 Task: Open a Black Tie Letter Template save the file as 'order' Remove the following opetions from template: '1.	Type the sender company name_x000D_
2.	Type the sender company address_x000D_
3.	Type the recipient address_x000D_
4.	Type the closing_x000D_
5.	Type the sender title_x000D_
6.	Type the sender company name_x000D_
'Pick the date  '11 June, 2023' and type Salutation  Hello. Add body to the letter Congratulations on your recent promotion! This well-deserved achievement is a testament to your skills and commitment to your work. I am confident that you will excel in your new role and bring continued success to the team. Wishing you all the best in this exciting chapter of your career.. Insert watermark  'confidential 38'
Action: Mouse moved to (38, 30)
Screenshot: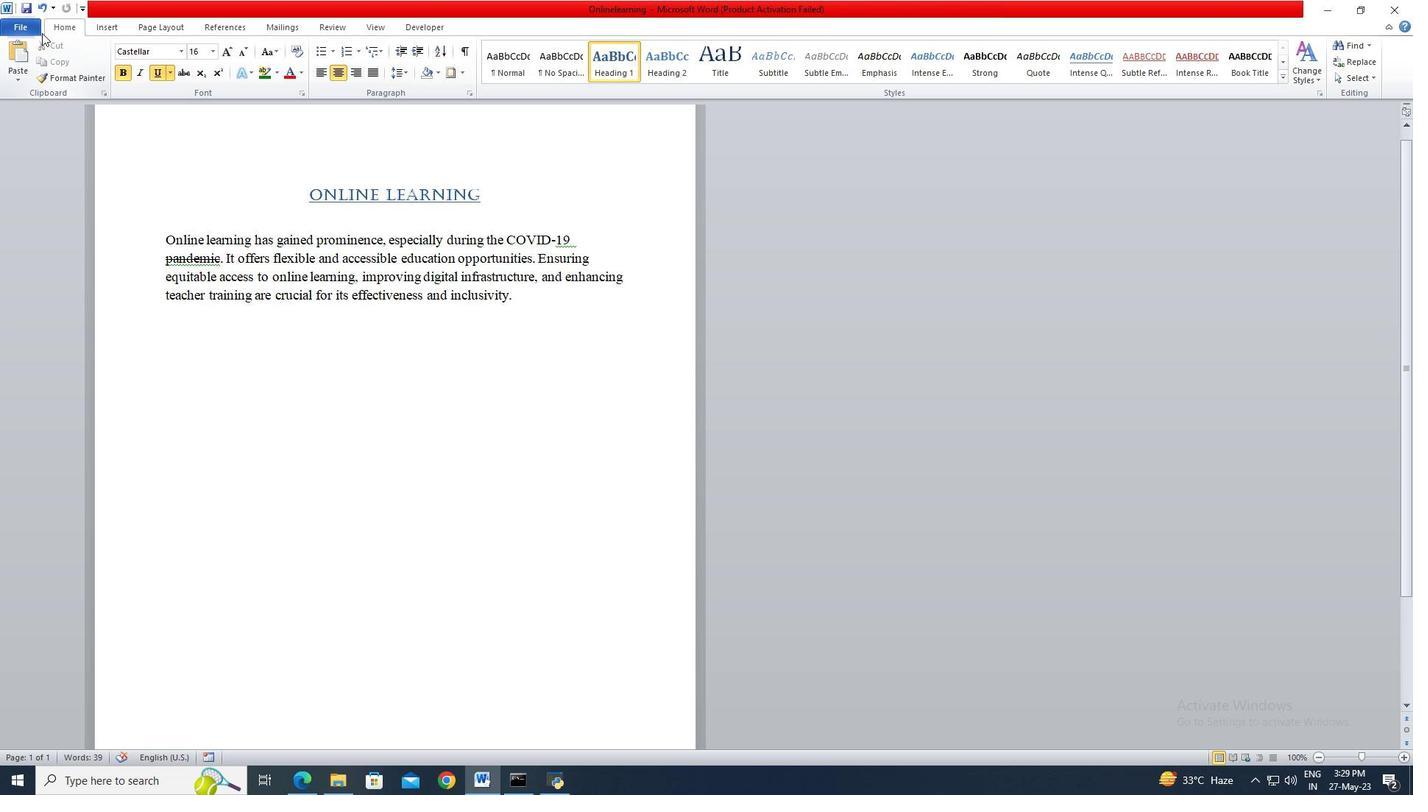 
Action: Mouse pressed left at (38, 30)
Screenshot: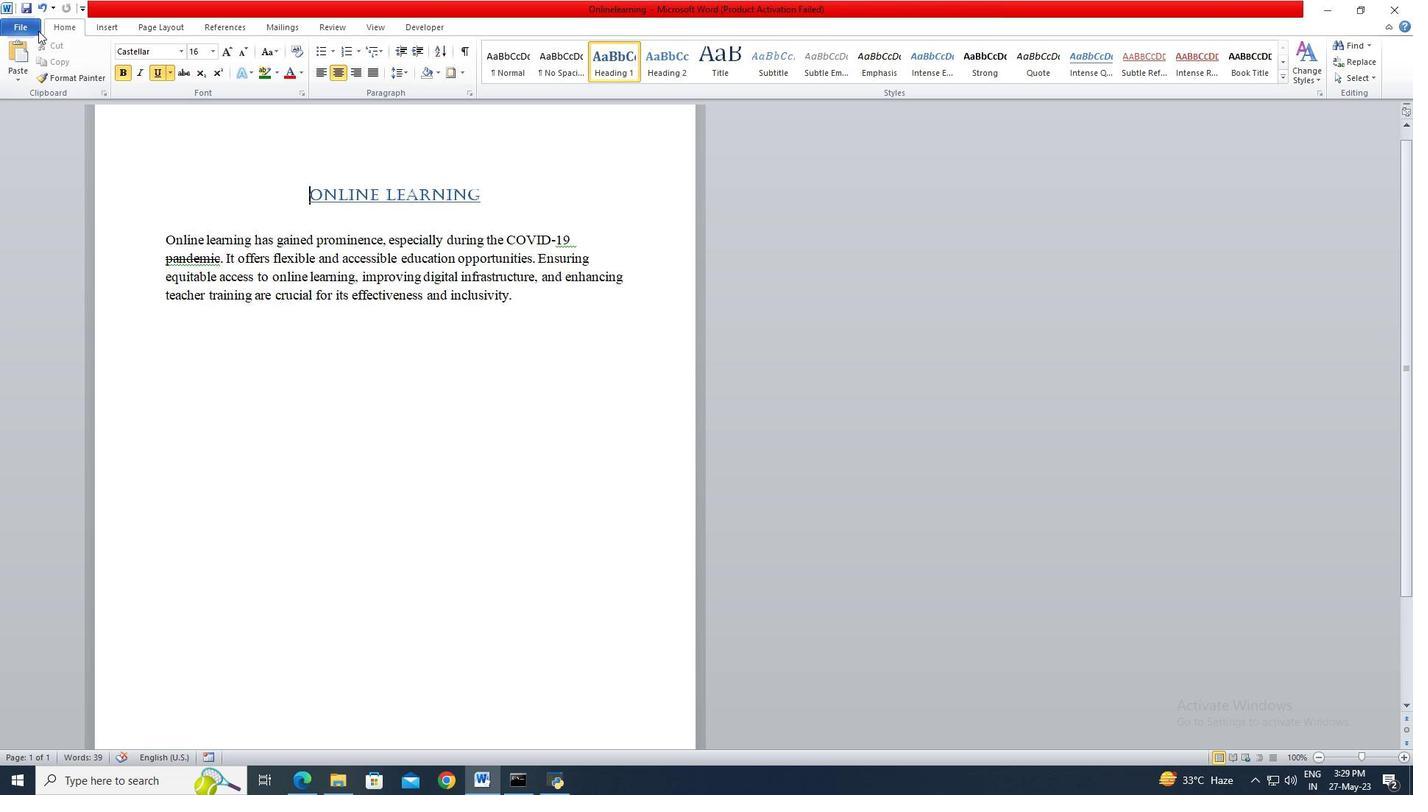 
Action: Mouse moved to (22, 185)
Screenshot: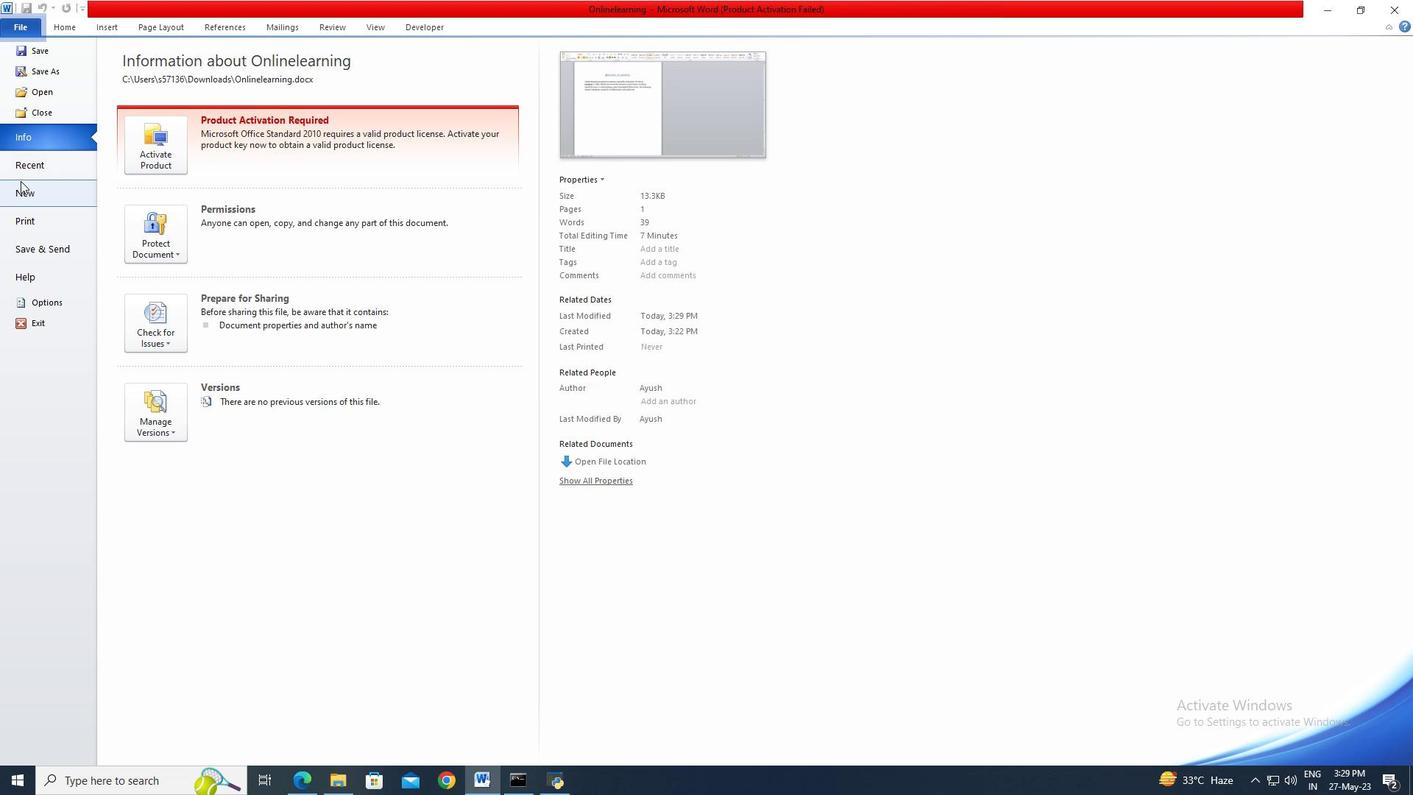 
Action: Mouse pressed left at (22, 185)
Screenshot: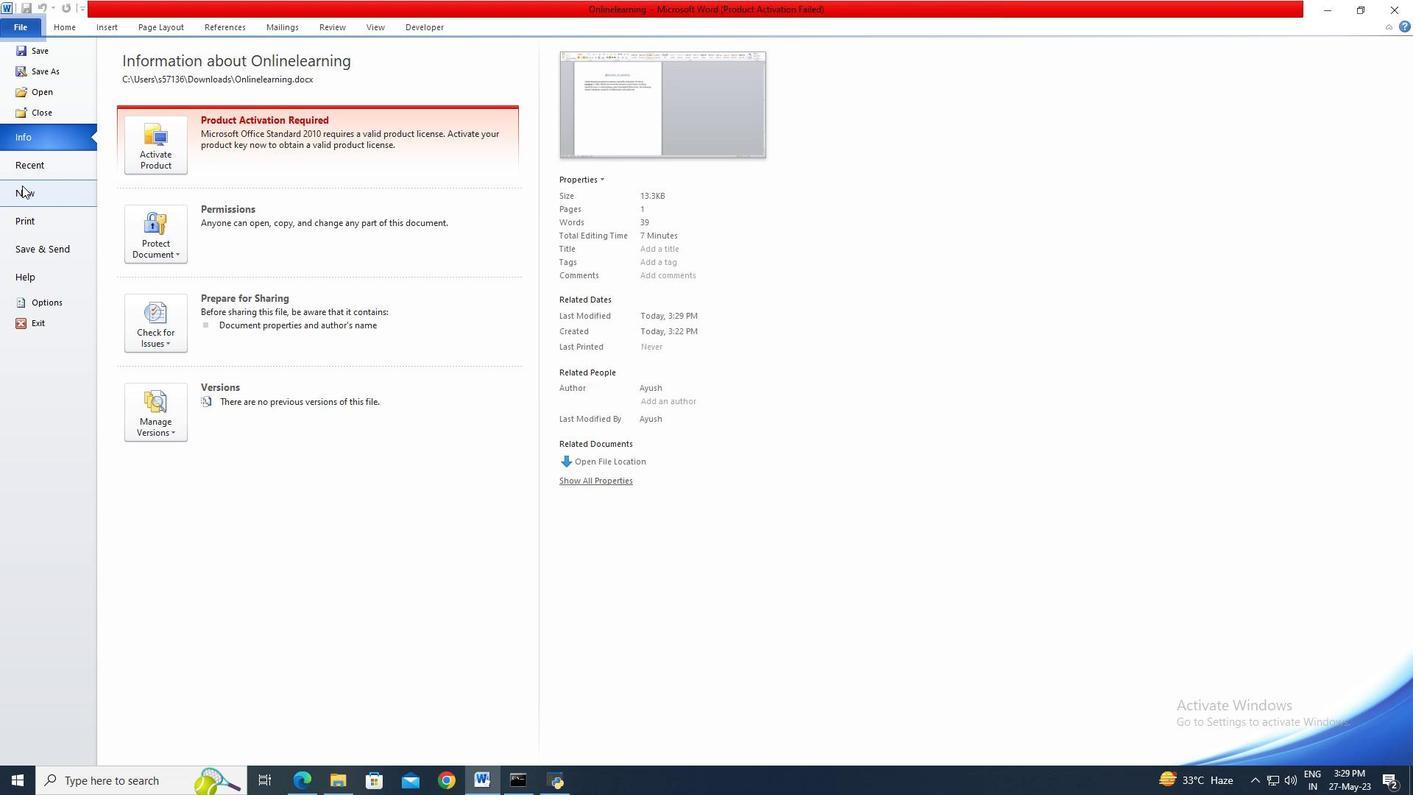 
Action: Mouse moved to (322, 156)
Screenshot: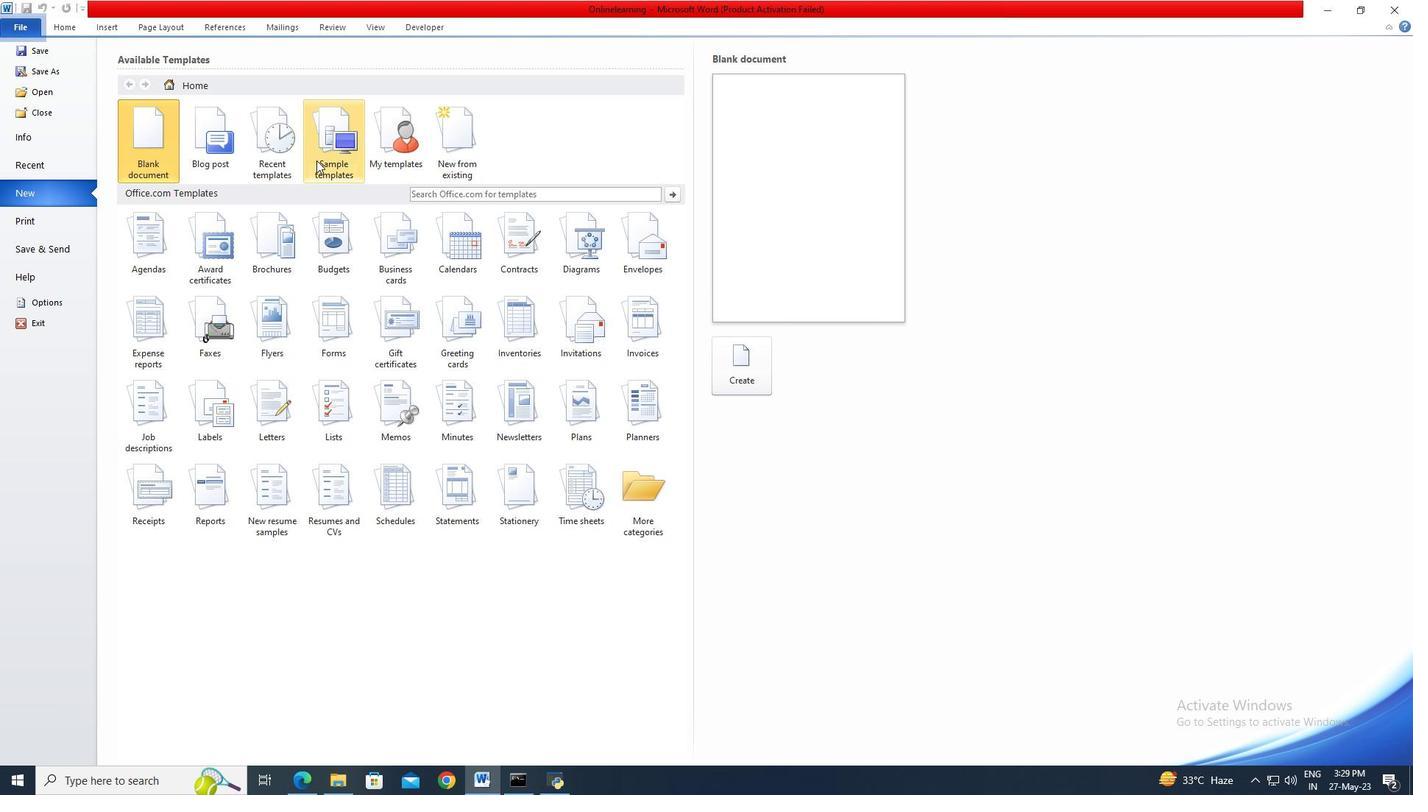 
Action: Mouse pressed left at (322, 156)
Screenshot: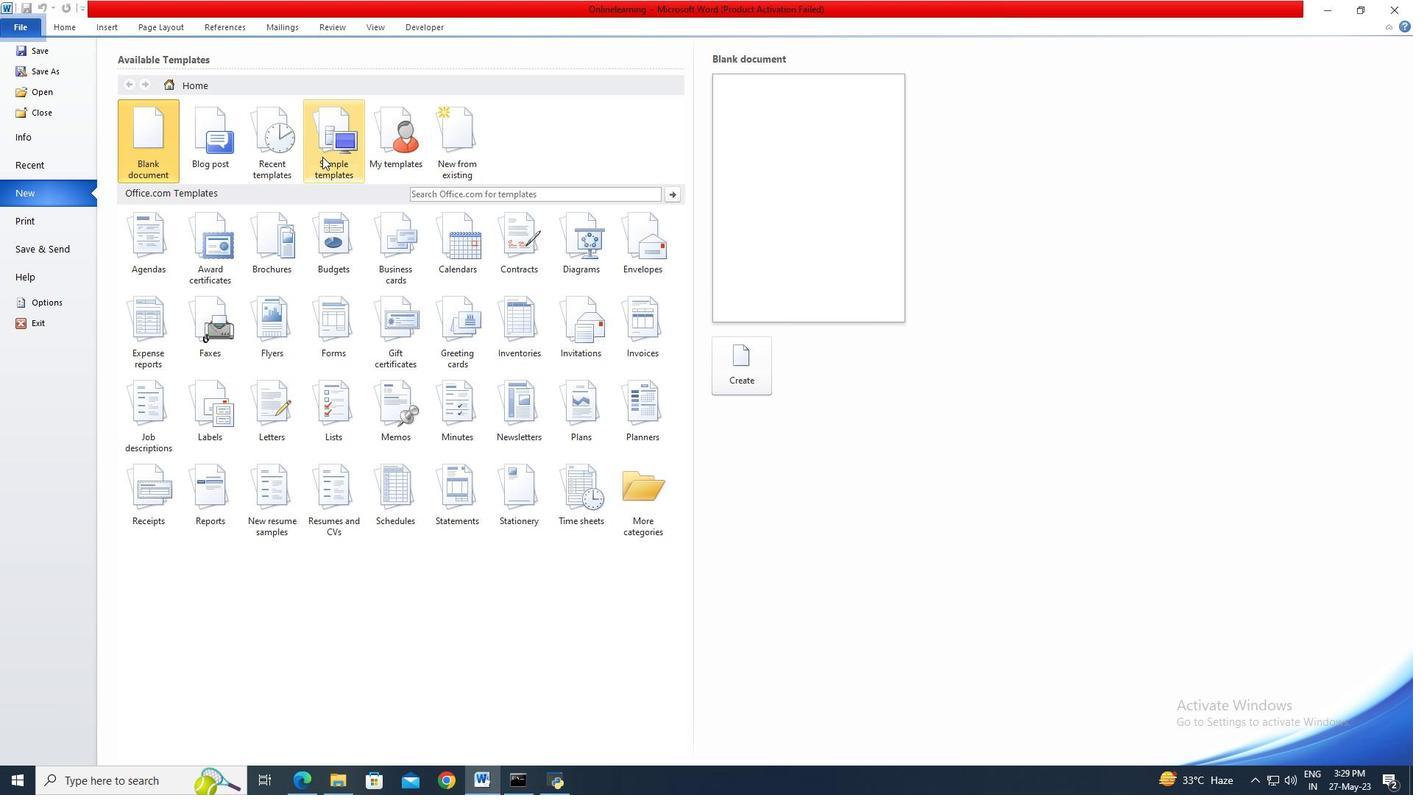 
Action: Mouse moved to (459, 283)
Screenshot: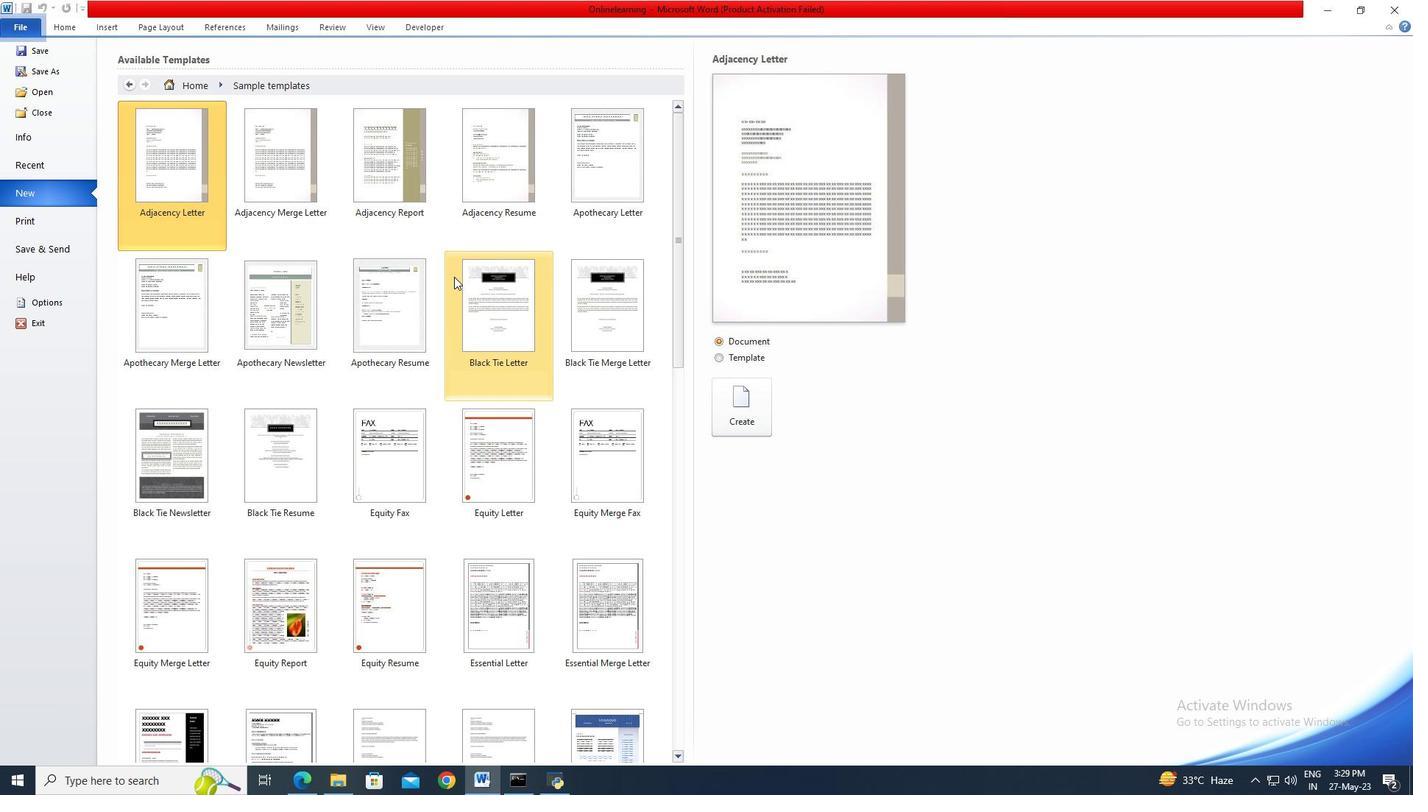 
Action: Mouse pressed left at (459, 283)
Screenshot: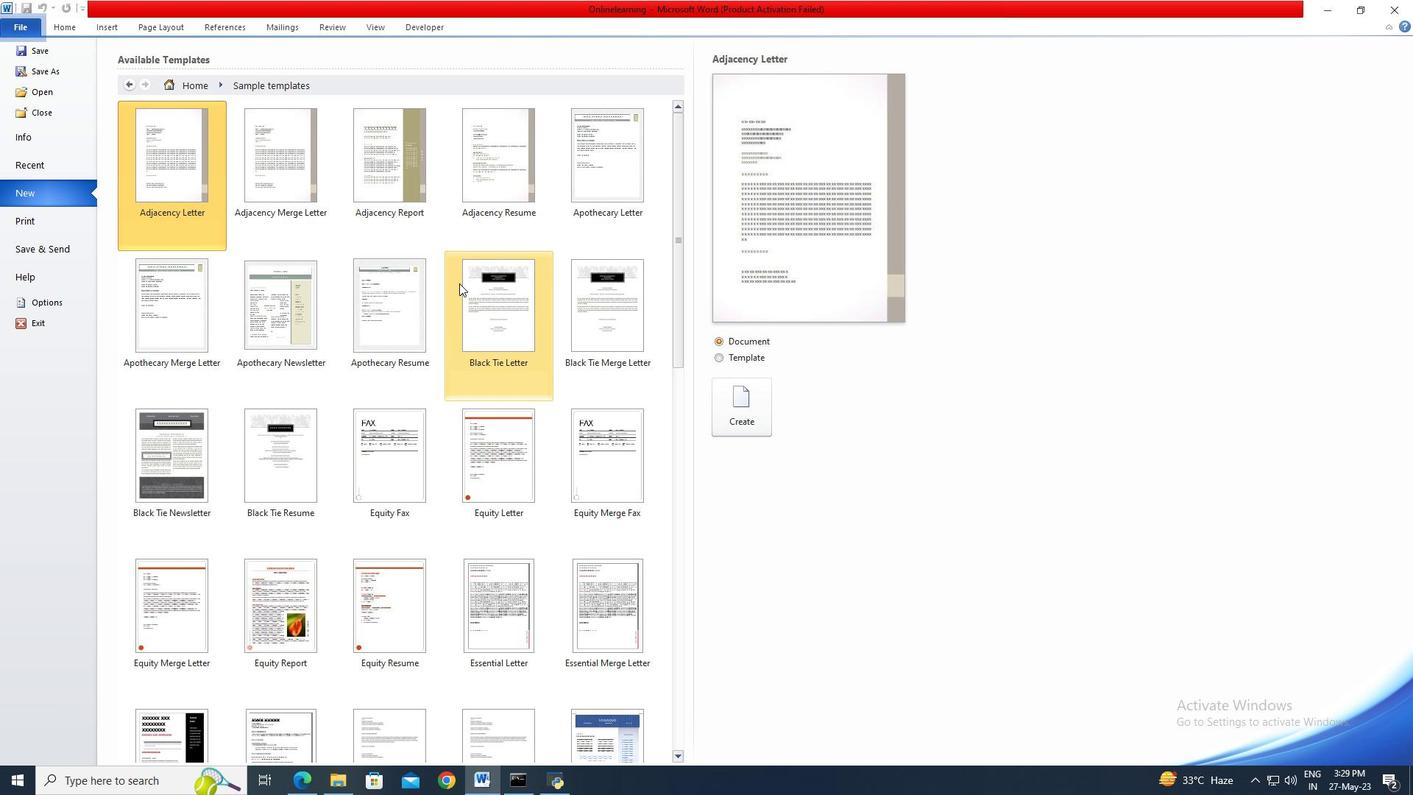 
Action: Mouse moved to (718, 354)
Screenshot: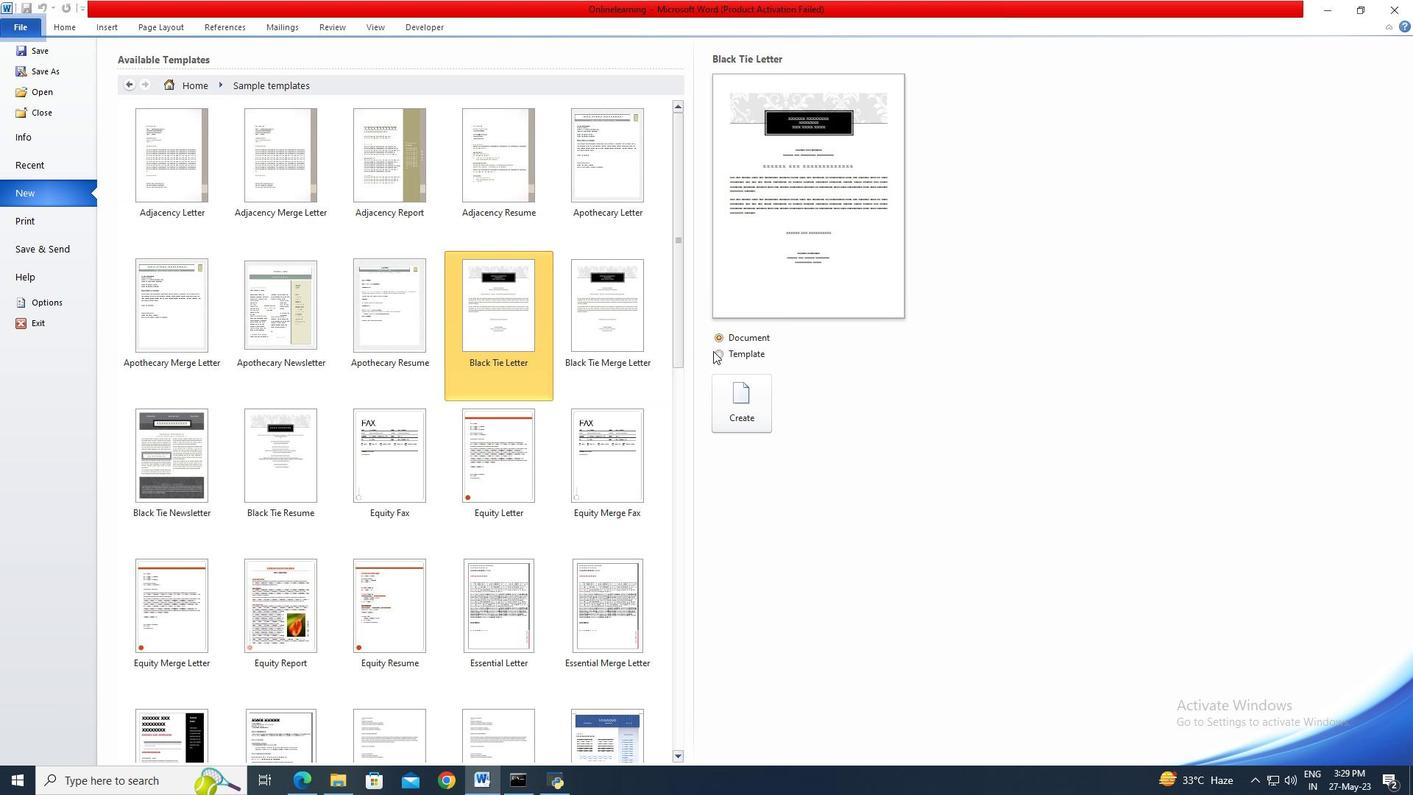 
Action: Mouse pressed left at (718, 354)
Screenshot: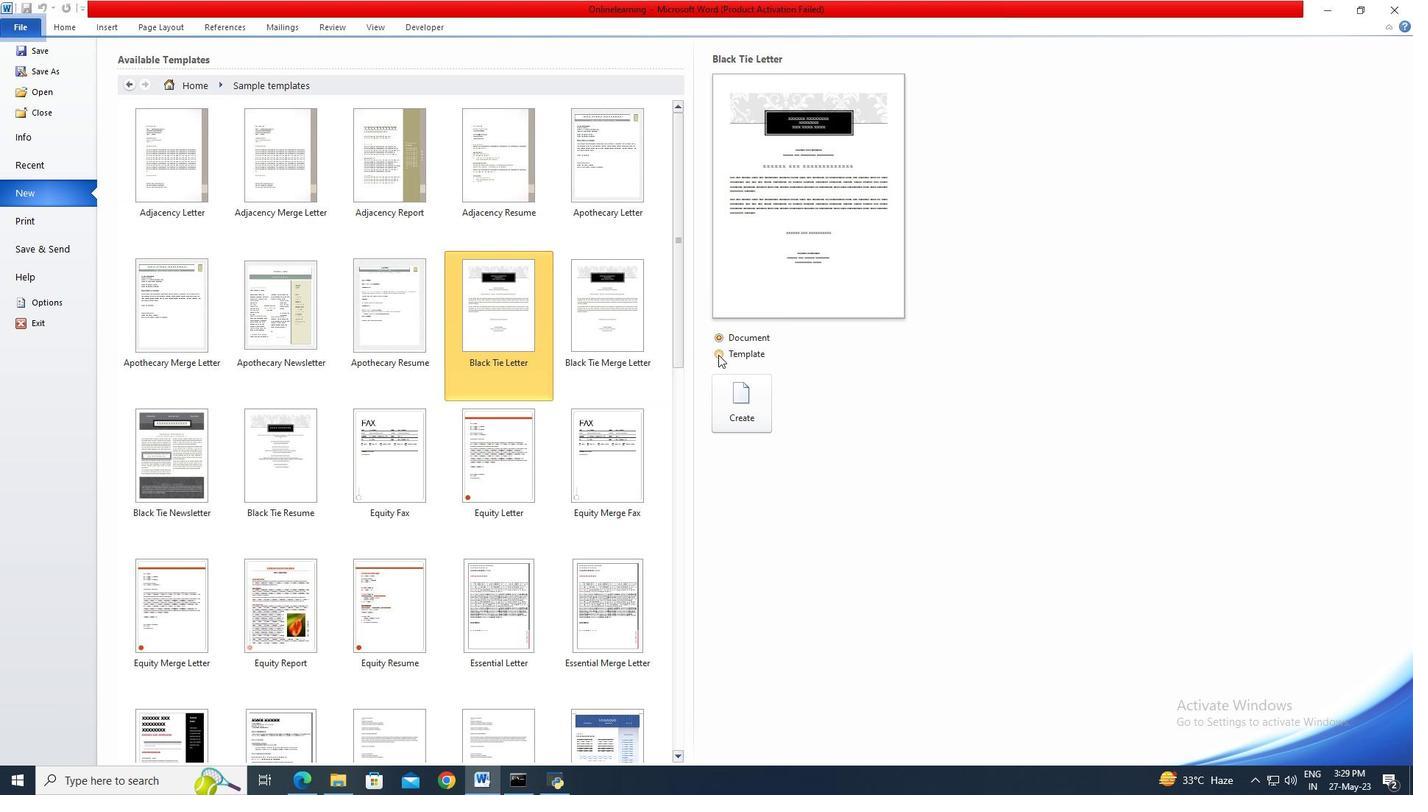 
Action: Mouse moved to (724, 399)
Screenshot: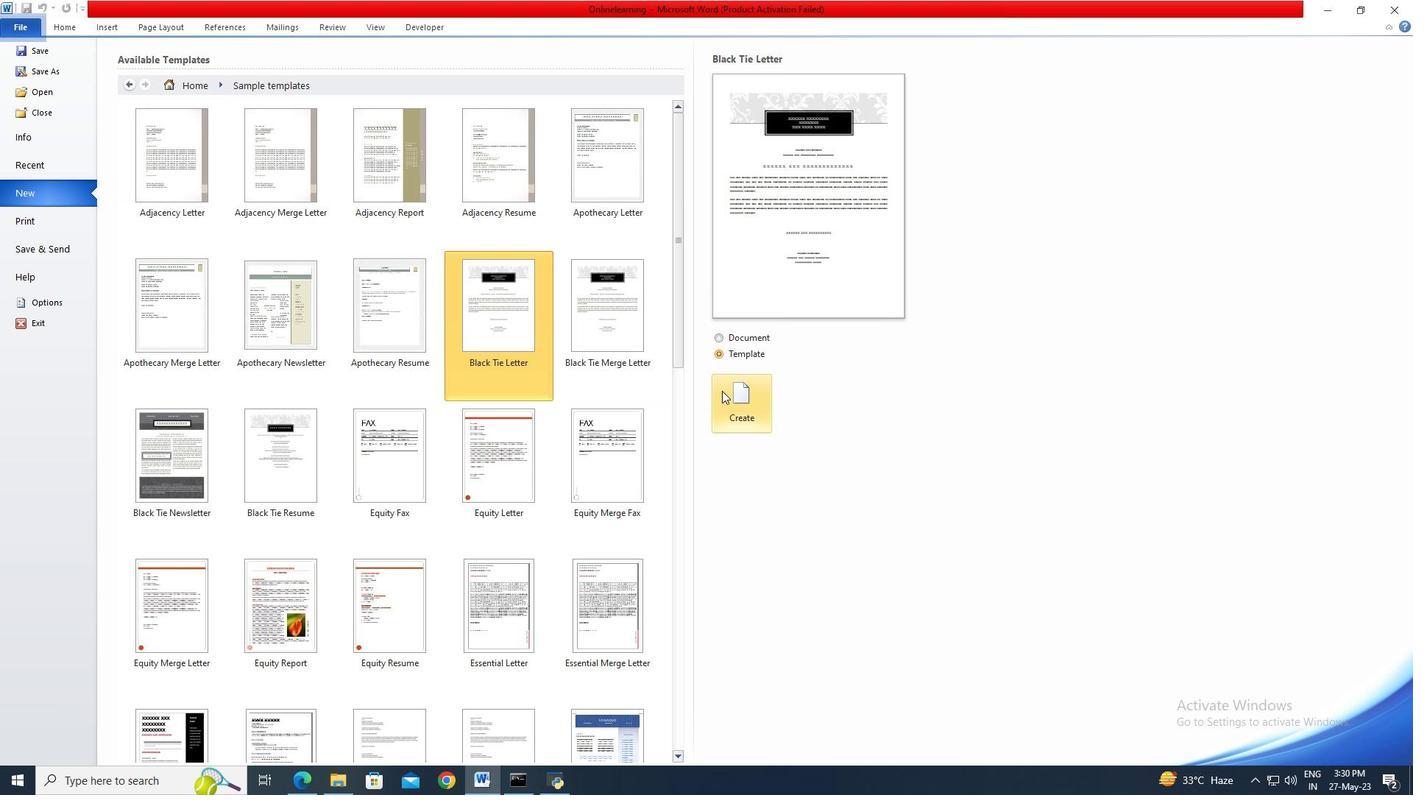 
Action: Mouse pressed left at (724, 399)
Screenshot: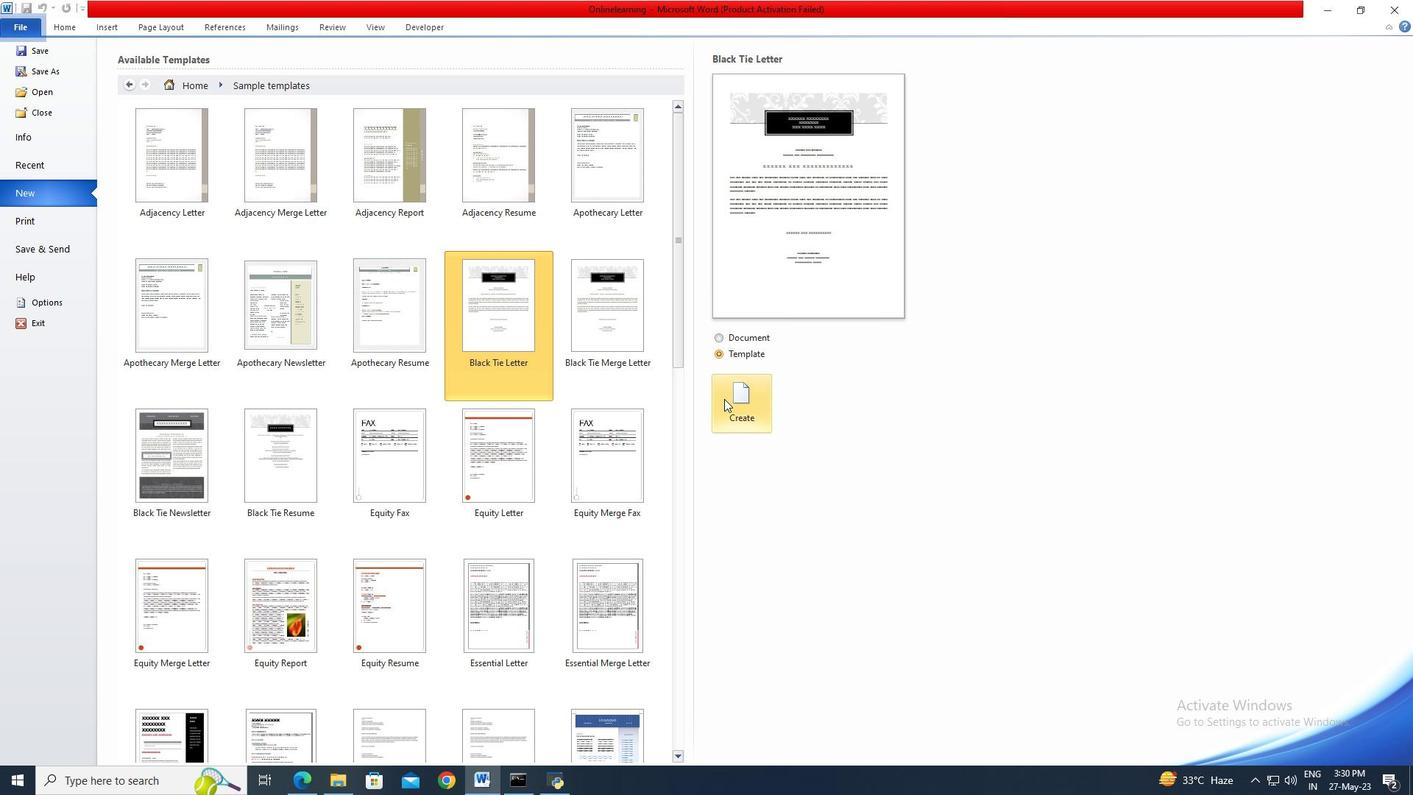 
Action: Mouse moved to (24, 25)
Screenshot: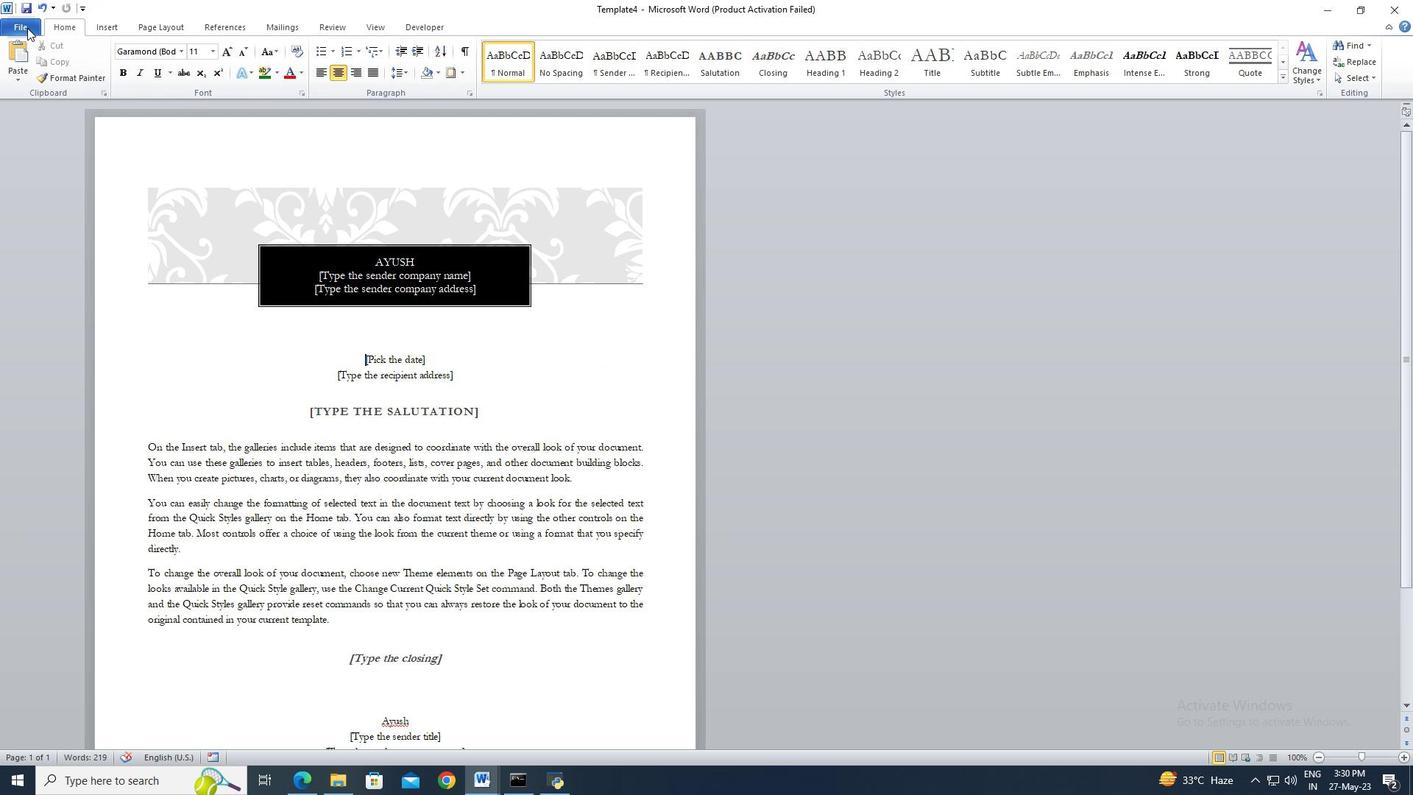 
Action: Mouse pressed left at (24, 25)
Screenshot: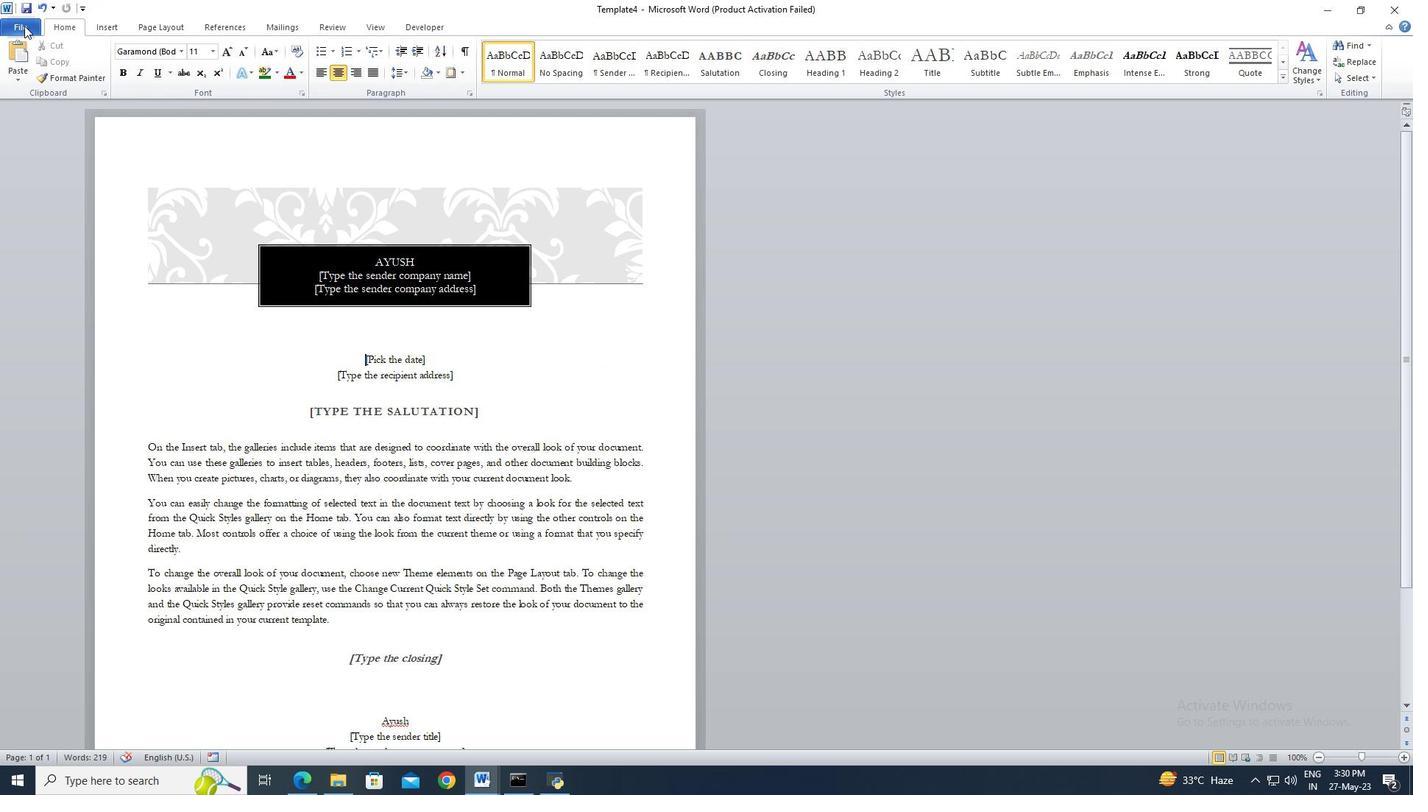 
Action: Mouse moved to (43, 70)
Screenshot: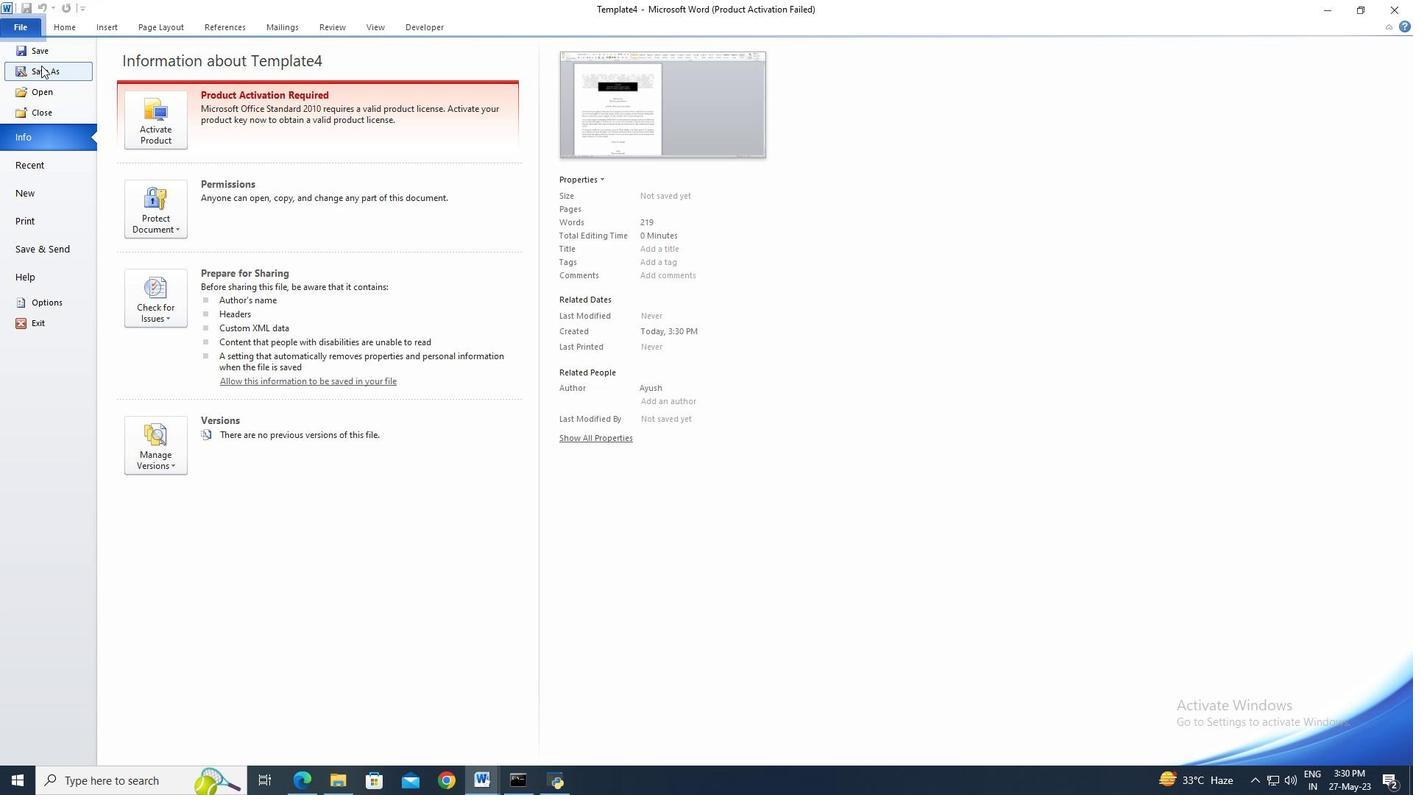 
Action: Mouse pressed left at (43, 70)
Screenshot: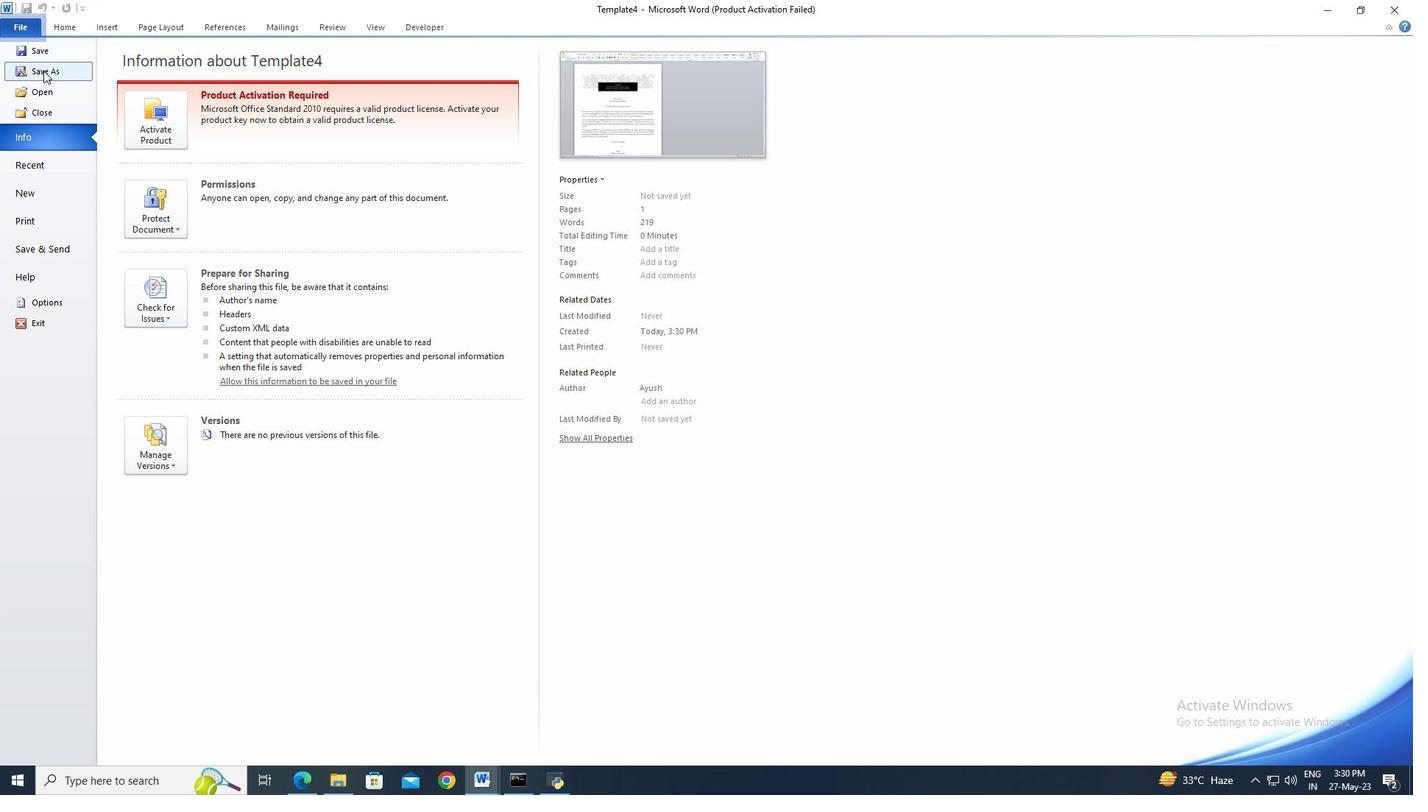 
Action: Mouse moved to (68, 153)
Screenshot: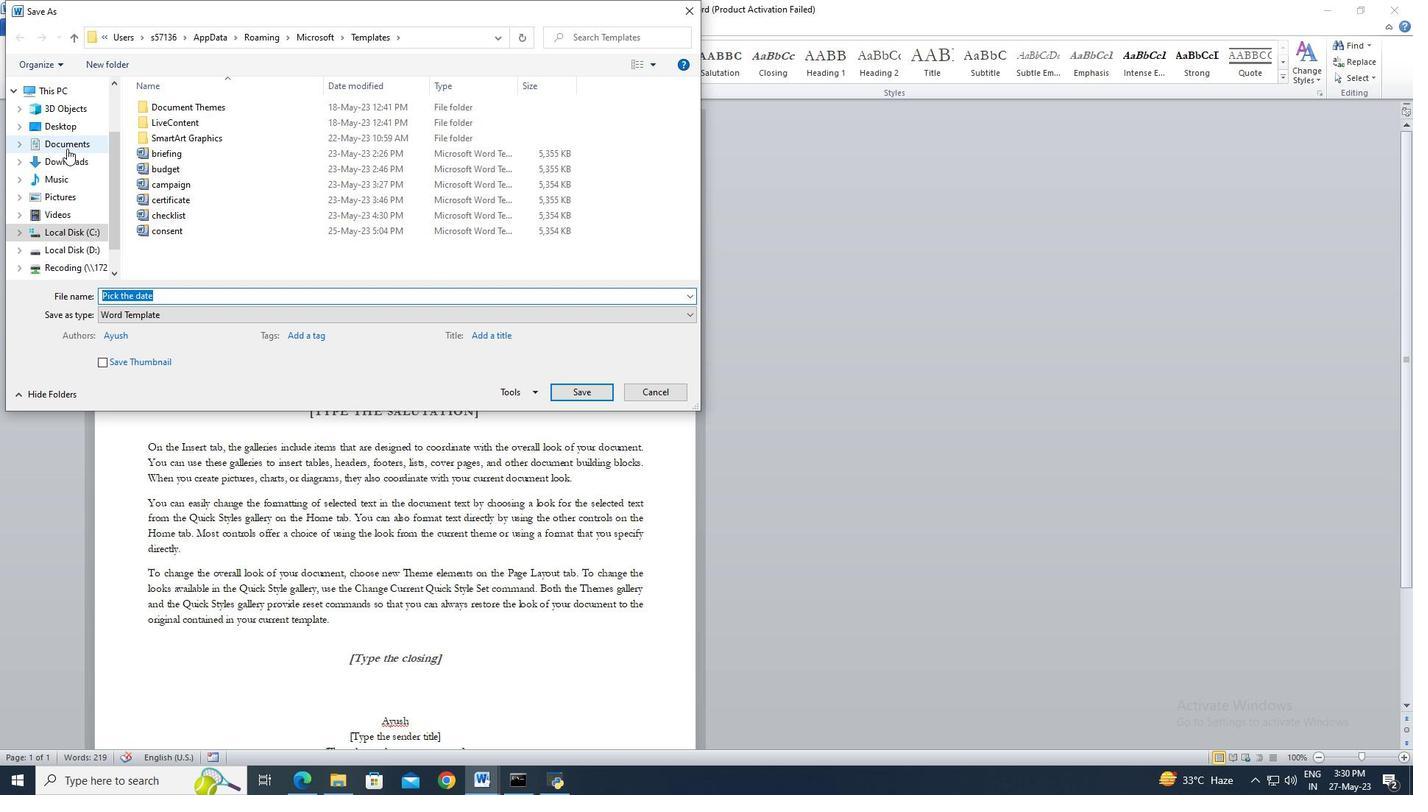 
Action: Mouse pressed left at (68, 153)
Screenshot: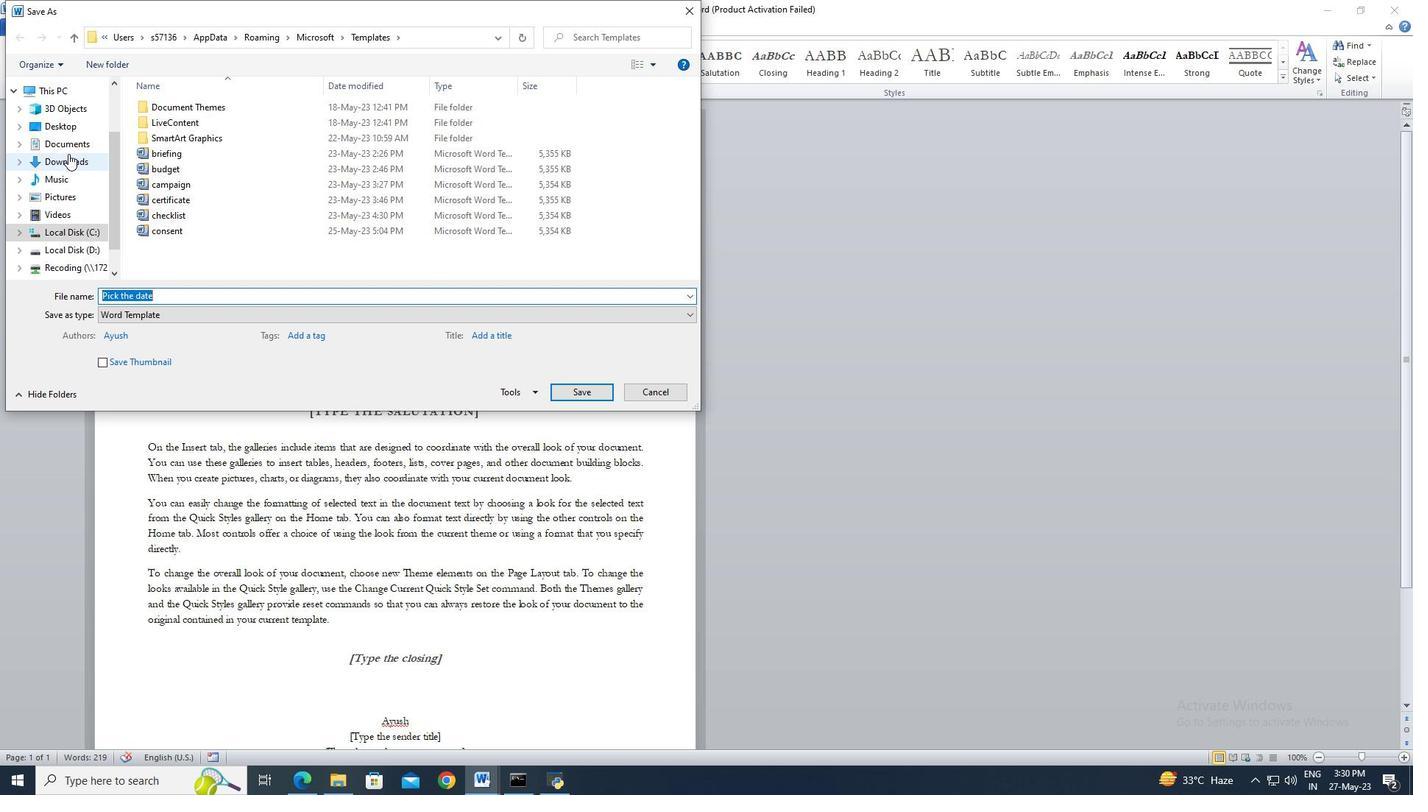 
Action: Mouse moved to (122, 292)
Screenshot: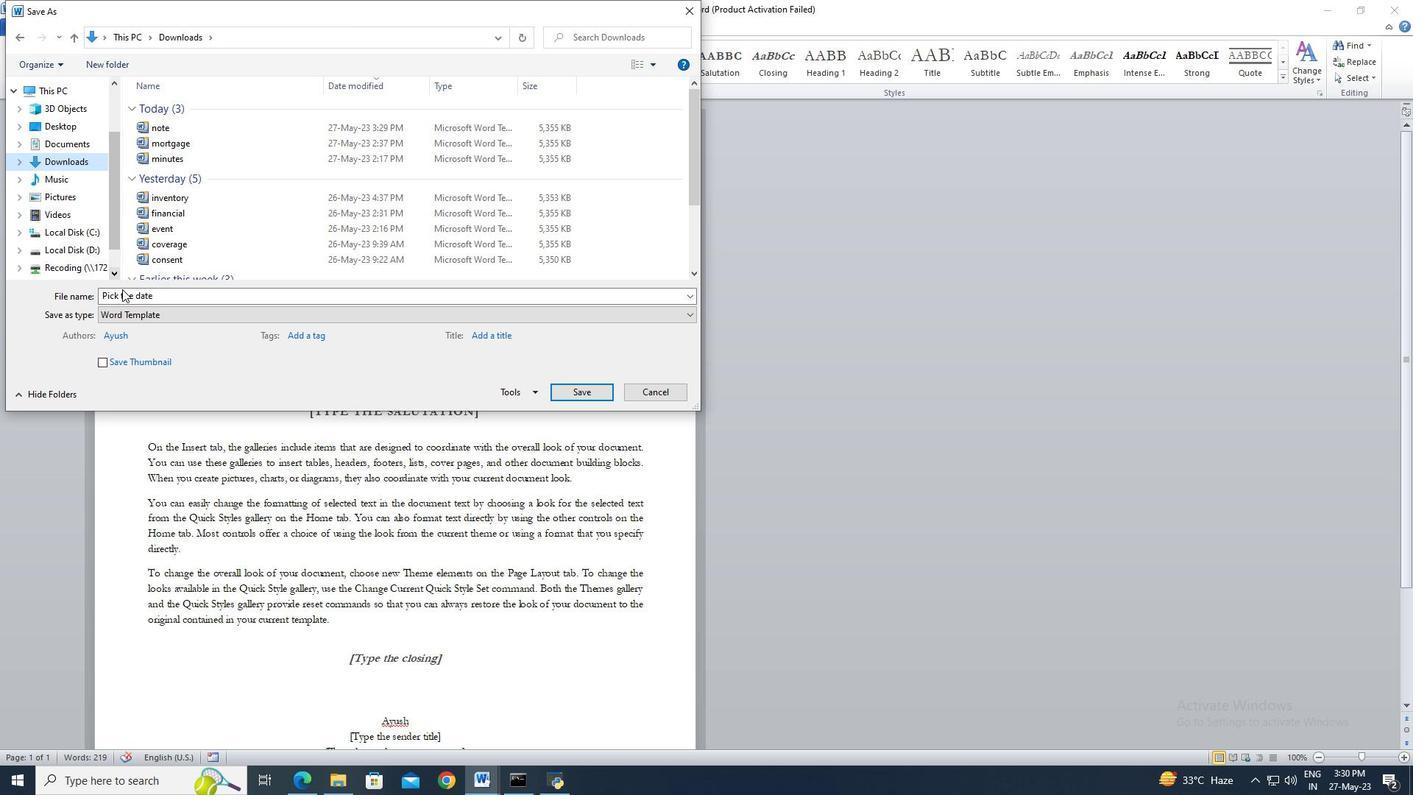 
Action: Mouse pressed left at (122, 292)
Screenshot: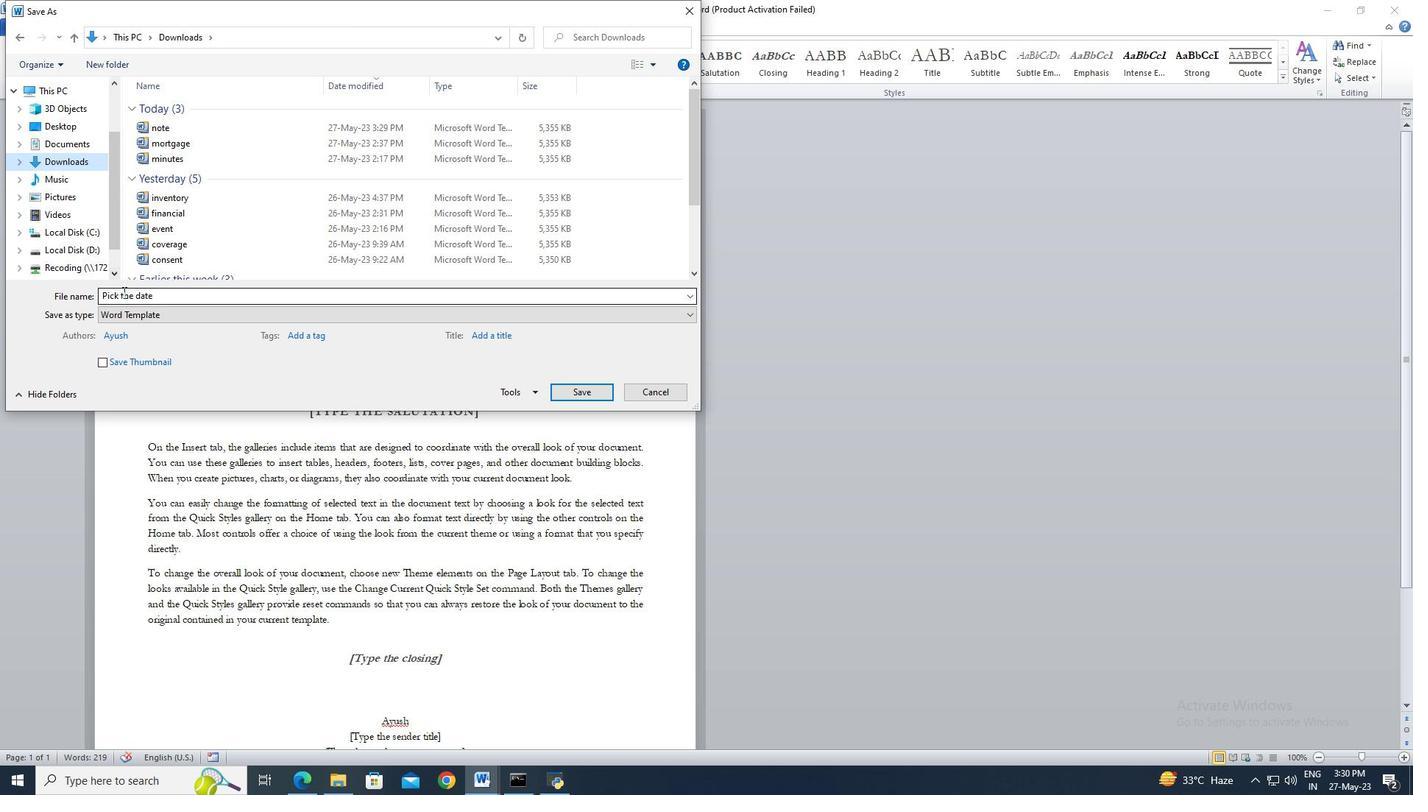 
Action: Key pressed order
Screenshot: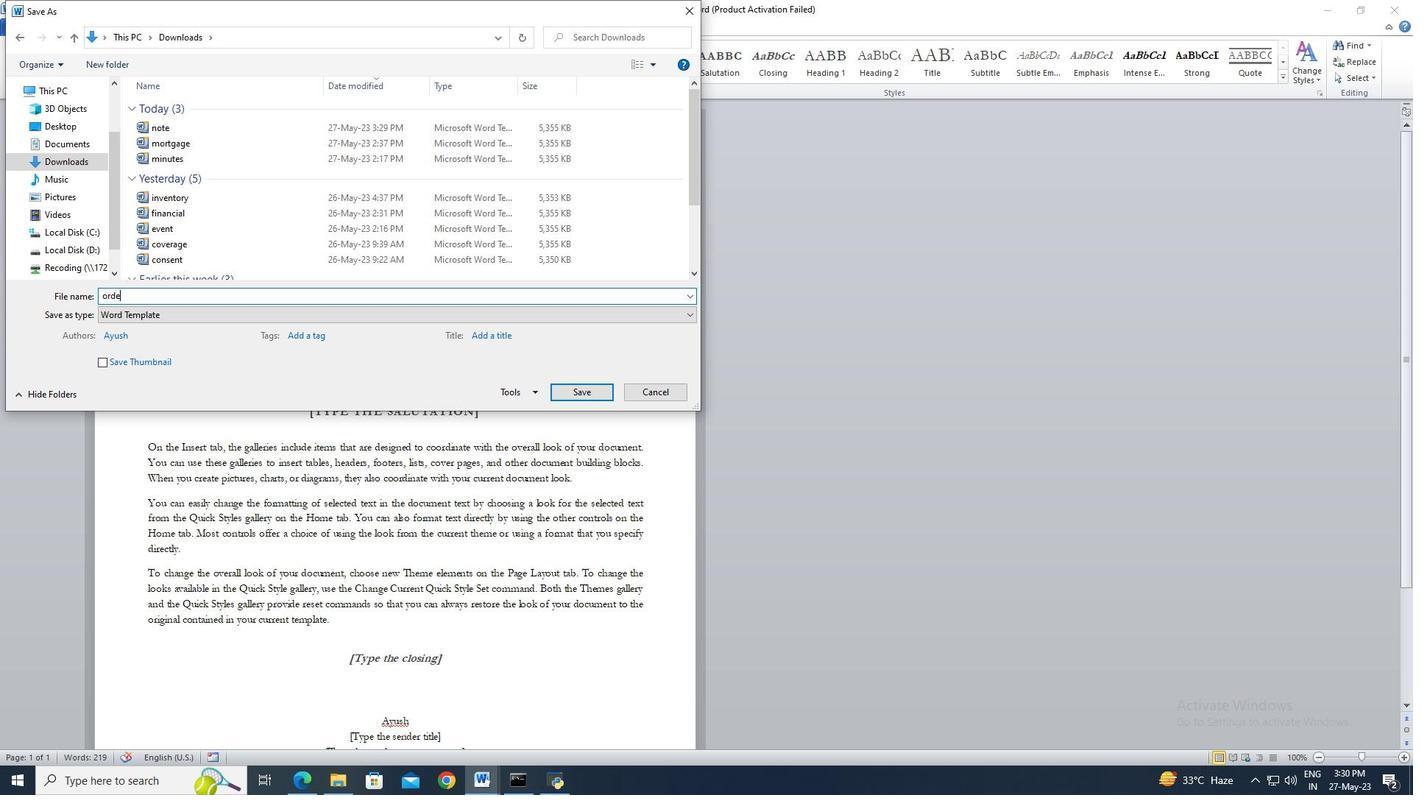 
Action: Mouse moved to (555, 390)
Screenshot: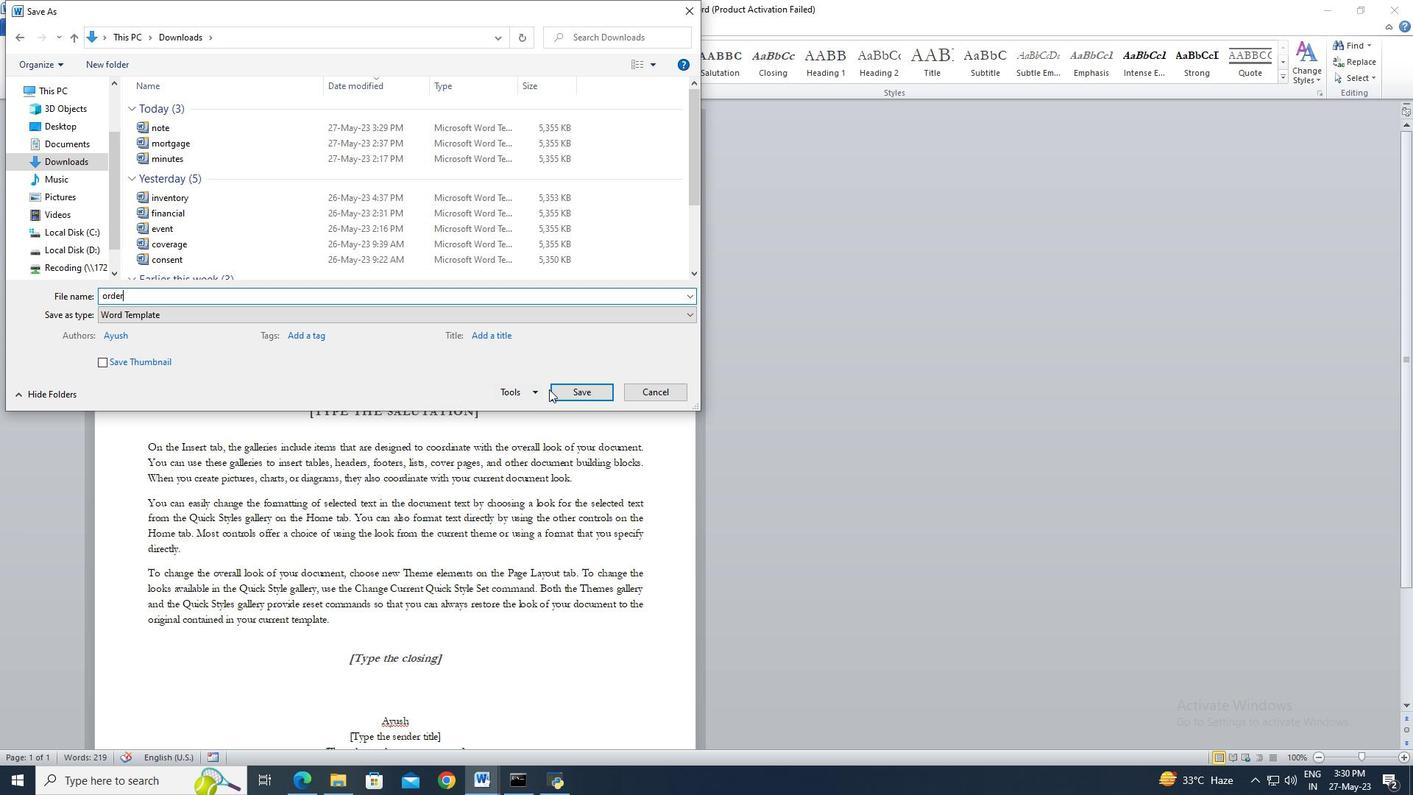 
Action: Mouse pressed left at (555, 390)
Screenshot: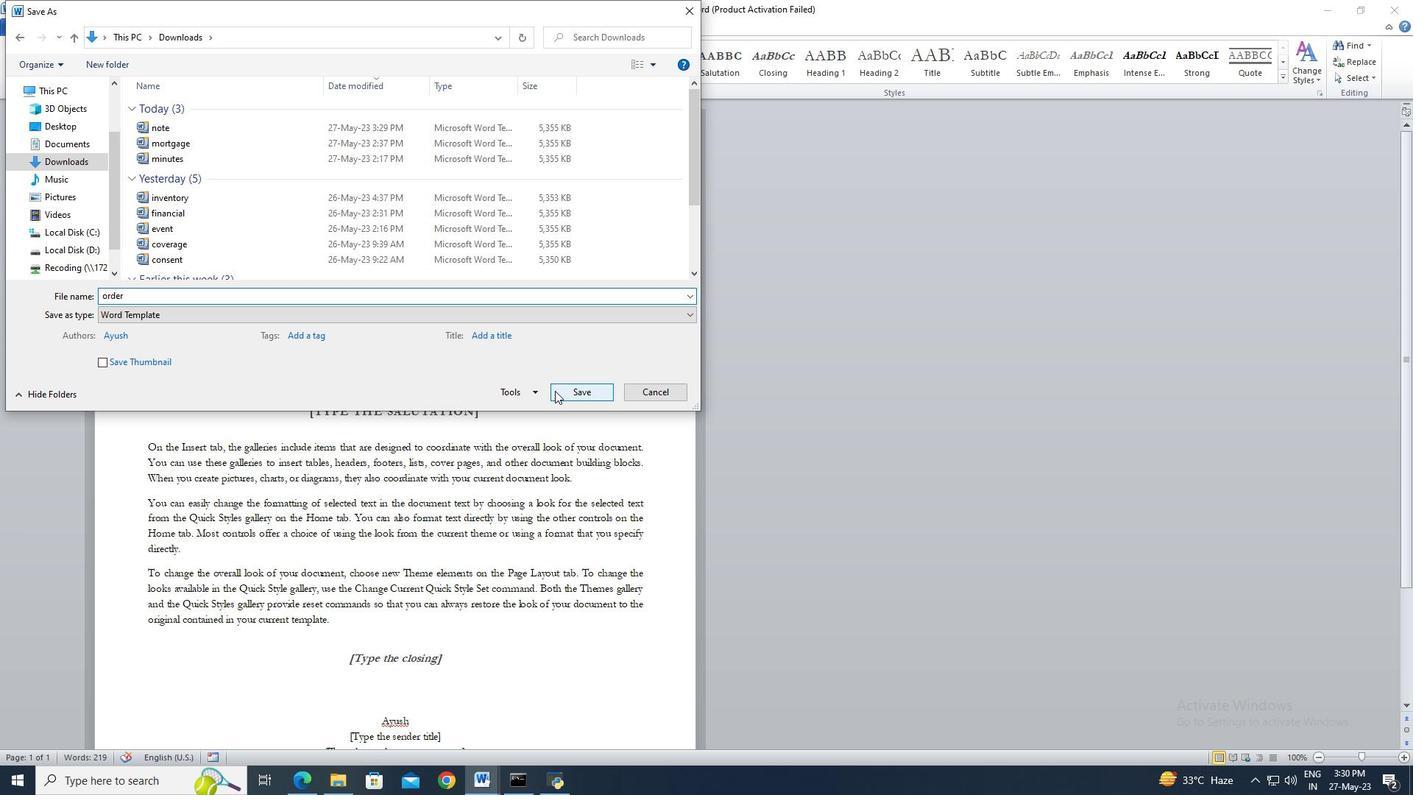 
Action: Mouse moved to (475, 276)
Screenshot: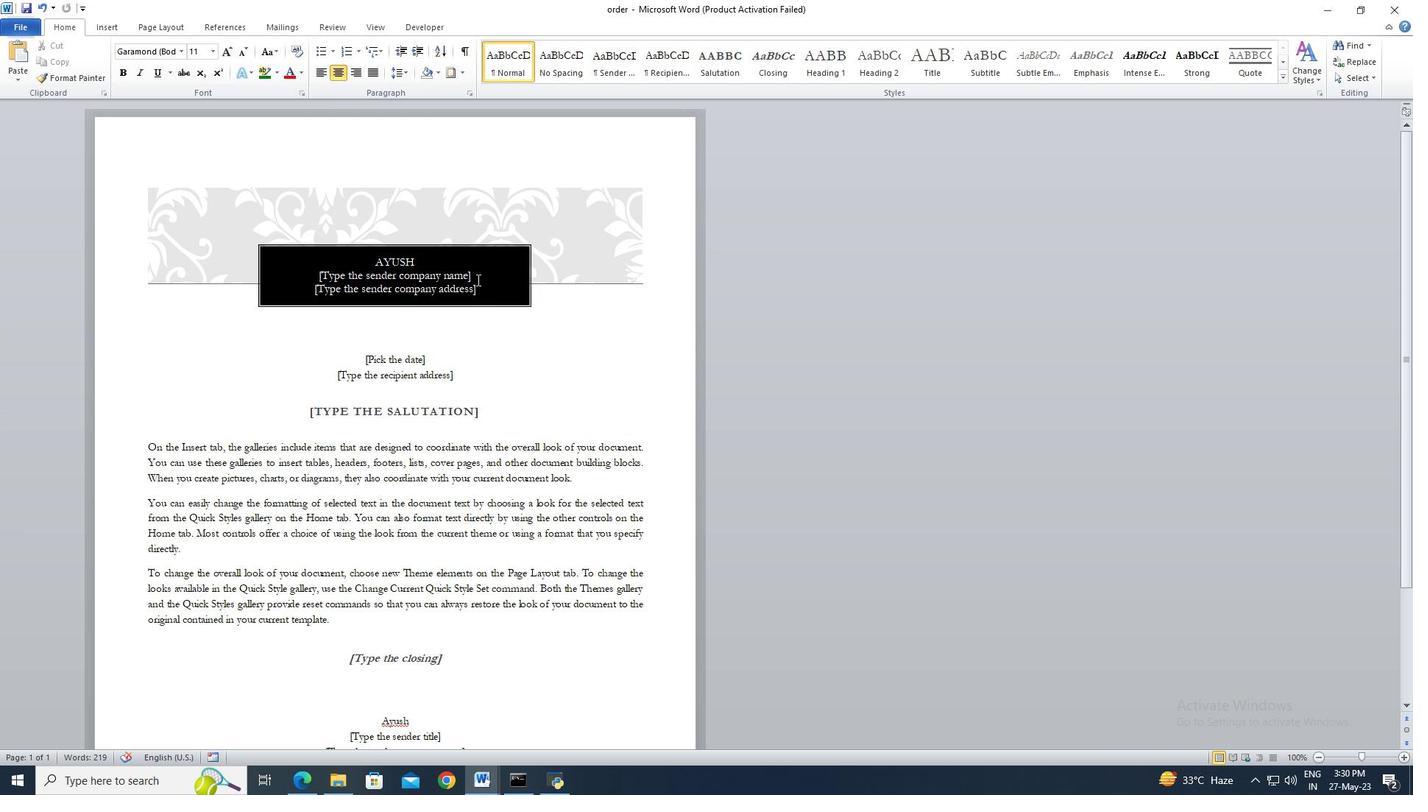 
Action: Mouse pressed left at (475, 276)
Screenshot: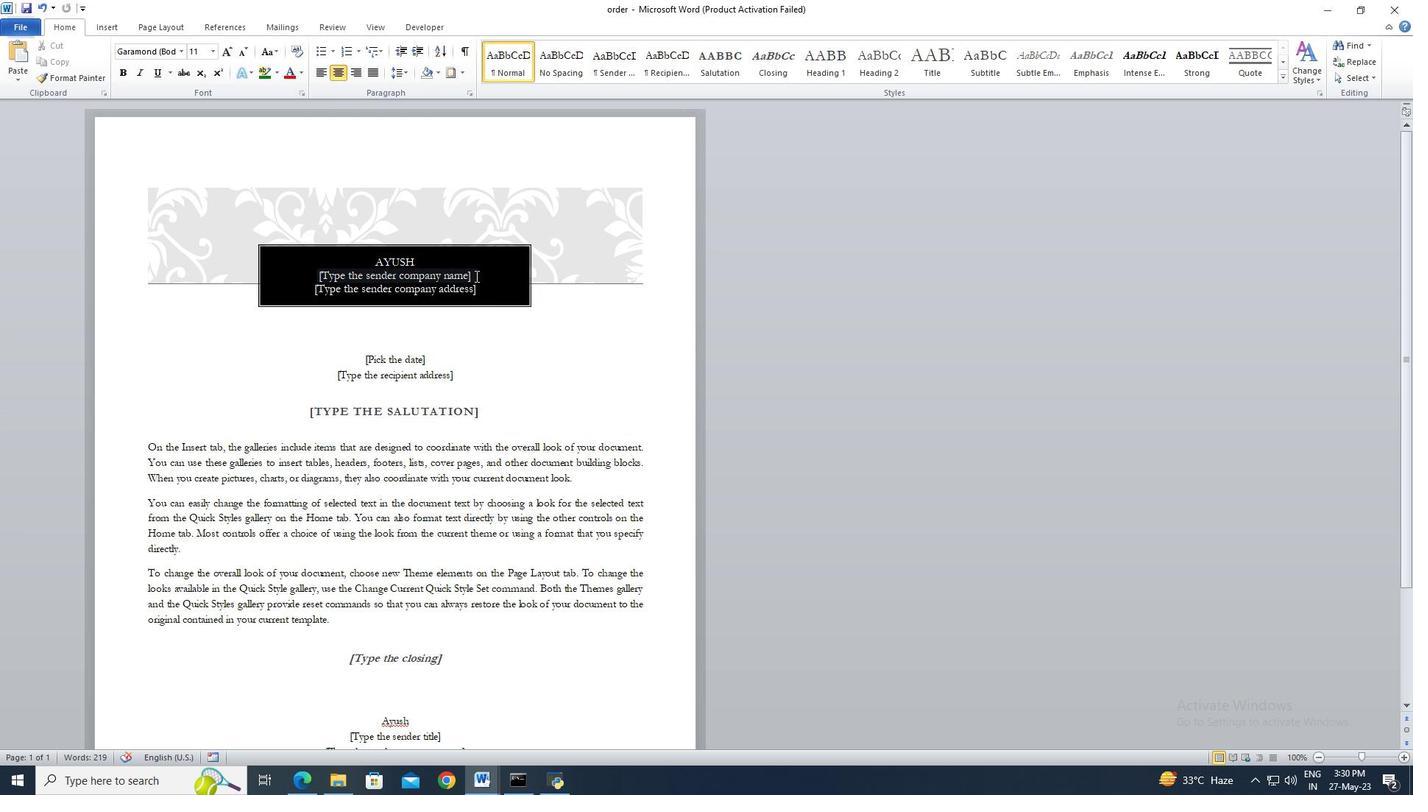 
Action: Key pressed <Key.backspace><Key.delete>
Screenshot: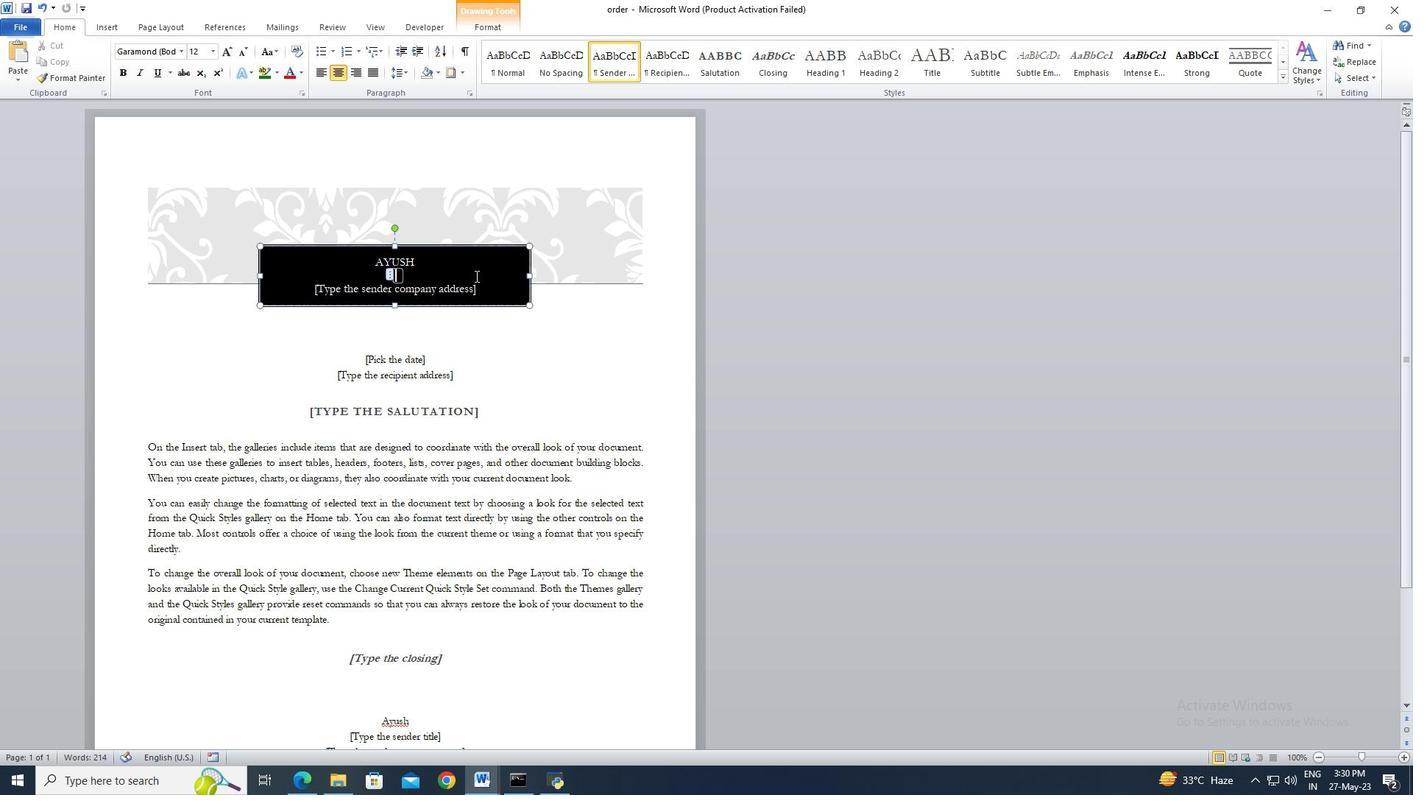 
Action: Mouse moved to (477, 285)
Screenshot: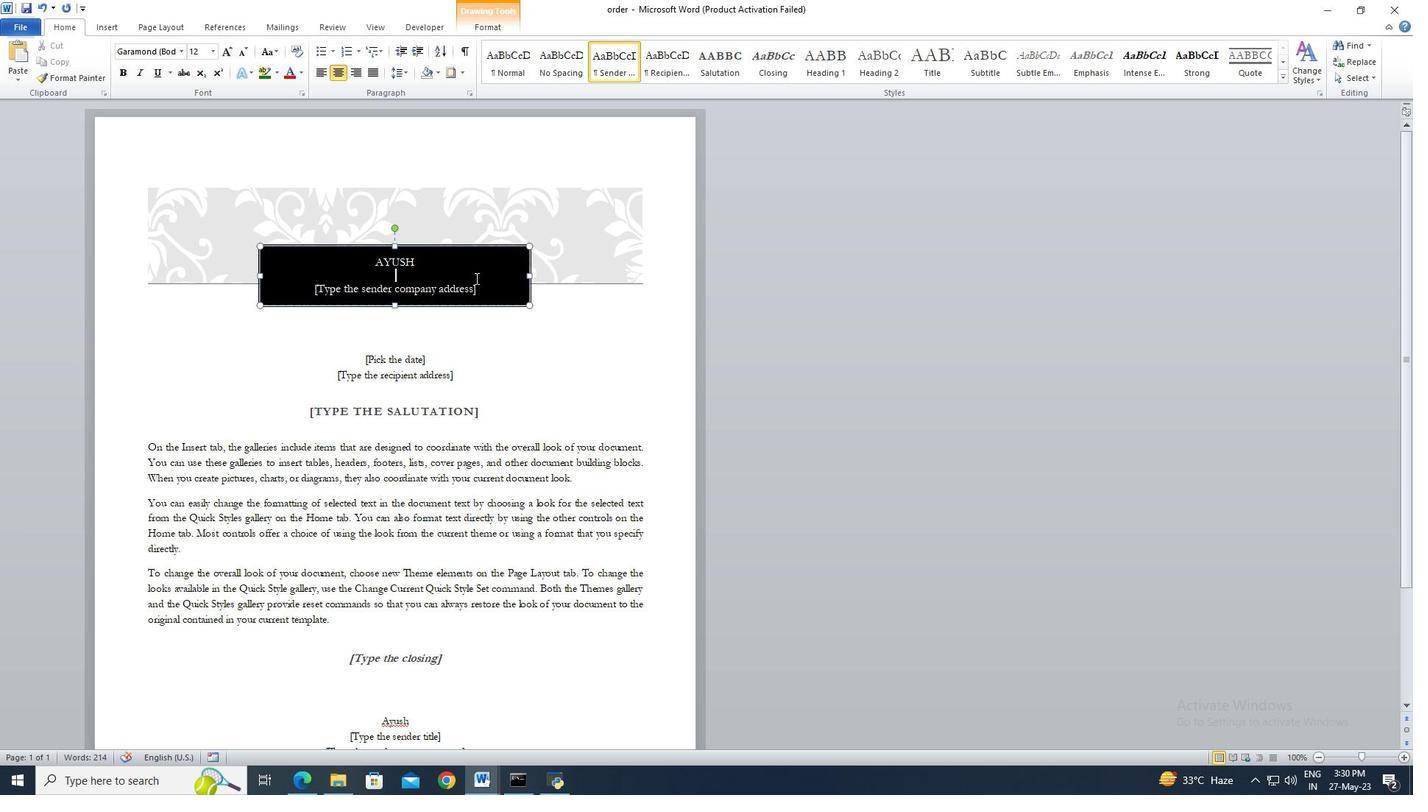 
Action: Mouse pressed left at (477, 285)
Screenshot: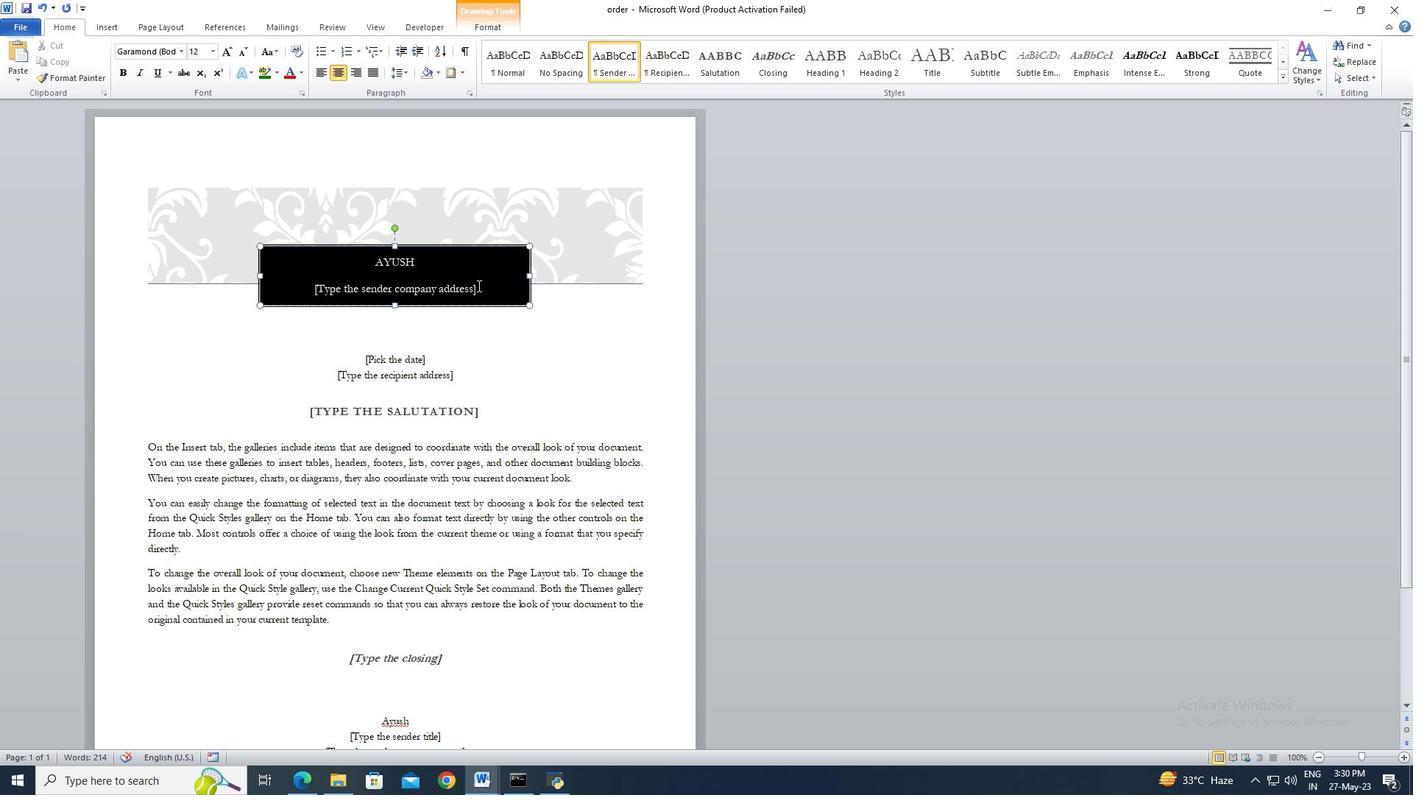 
Action: Key pressed <Key.backspace><Key.backspace>
Screenshot: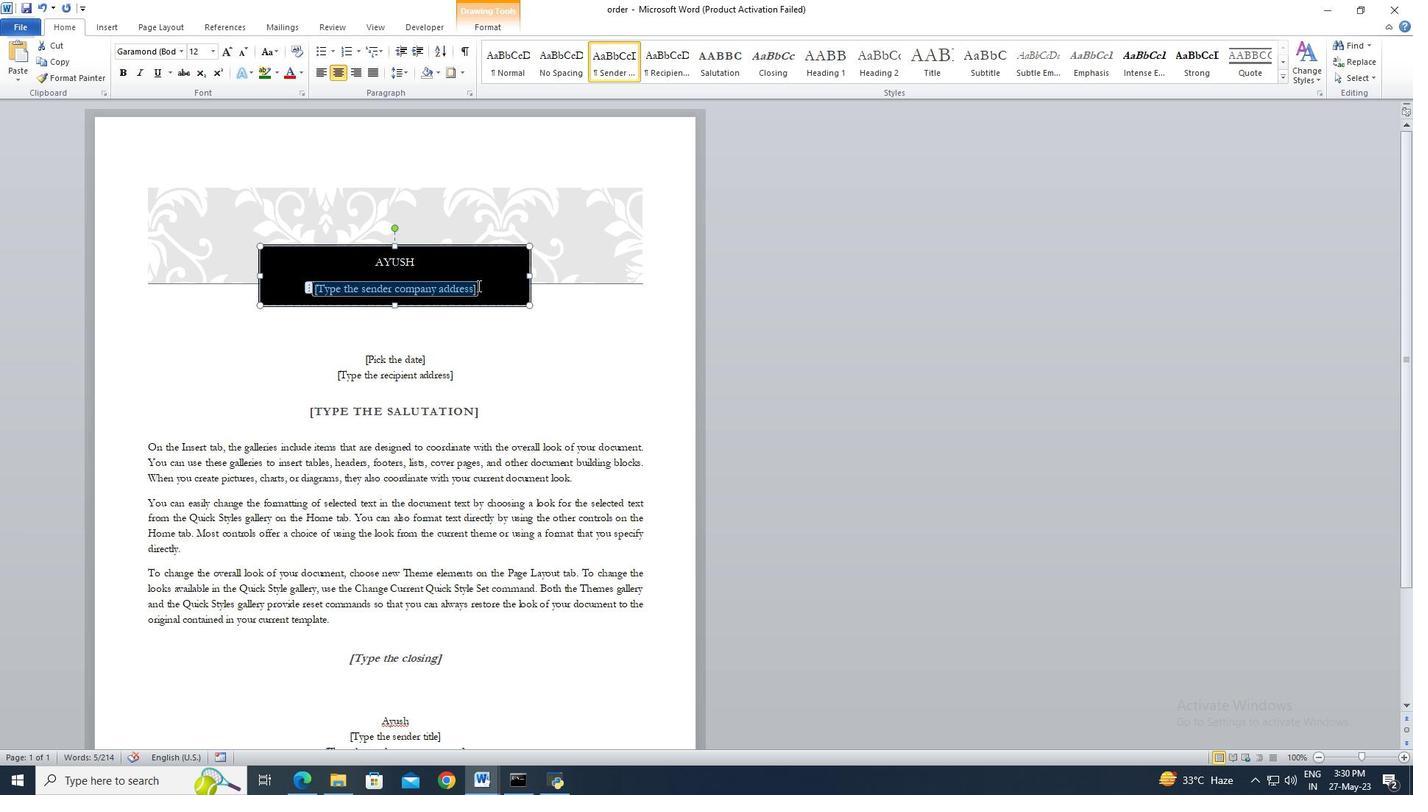 
Action: Mouse moved to (450, 372)
Screenshot: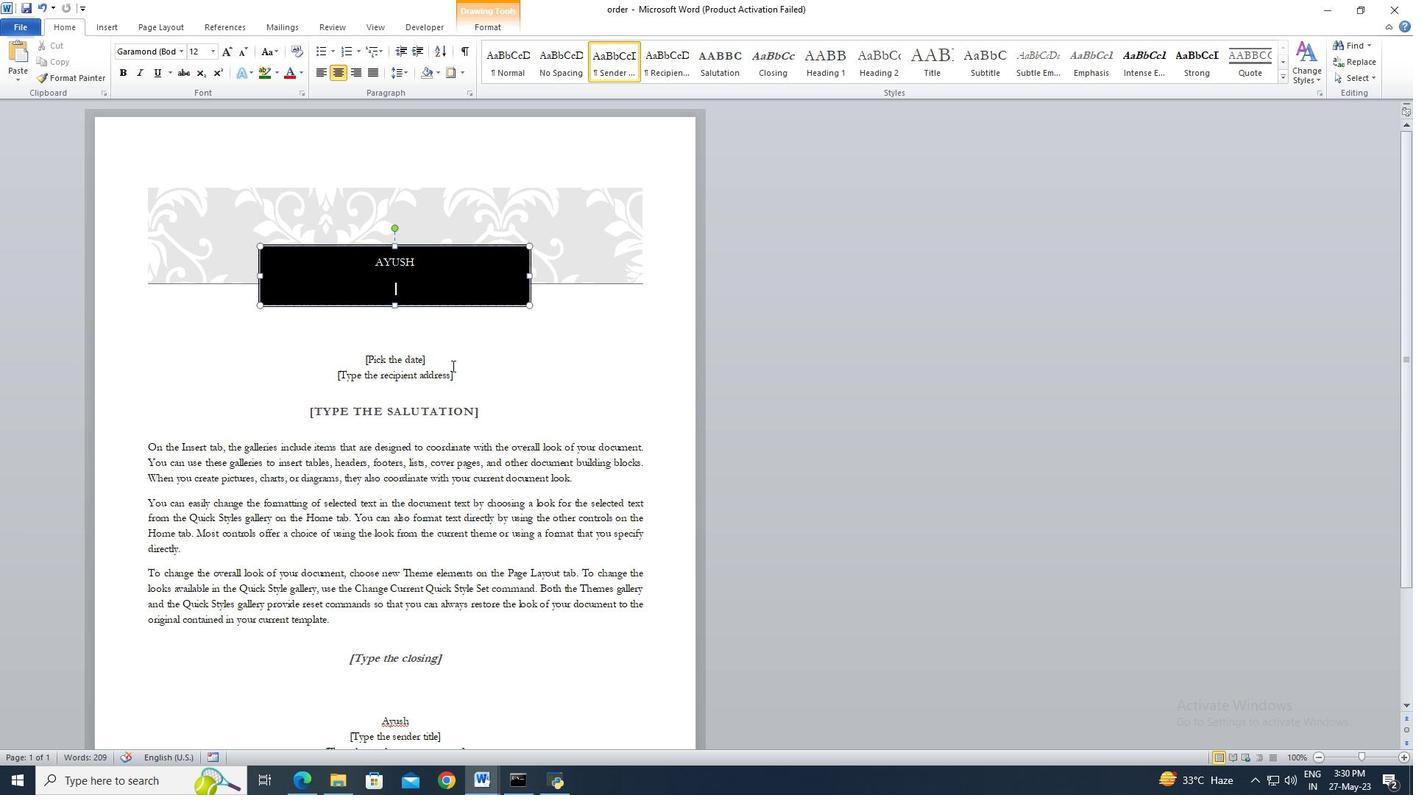 
Action: Mouse pressed left at (450, 372)
Screenshot: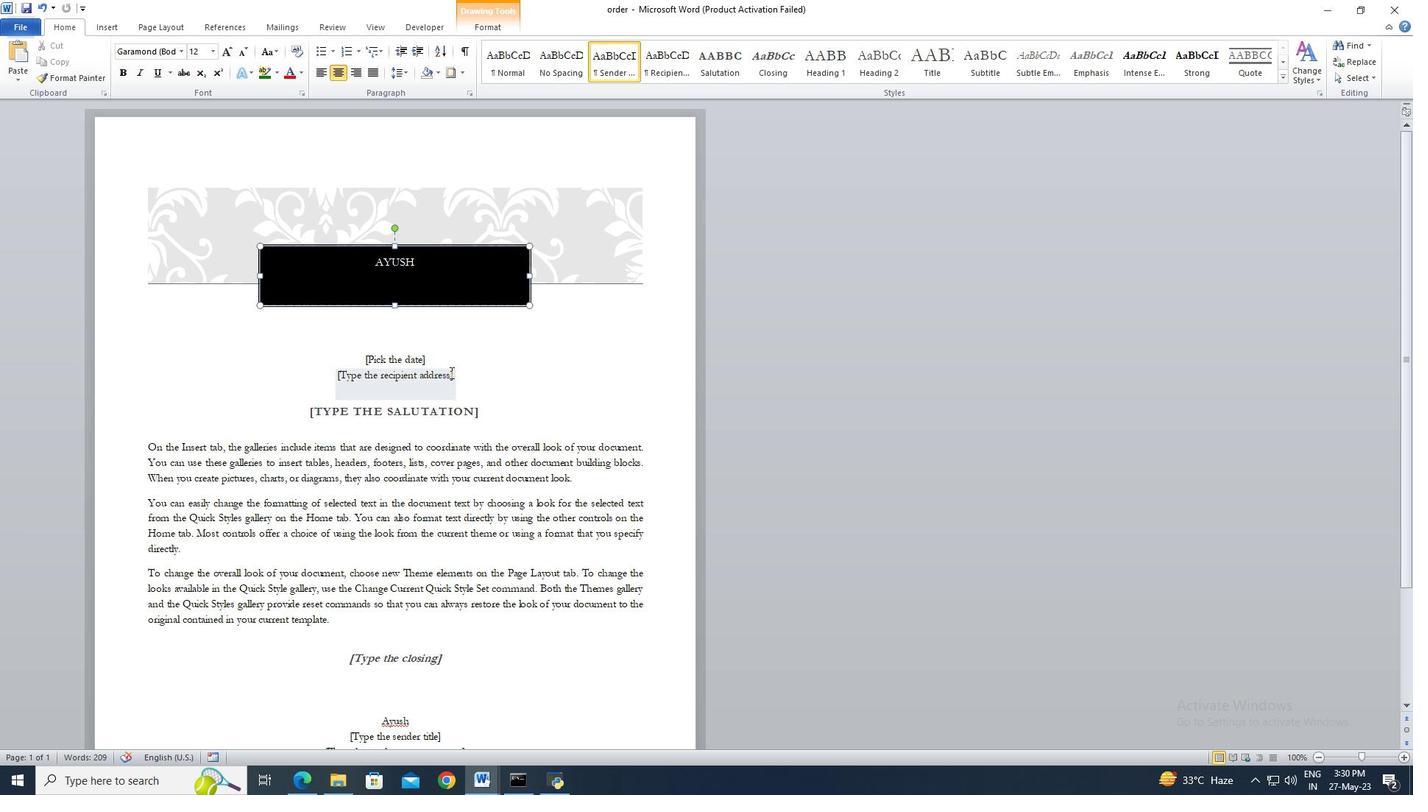 
Action: Key pressed <Key.backspace>
Screenshot: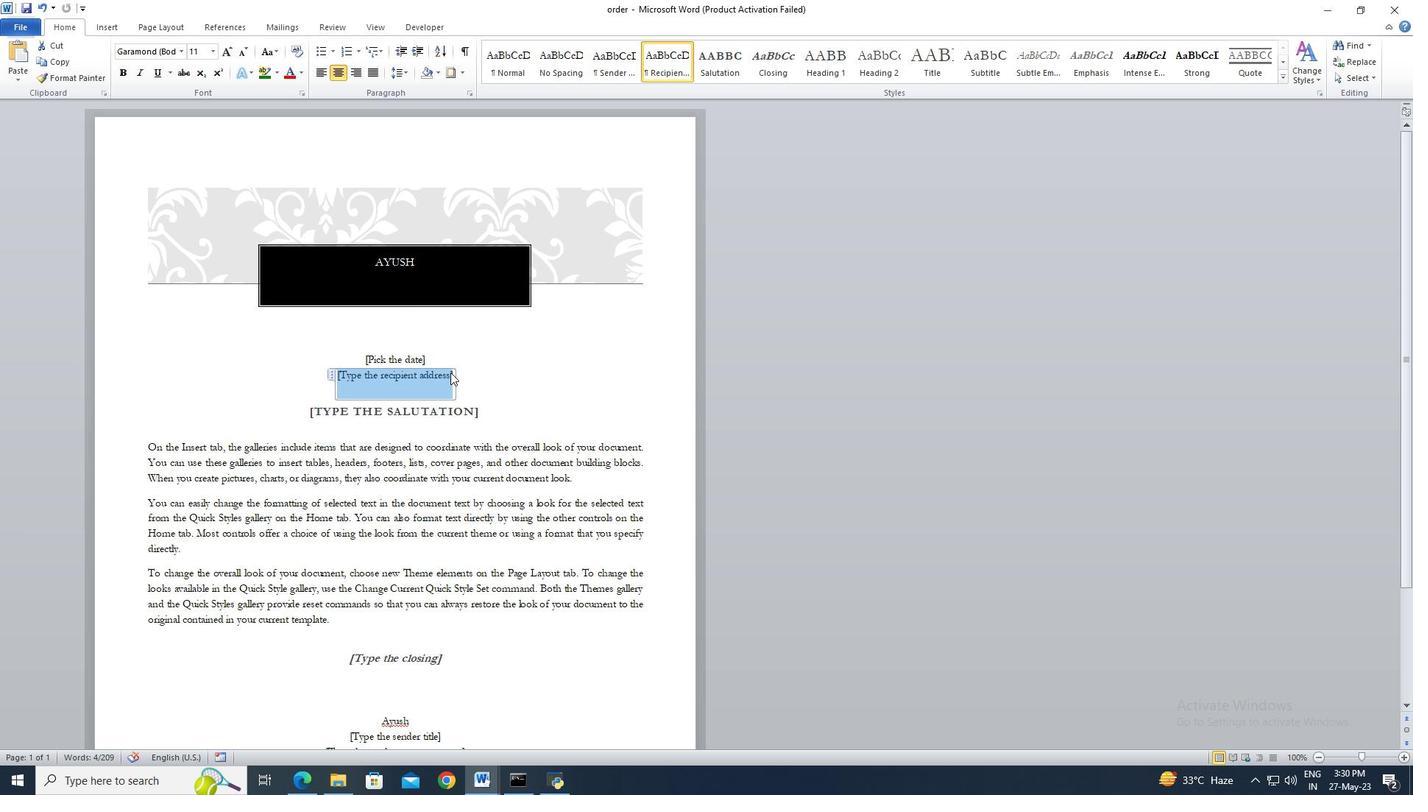 
Action: Mouse scrolled (450, 371) with delta (0, 0)
Screenshot: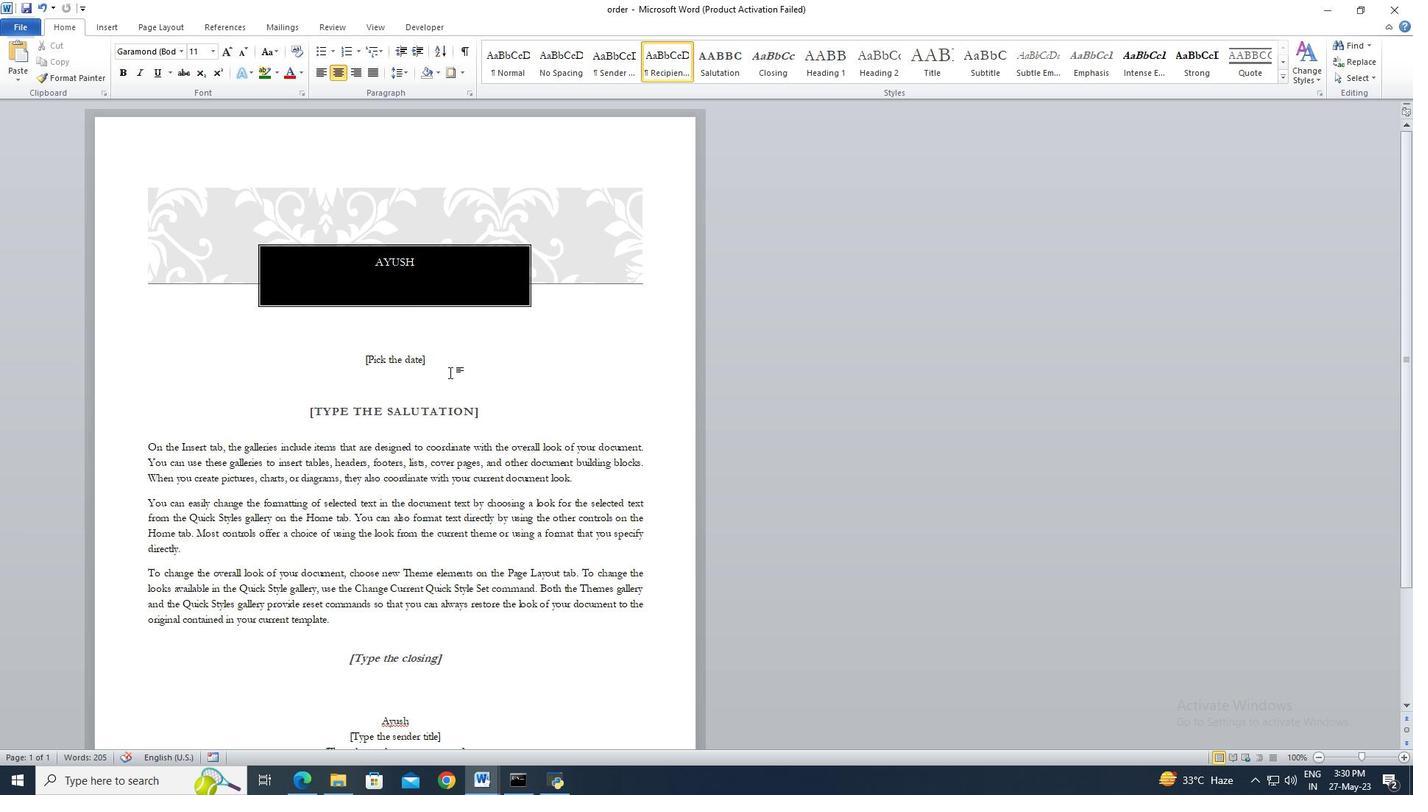 
Action: Mouse moved to (438, 619)
Screenshot: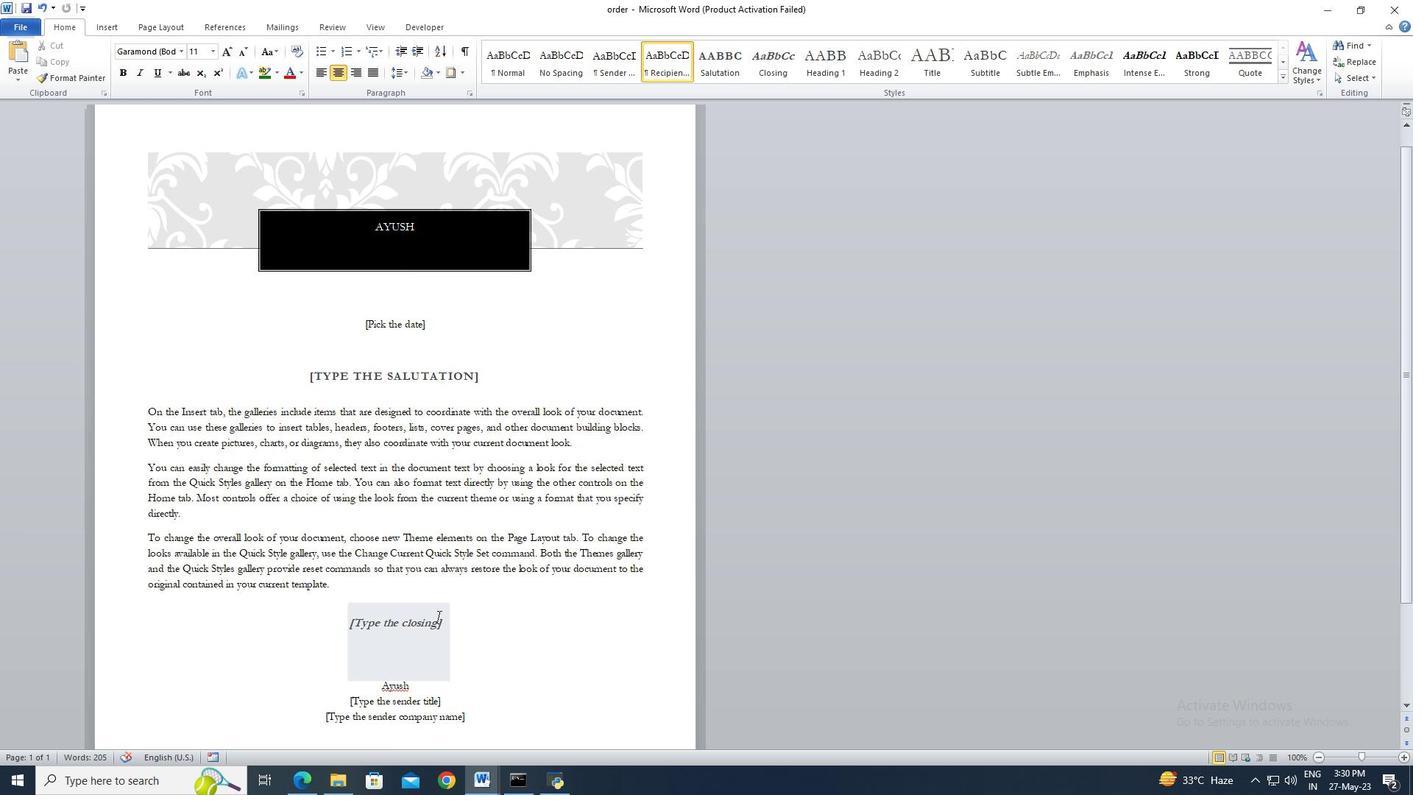 
Action: Mouse pressed left at (438, 619)
Screenshot: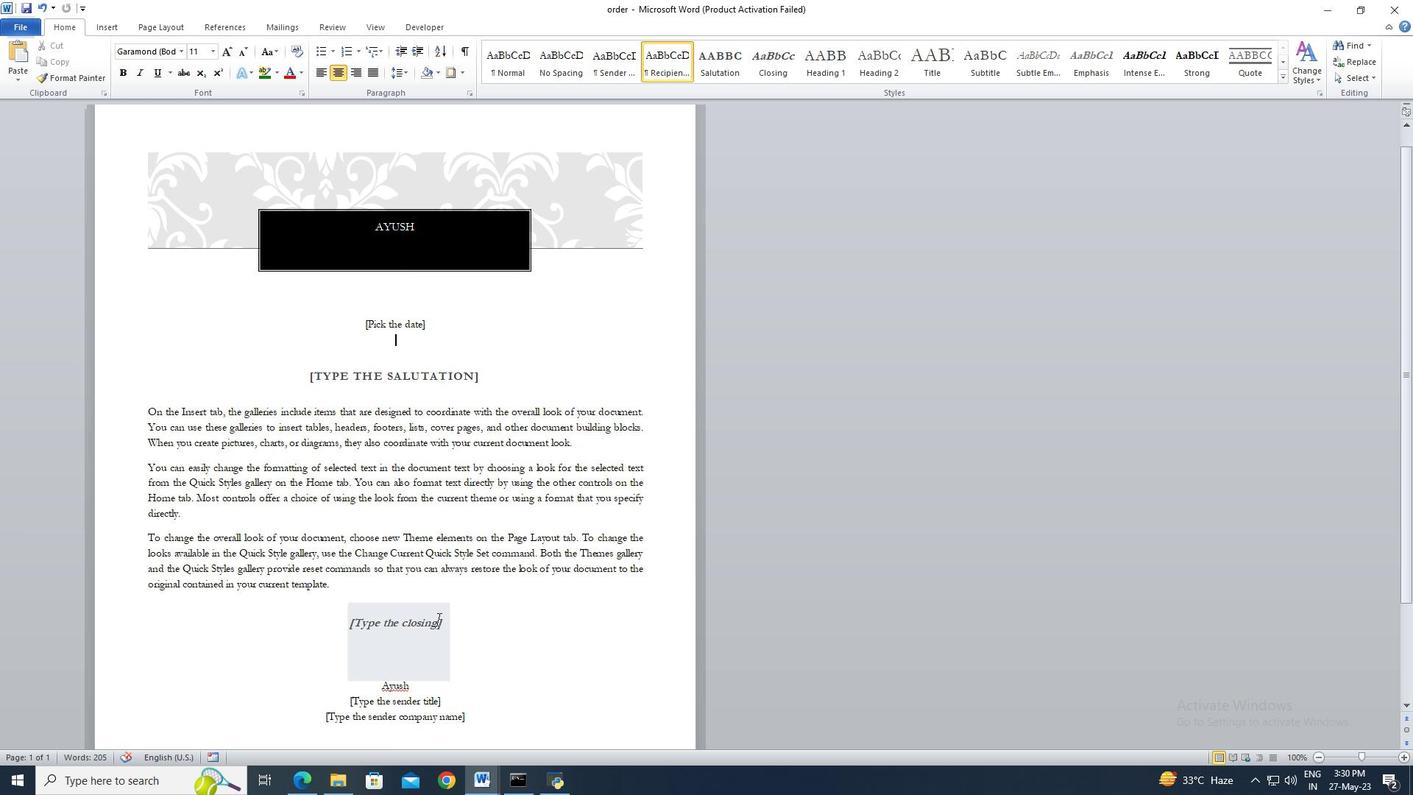 
Action: Key pressed <Key.backspace>
Screenshot: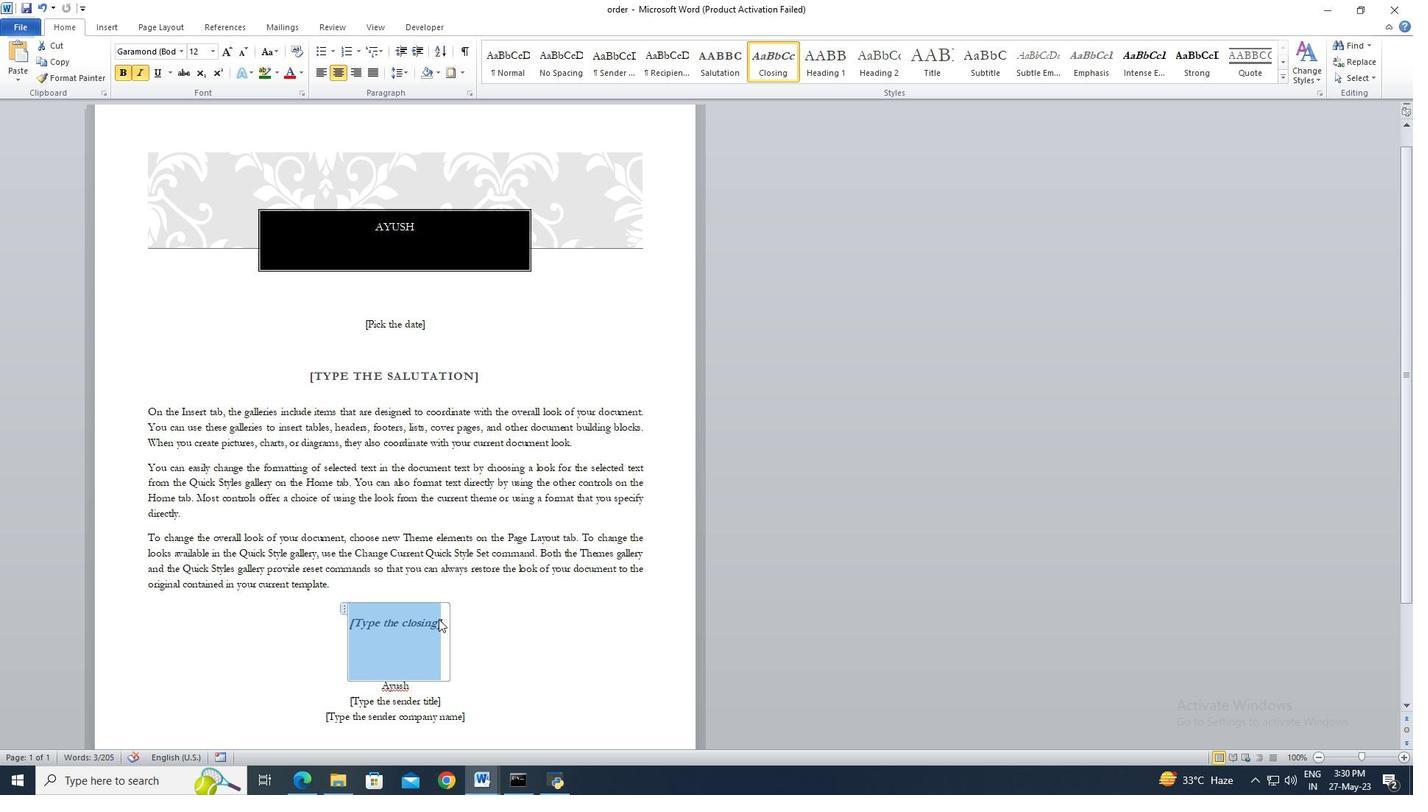 
Action: Mouse scrolled (438, 618) with delta (0, 0)
Screenshot: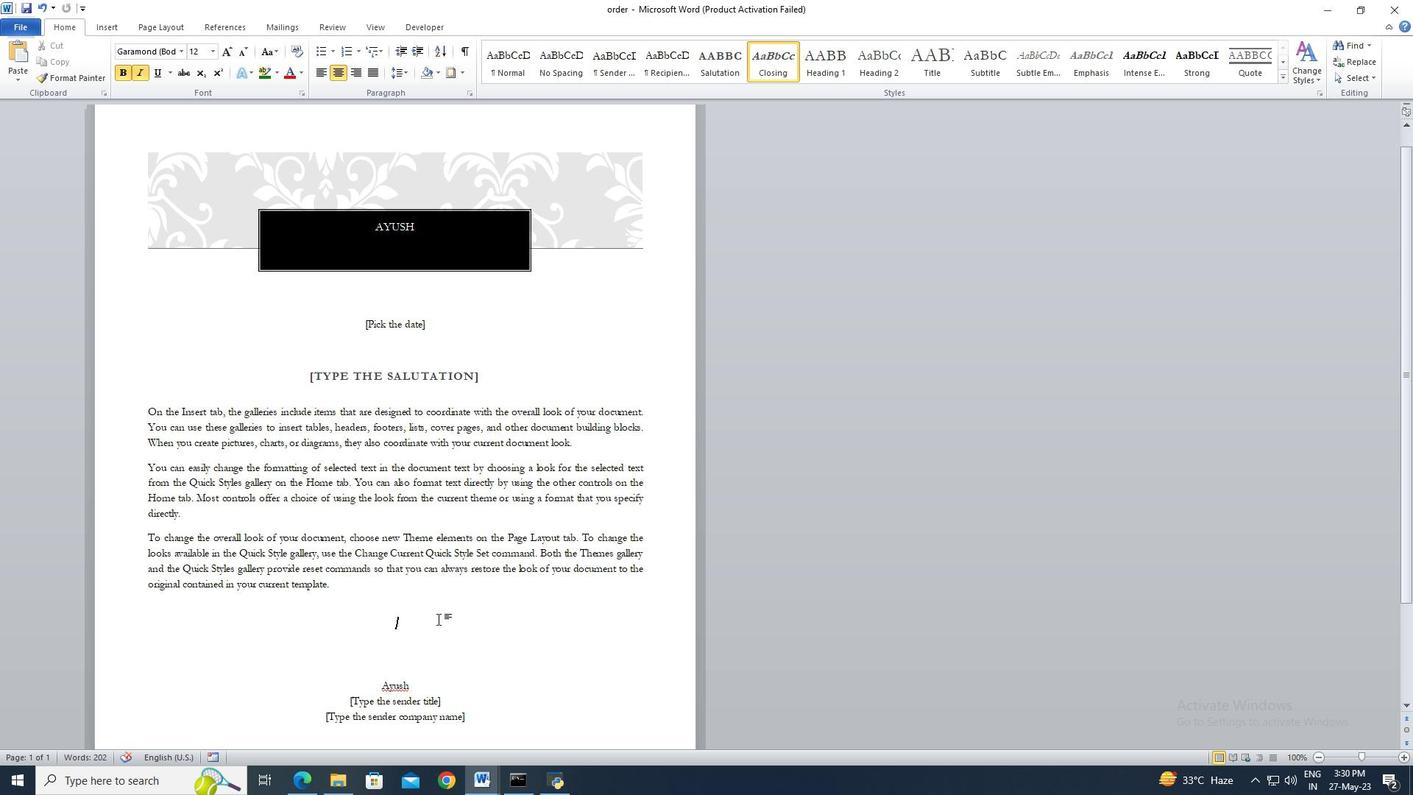 
Action: Mouse scrolled (438, 618) with delta (0, 0)
Screenshot: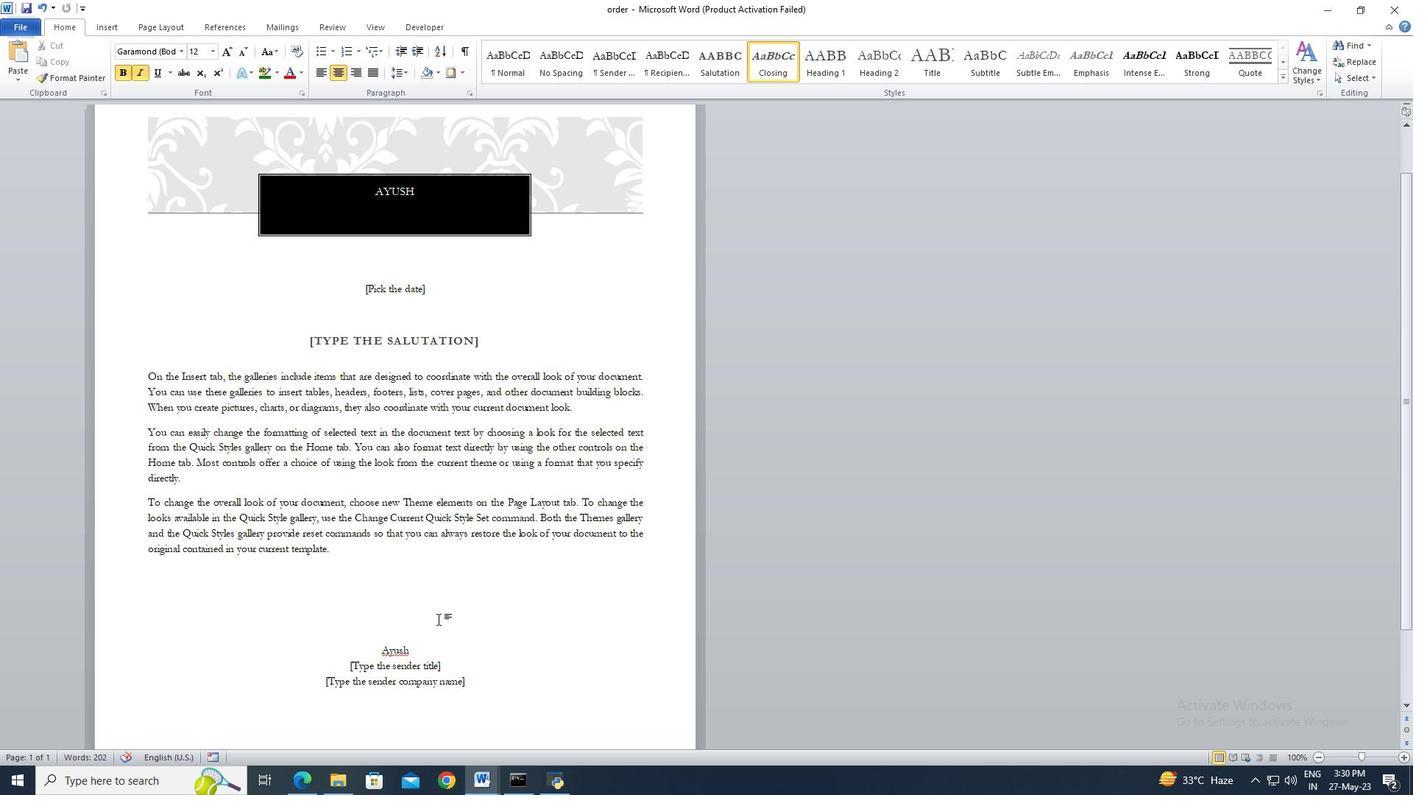 
Action: Mouse moved to (435, 623)
Screenshot: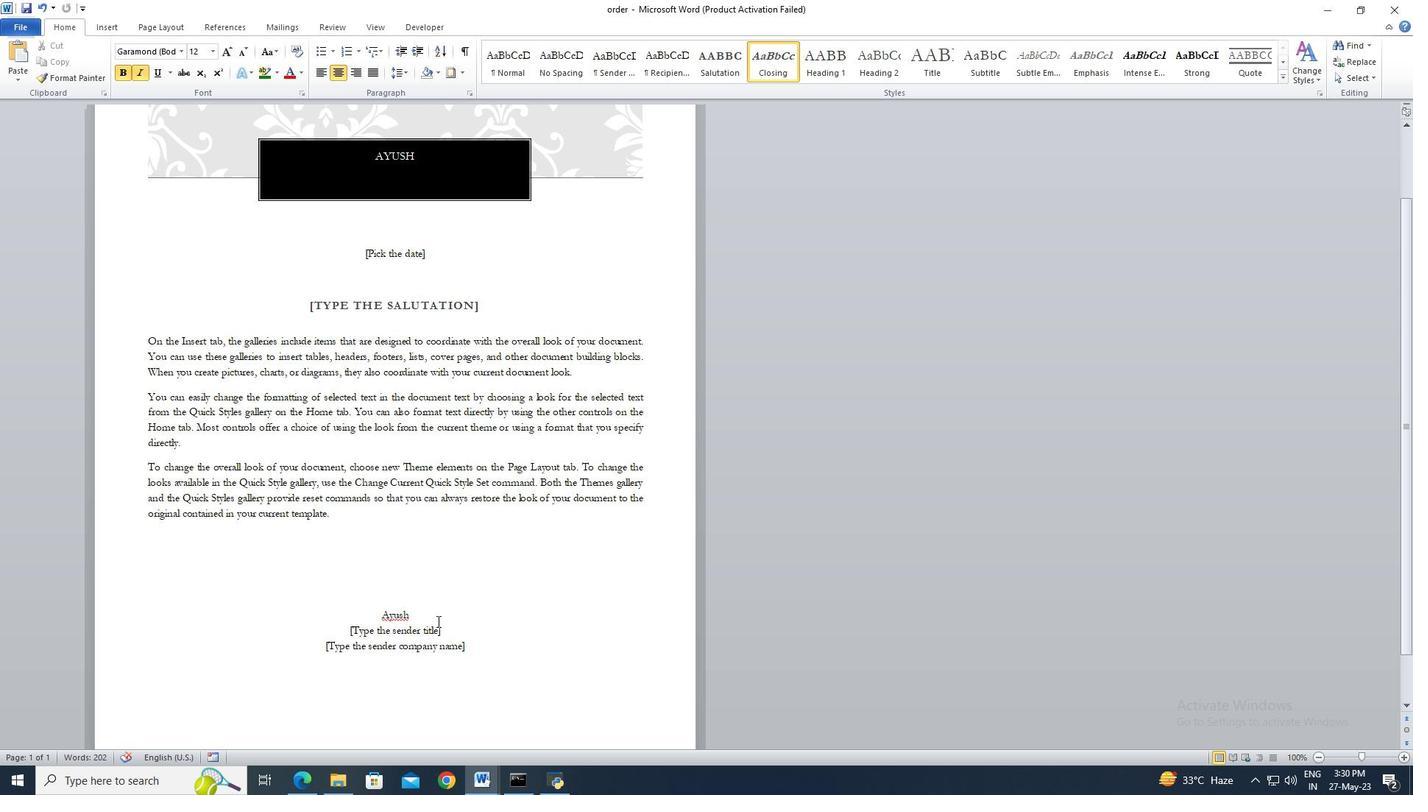 
Action: Mouse pressed left at (435, 623)
Screenshot: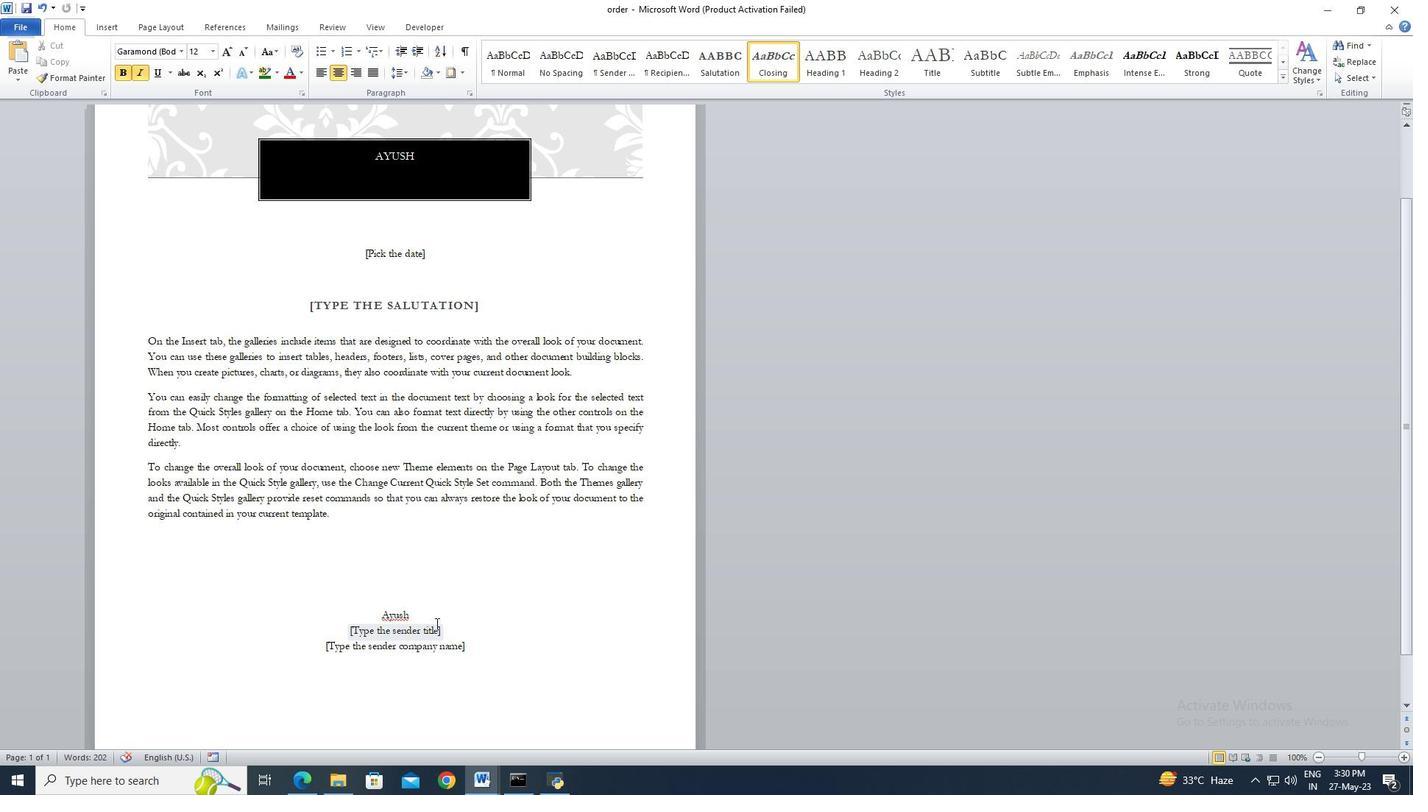 
Action: Mouse moved to (436, 633)
Screenshot: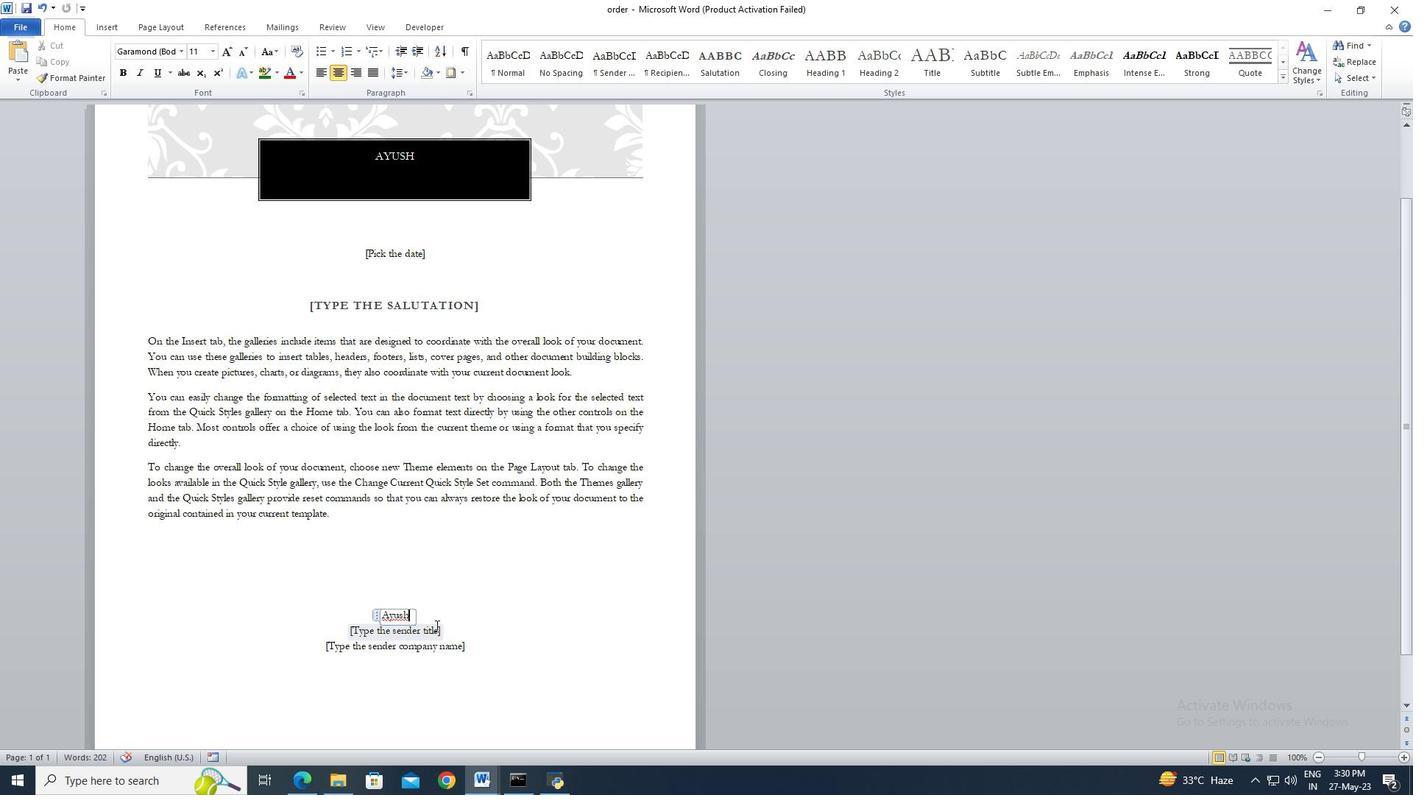 
Action: Mouse pressed left at (436, 633)
Screenshot: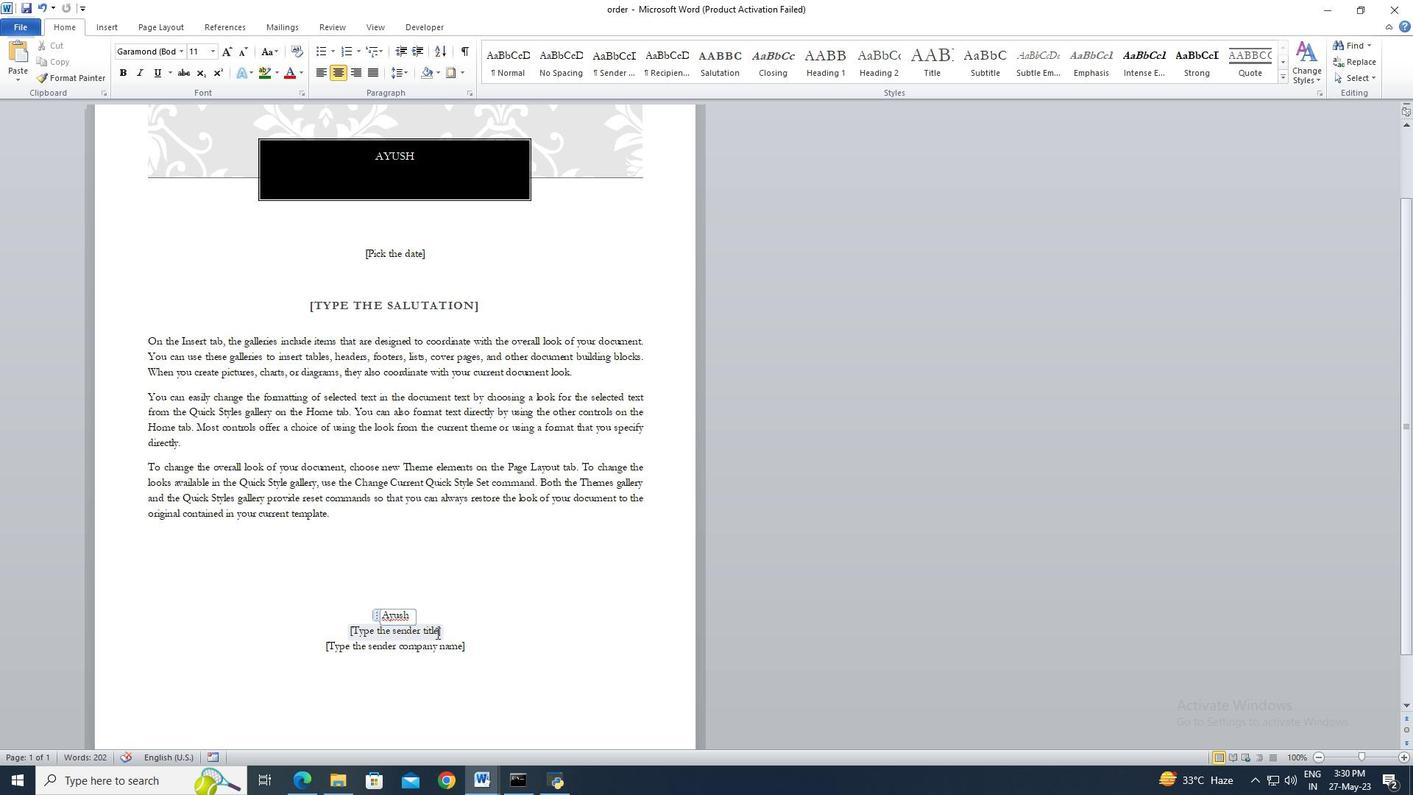 
Action: Key pressed <Key.backspace>
Screenshot: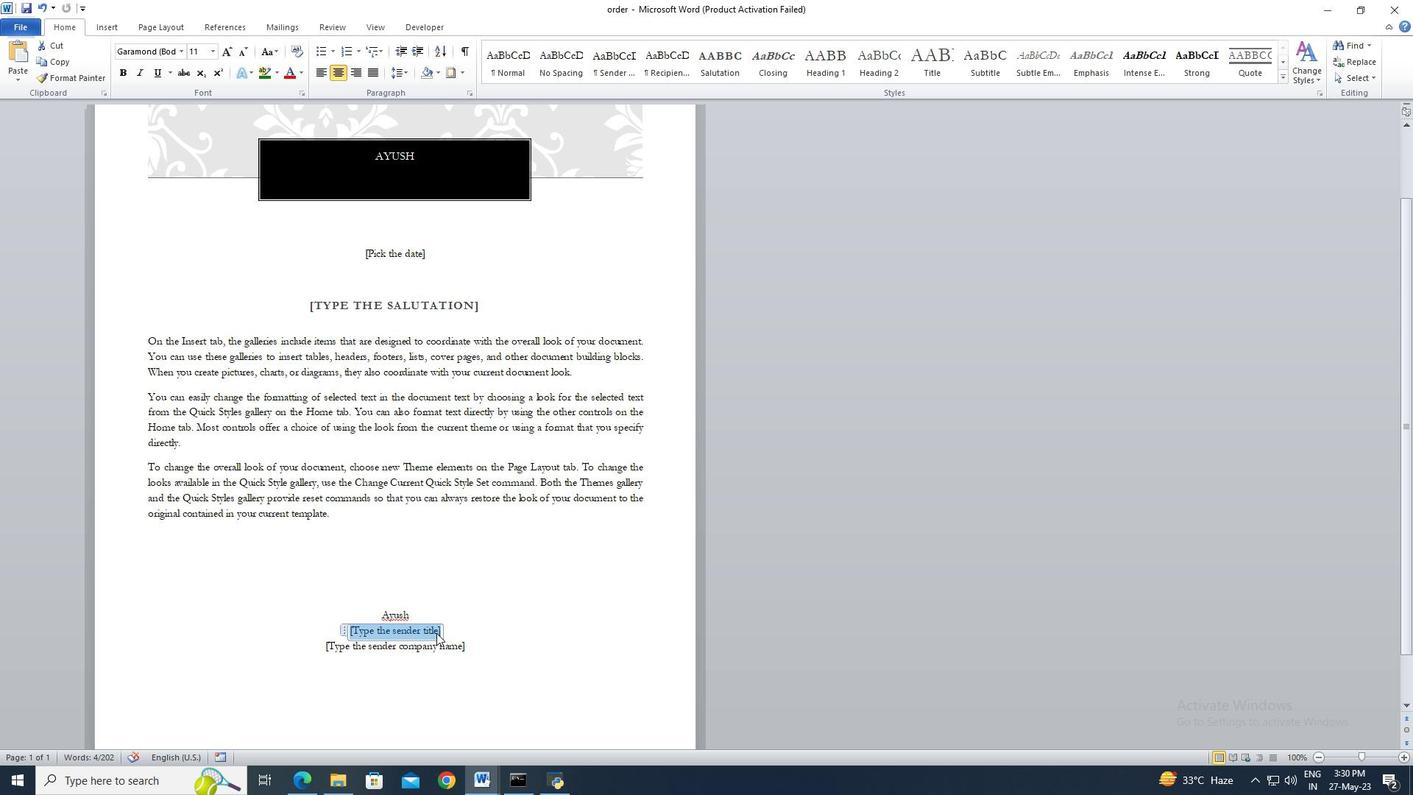 
Action: Mouse moved to (440, 650)
Screenshot: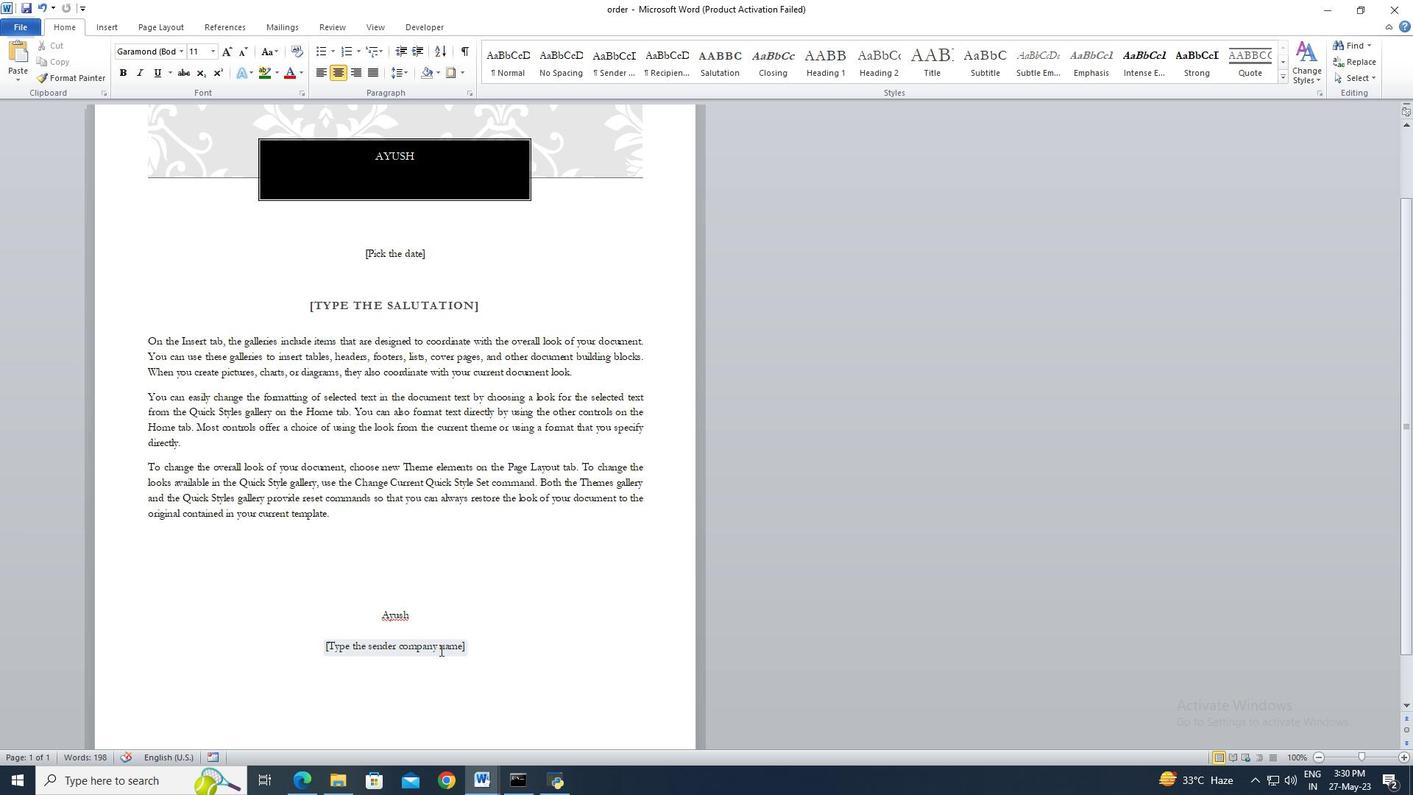 
Action: Mouse pressed left at (440, 650)
Screenshot: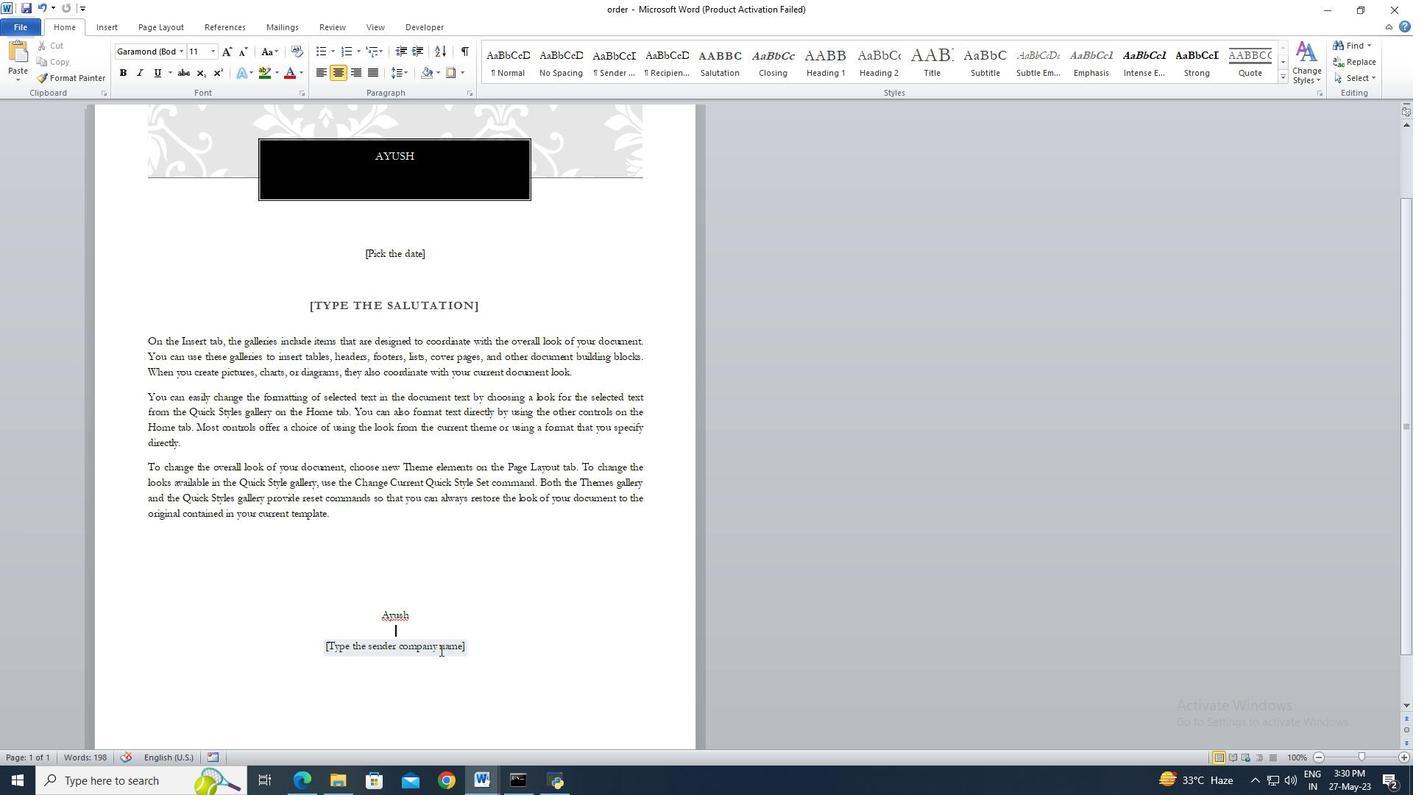 
Action: Key pressed <Key.backspace><Key.delete>
Screenshot: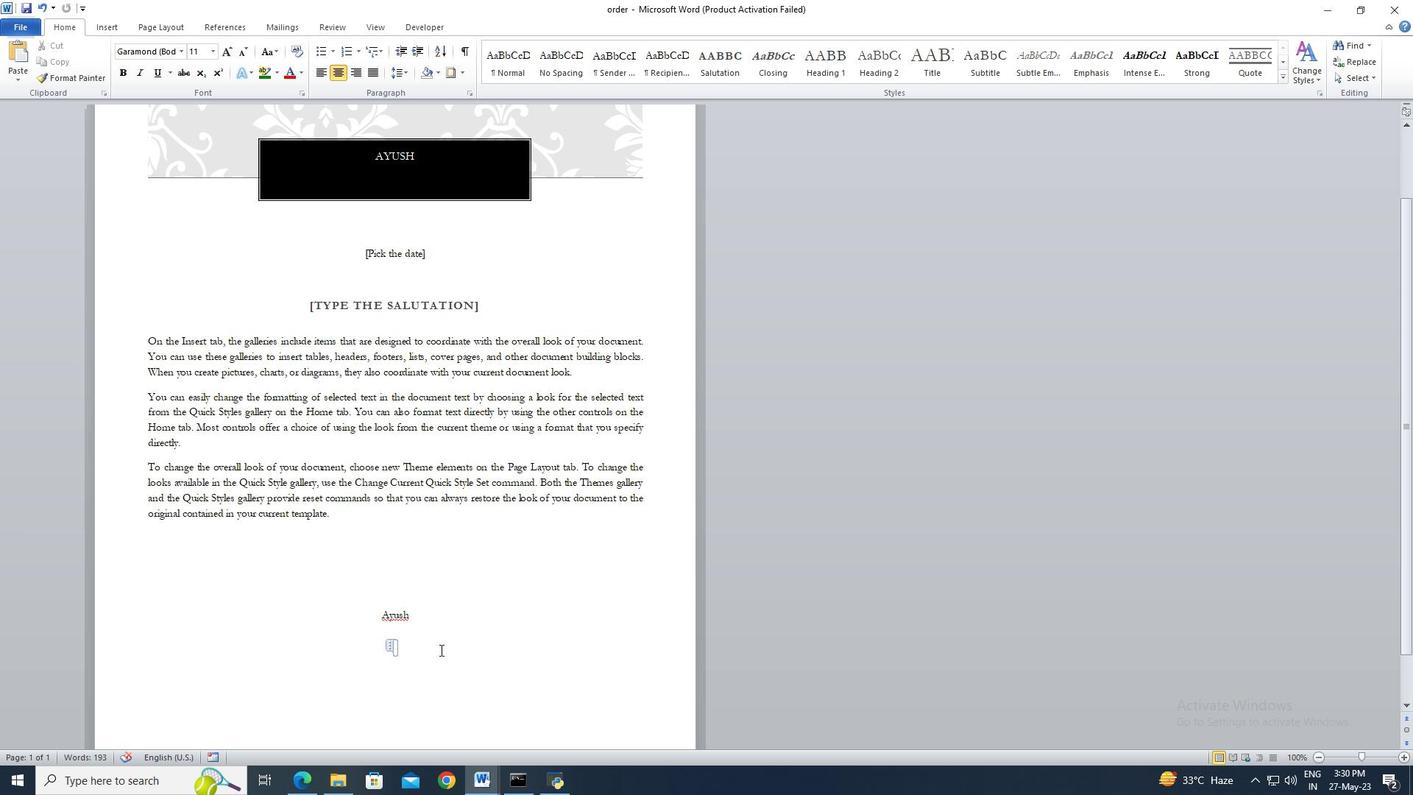
Action: Mouse moved to (419, 259)
Screenshot: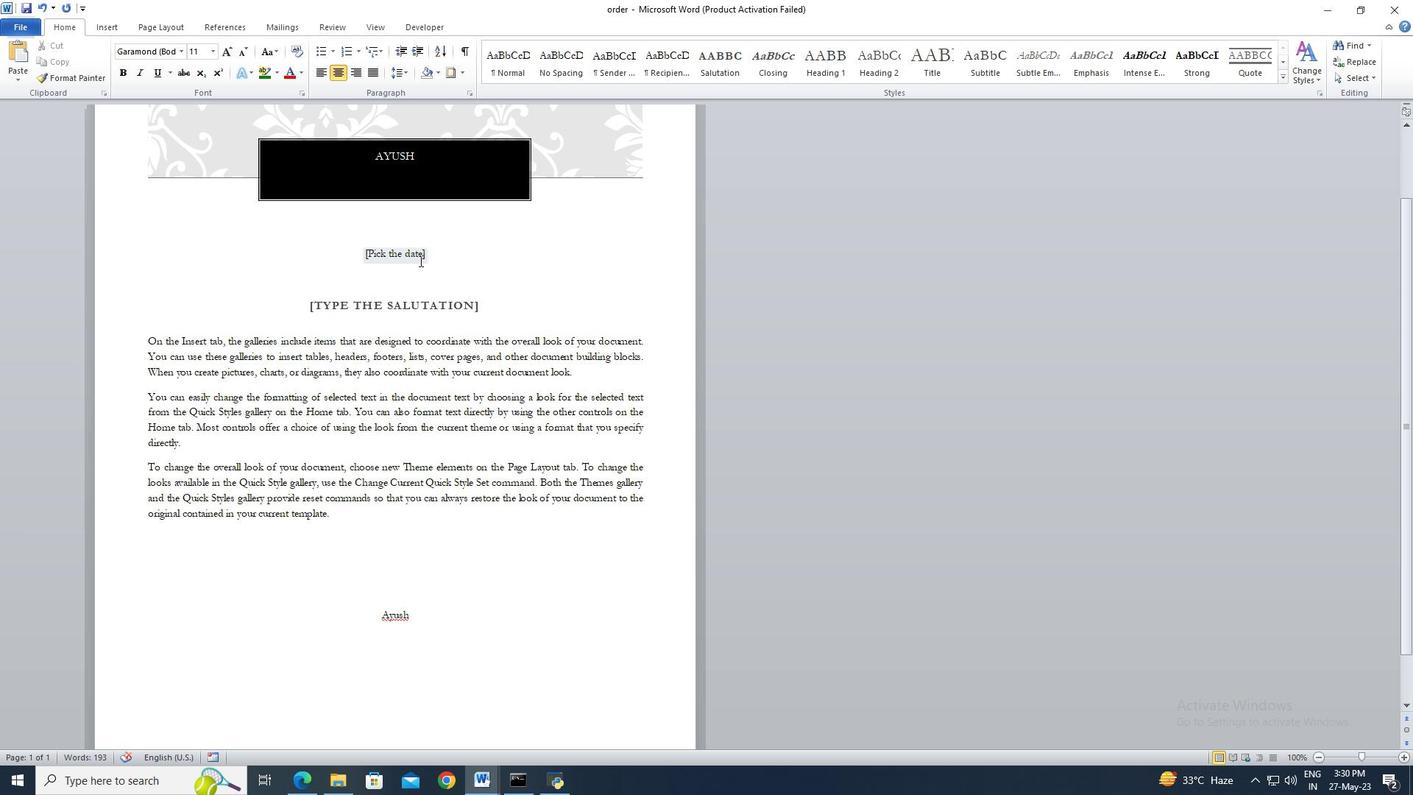 
Action: Mouse pressed left at (419, 259)
Screenshot: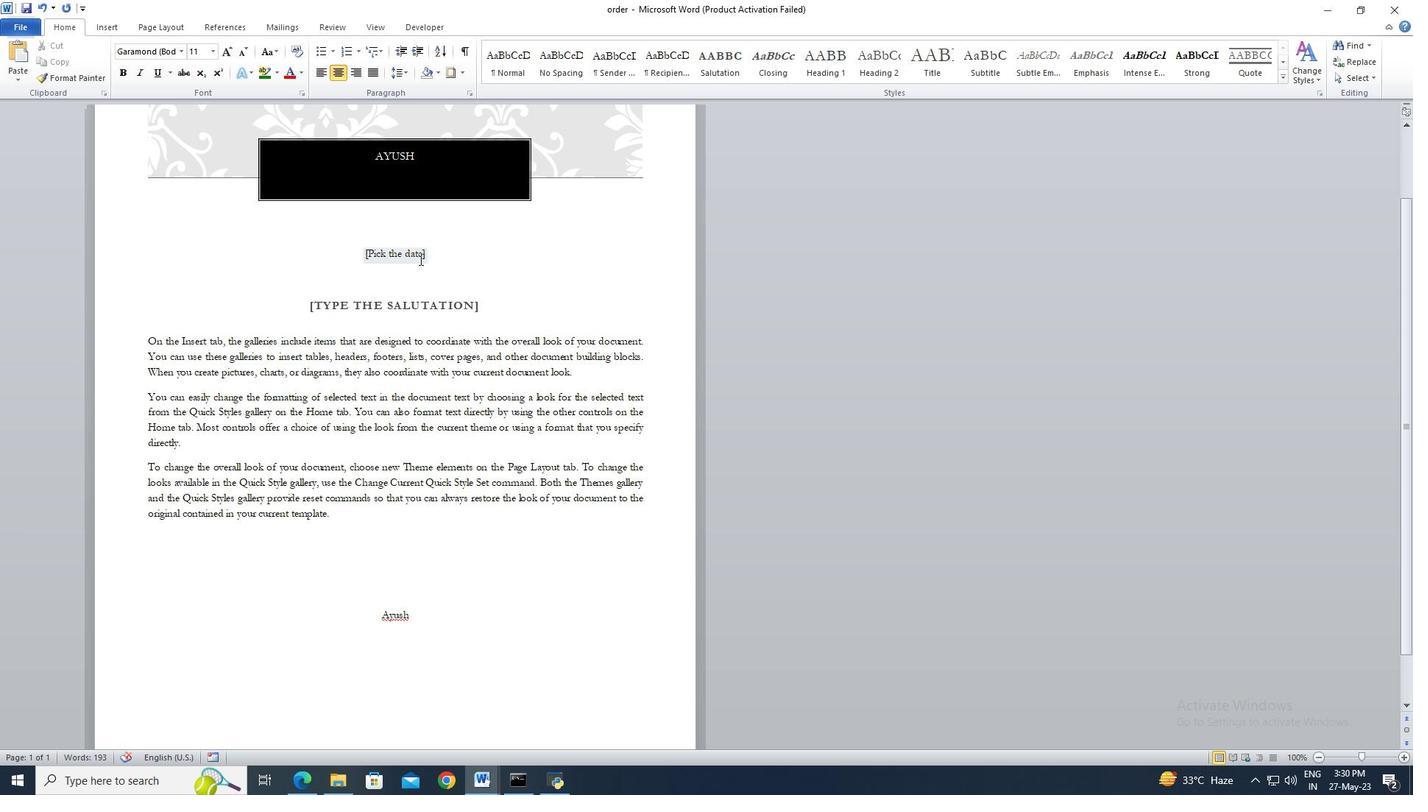
Action: Mouse moved to (438, 256)
Screenshot: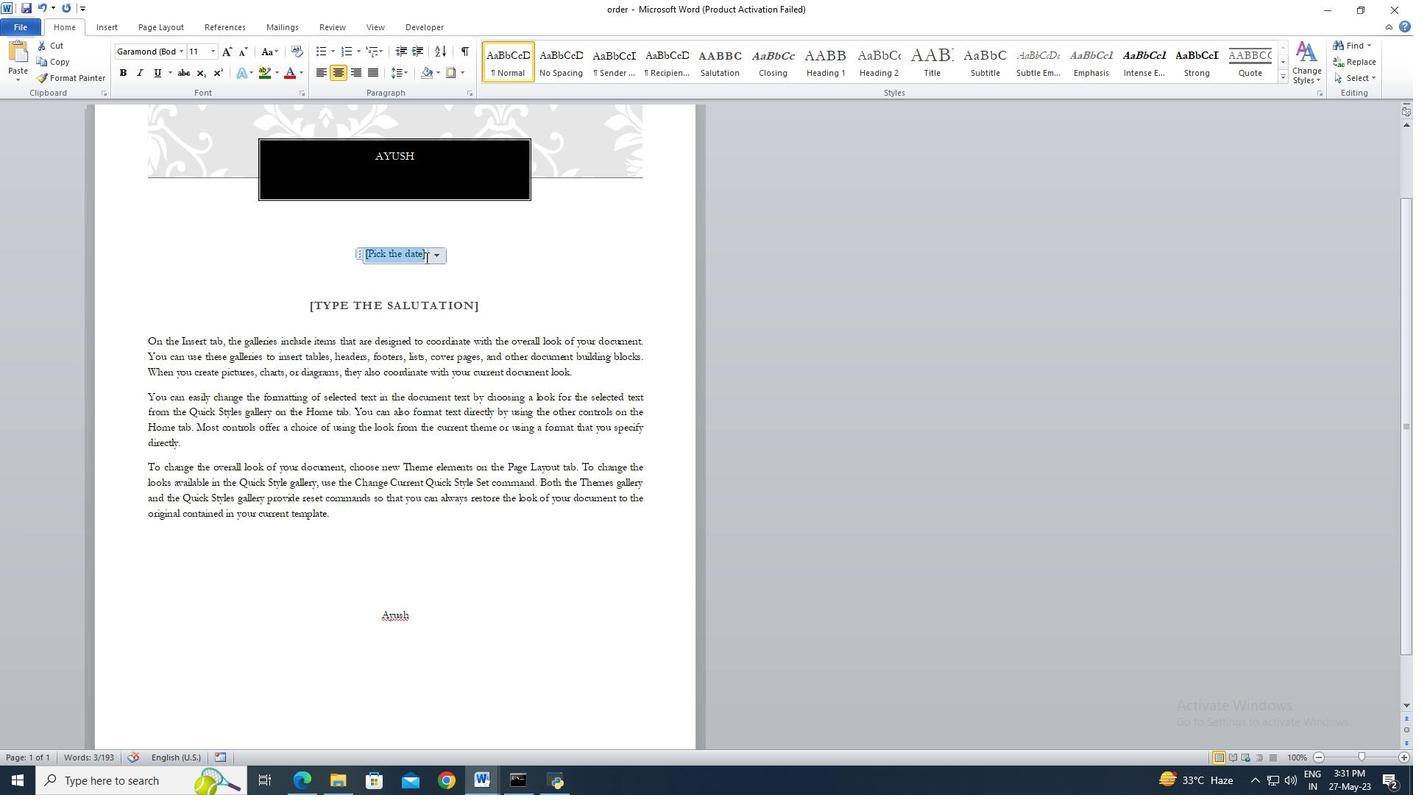 
Action: Mouse pressed left at (438, 256)
Screenshot: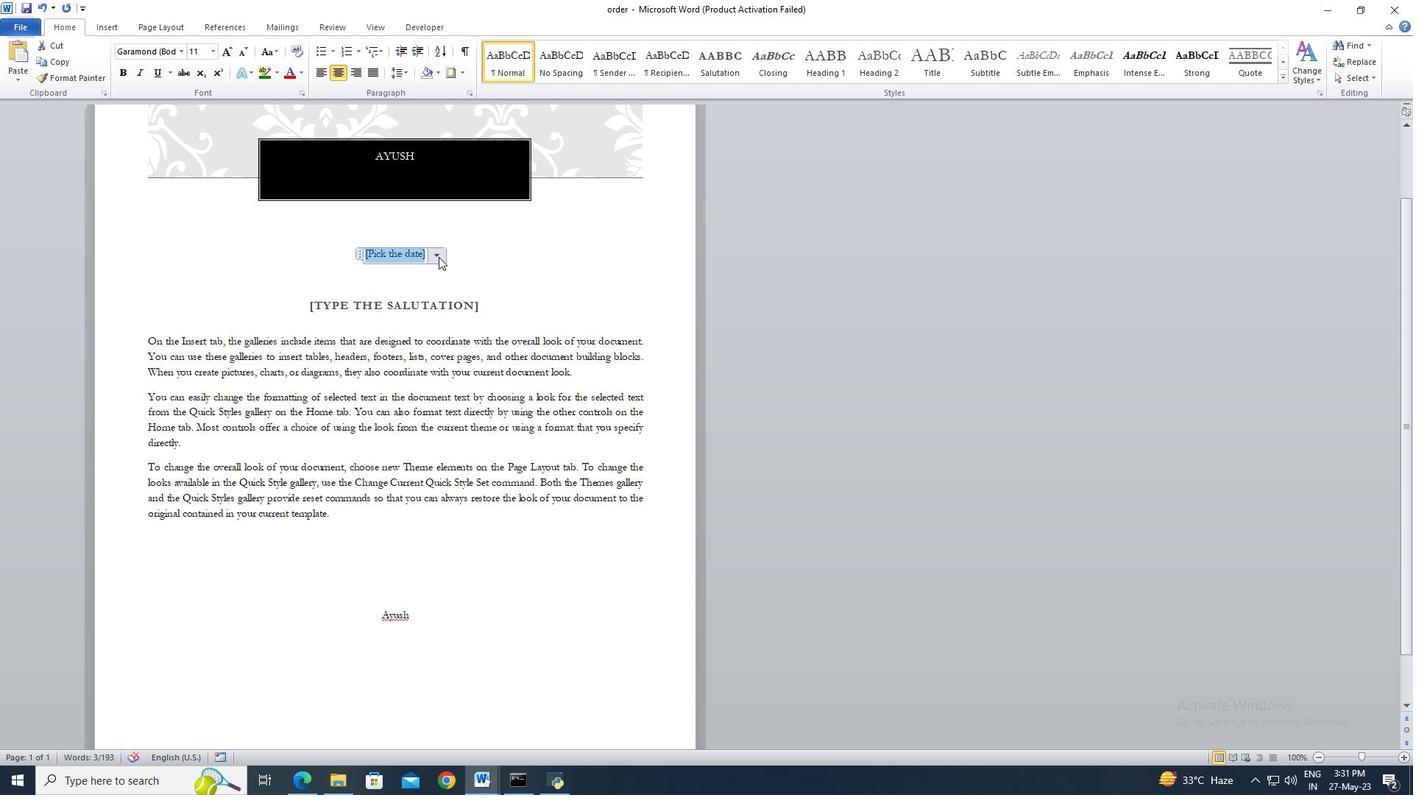 
Action: Mouse moved to (437, 265)
Screenshot: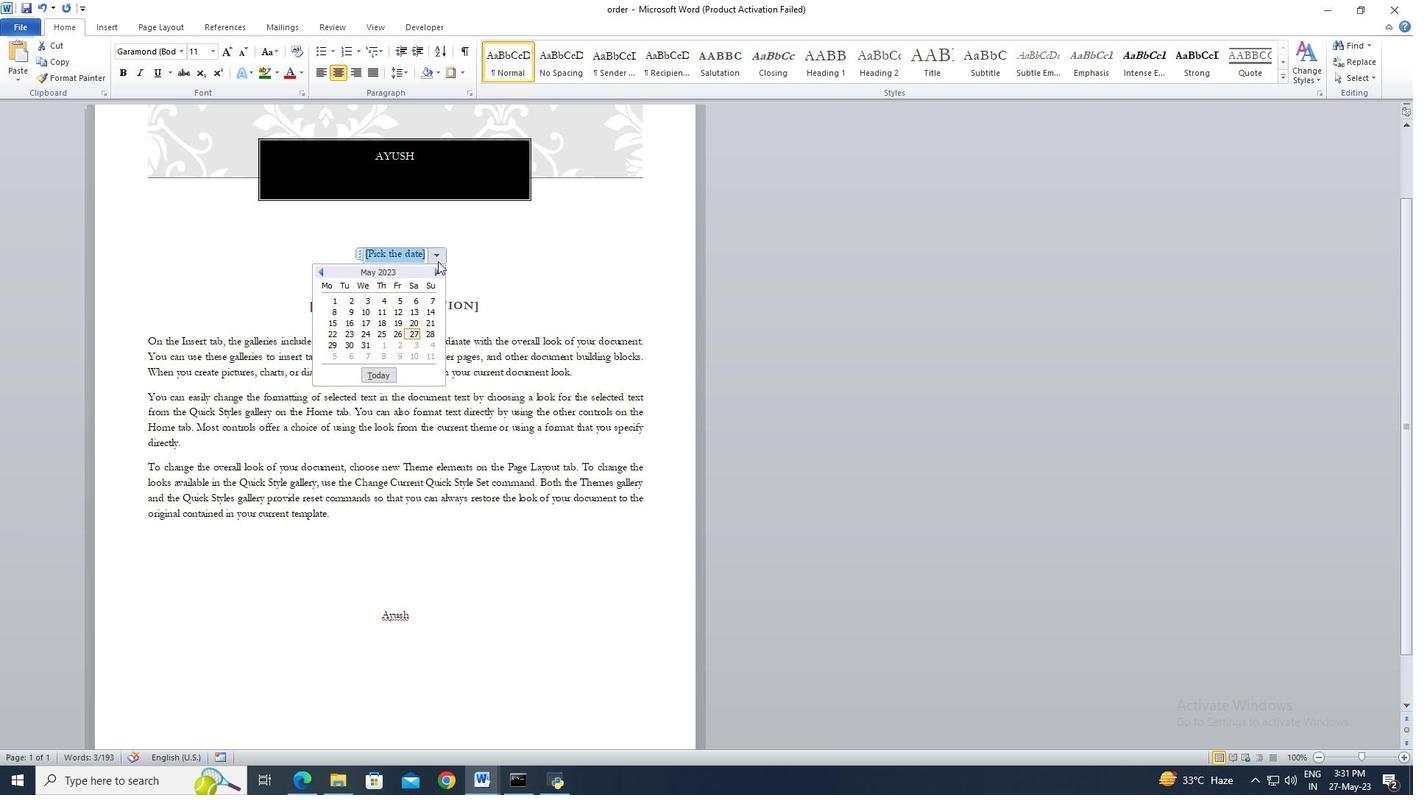 
Action: Mouse pressed left at (437, 265)
Screenshot: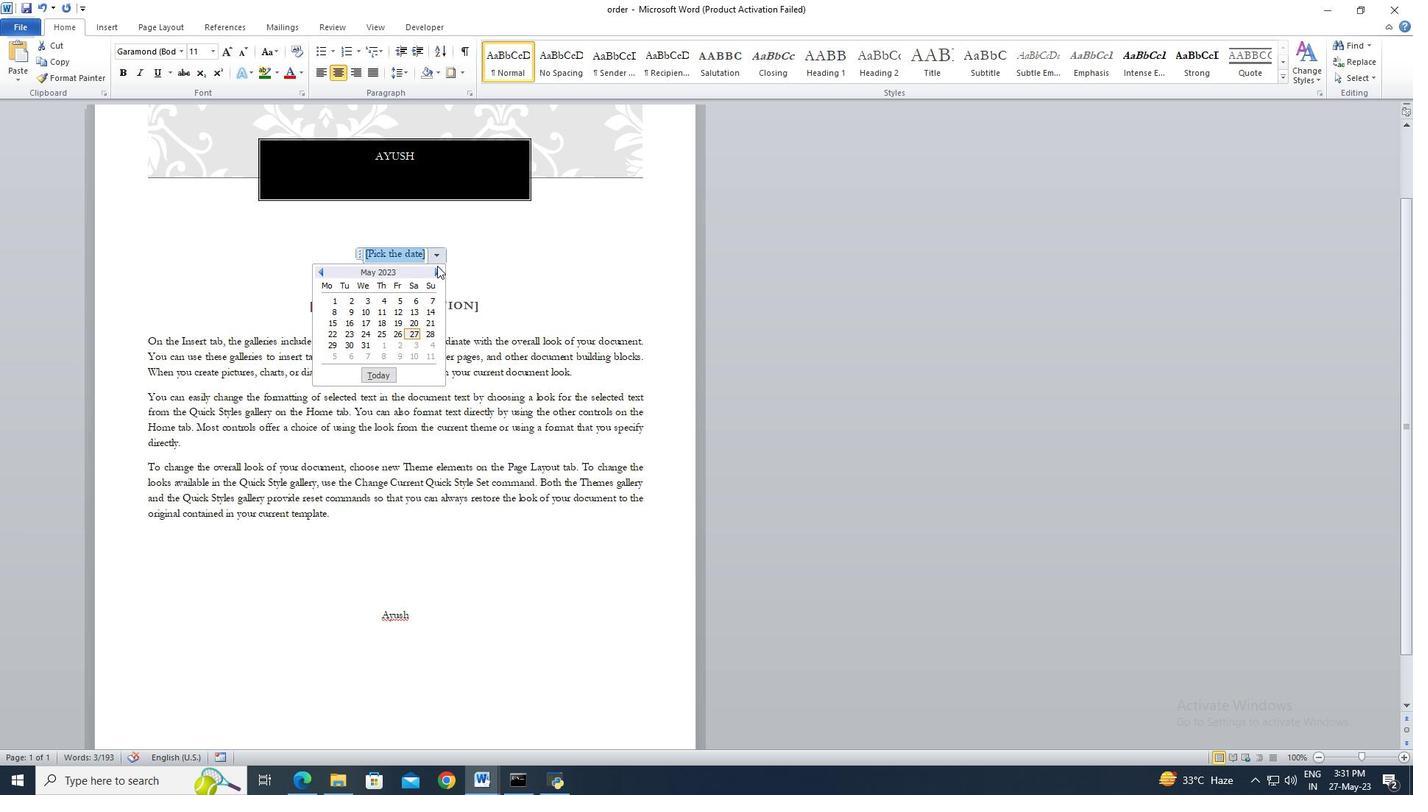 
Action: Mouse moved to (437, 273)
Screenshot: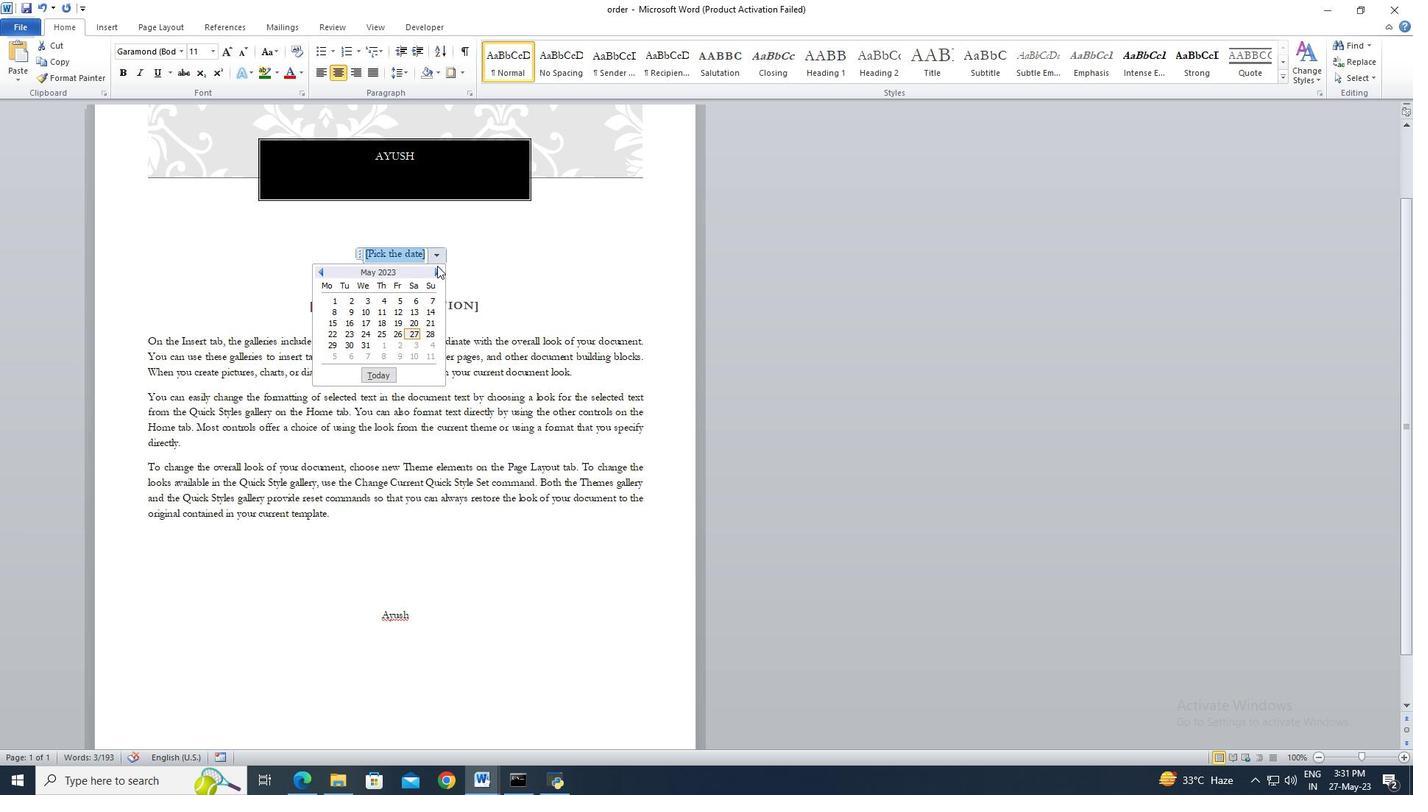 
Action: Mouse pressed left at (437, 273)
Screenshot: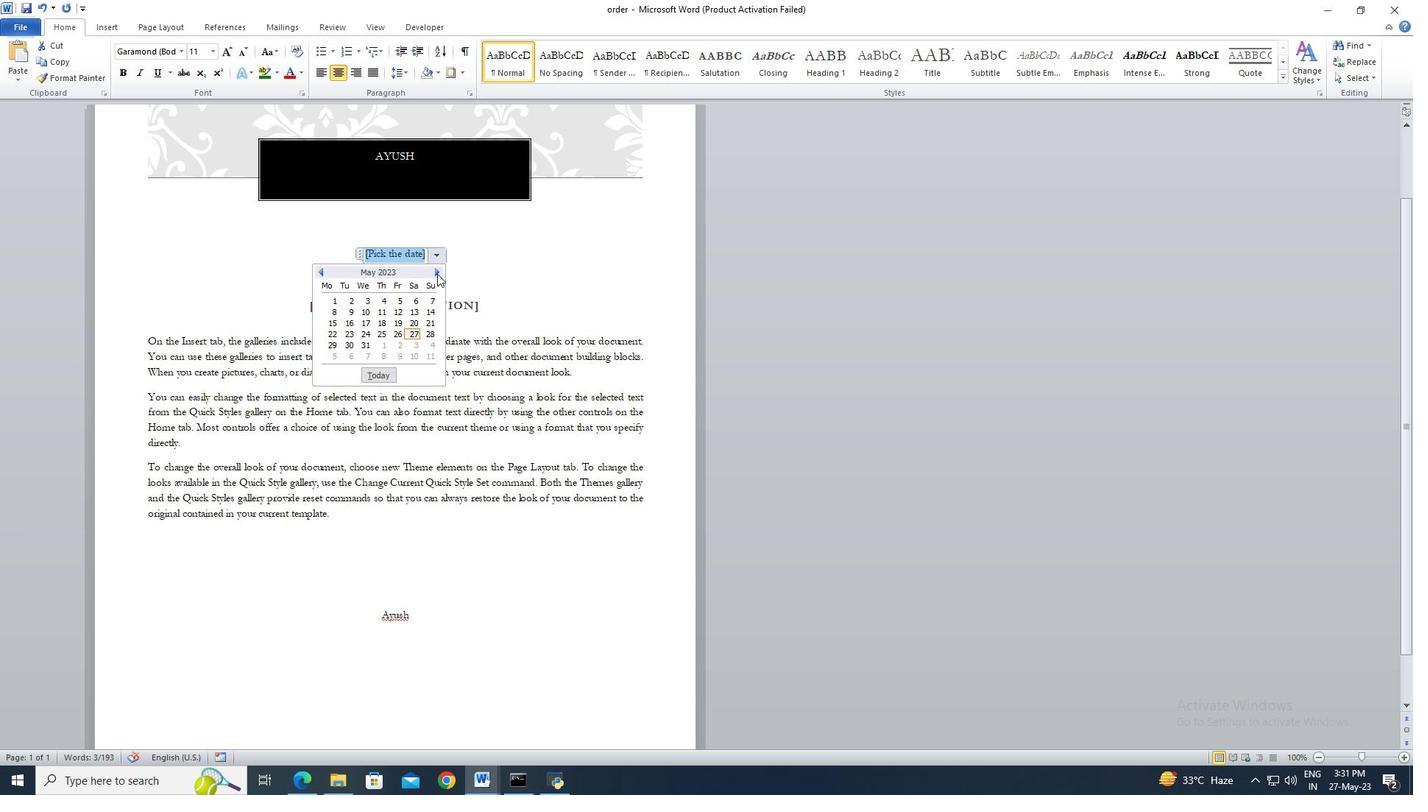 
Action: Mouse moved to (425, 312)
Screenshot: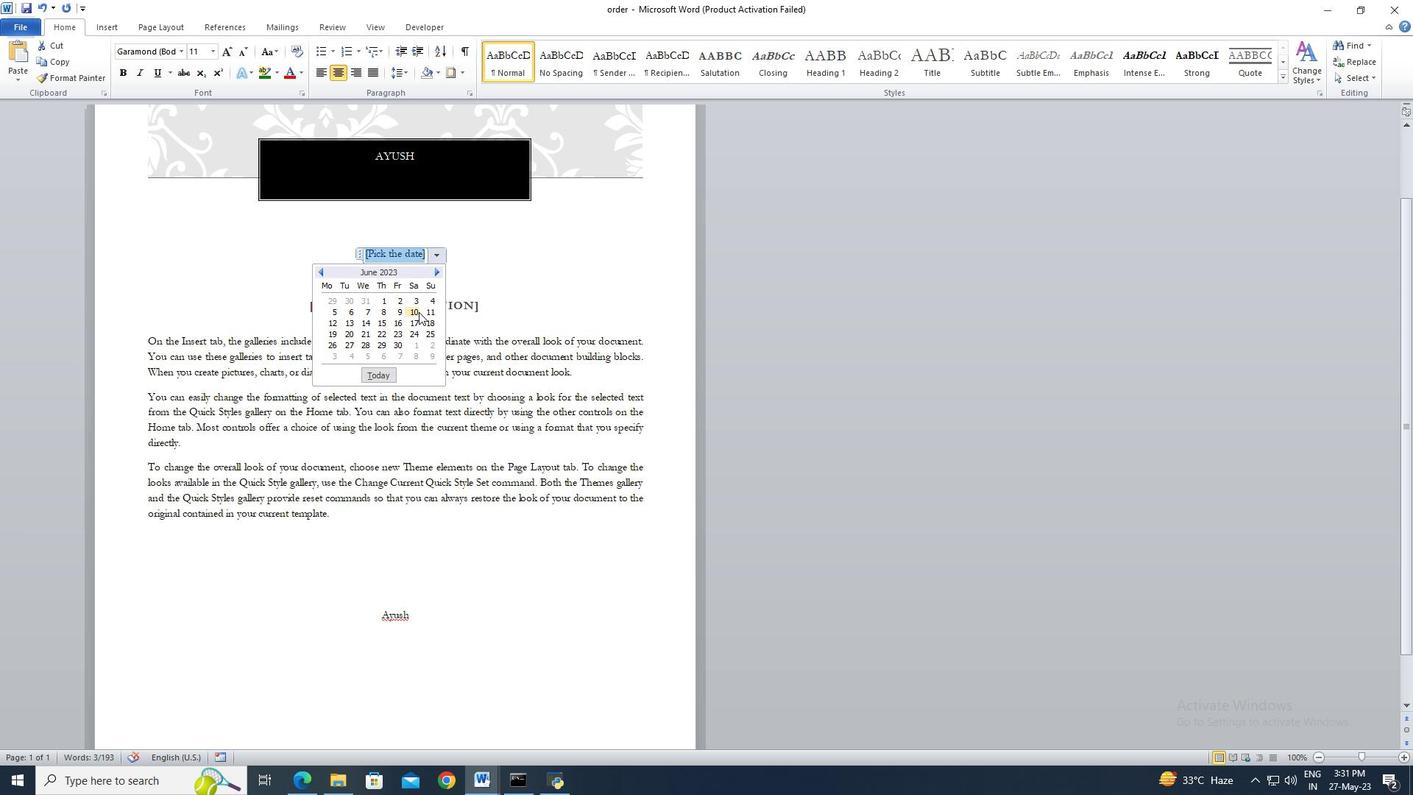 
Action: Mouse pressed left at (425, 312)
Screenshot: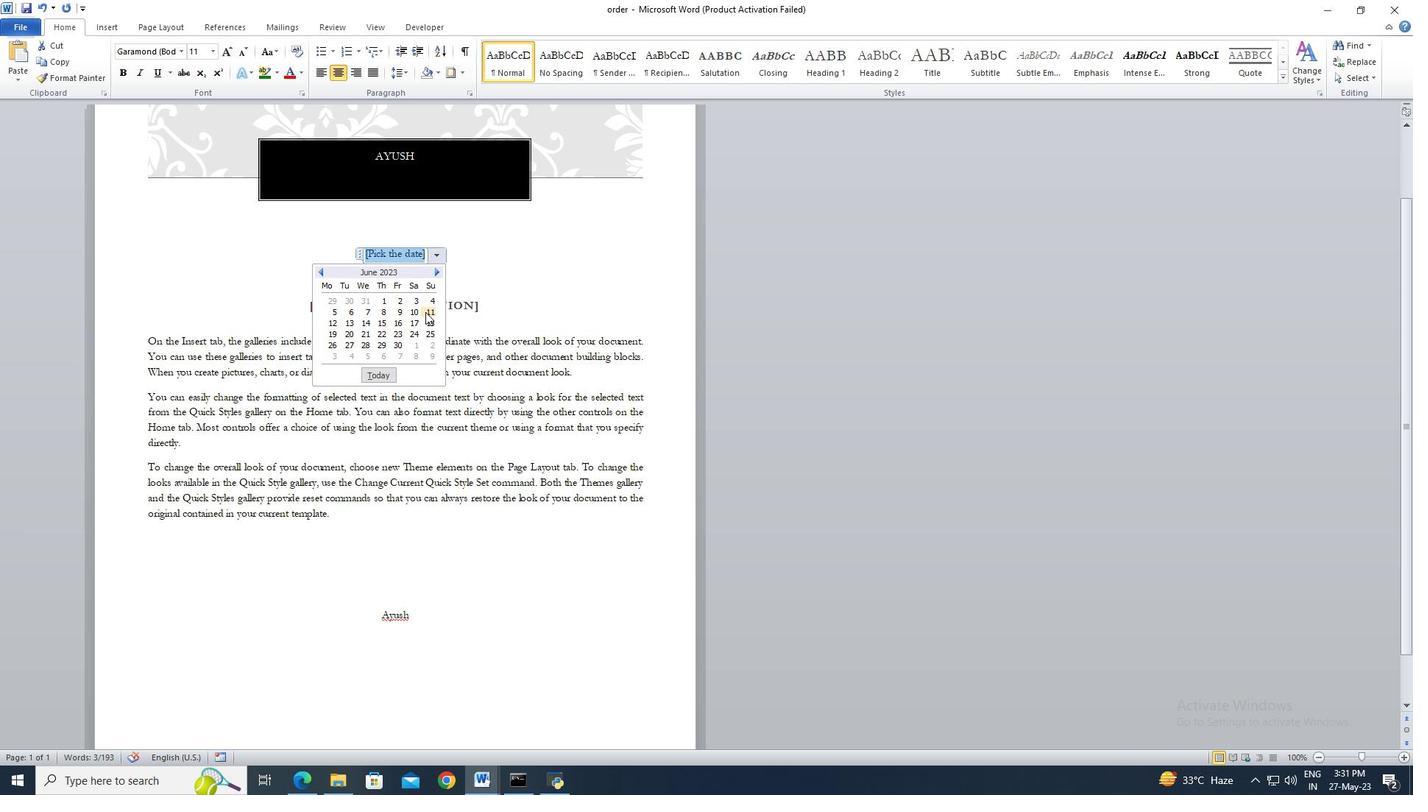 
Action: Mouse moved to (424, 306)
Screenshot: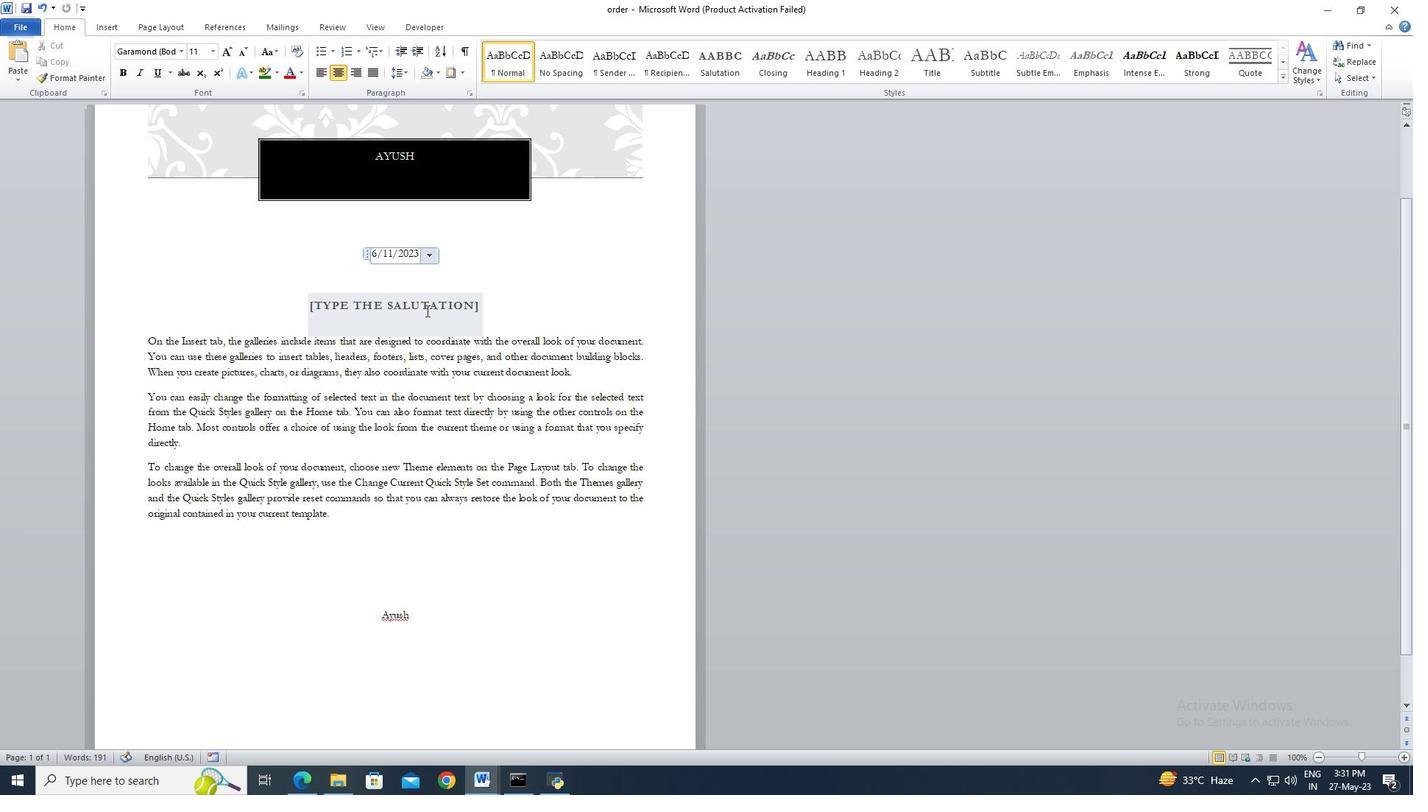 
Action: Mouse pressed left at (424, 306)
Screenshot: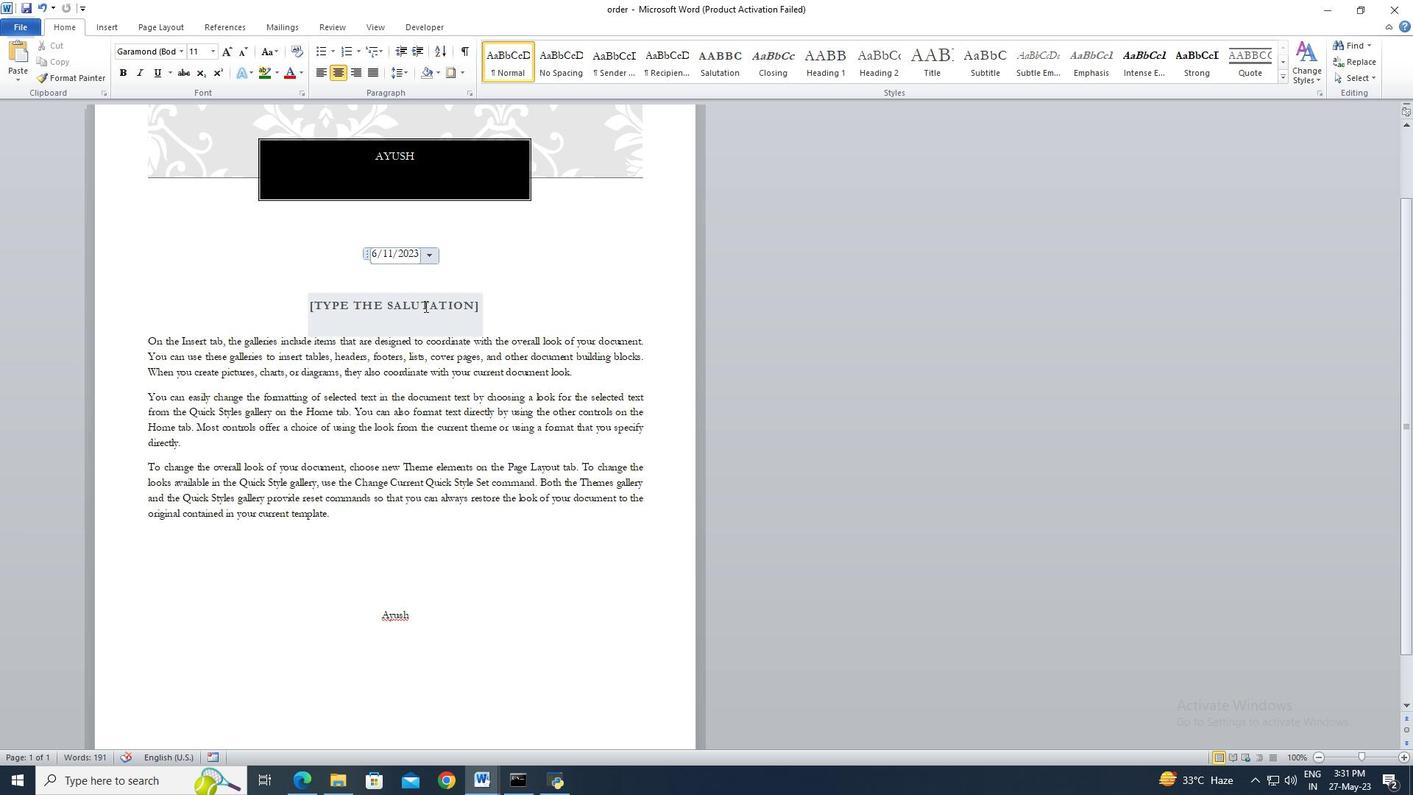 
Action: Mouse moved to (423, 305)
Screenshot: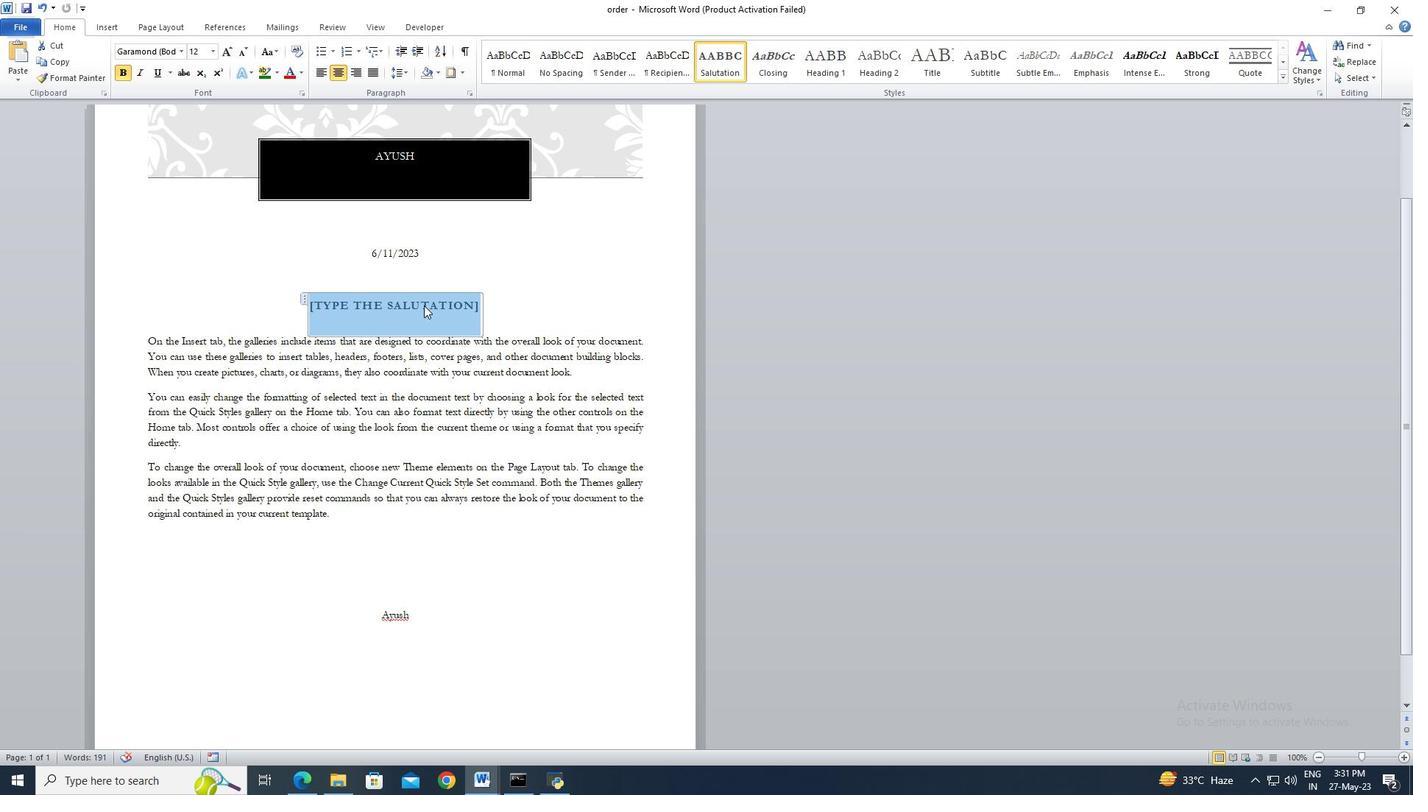 
Action: Key pressed <Key.shift>Hello
Screenshot: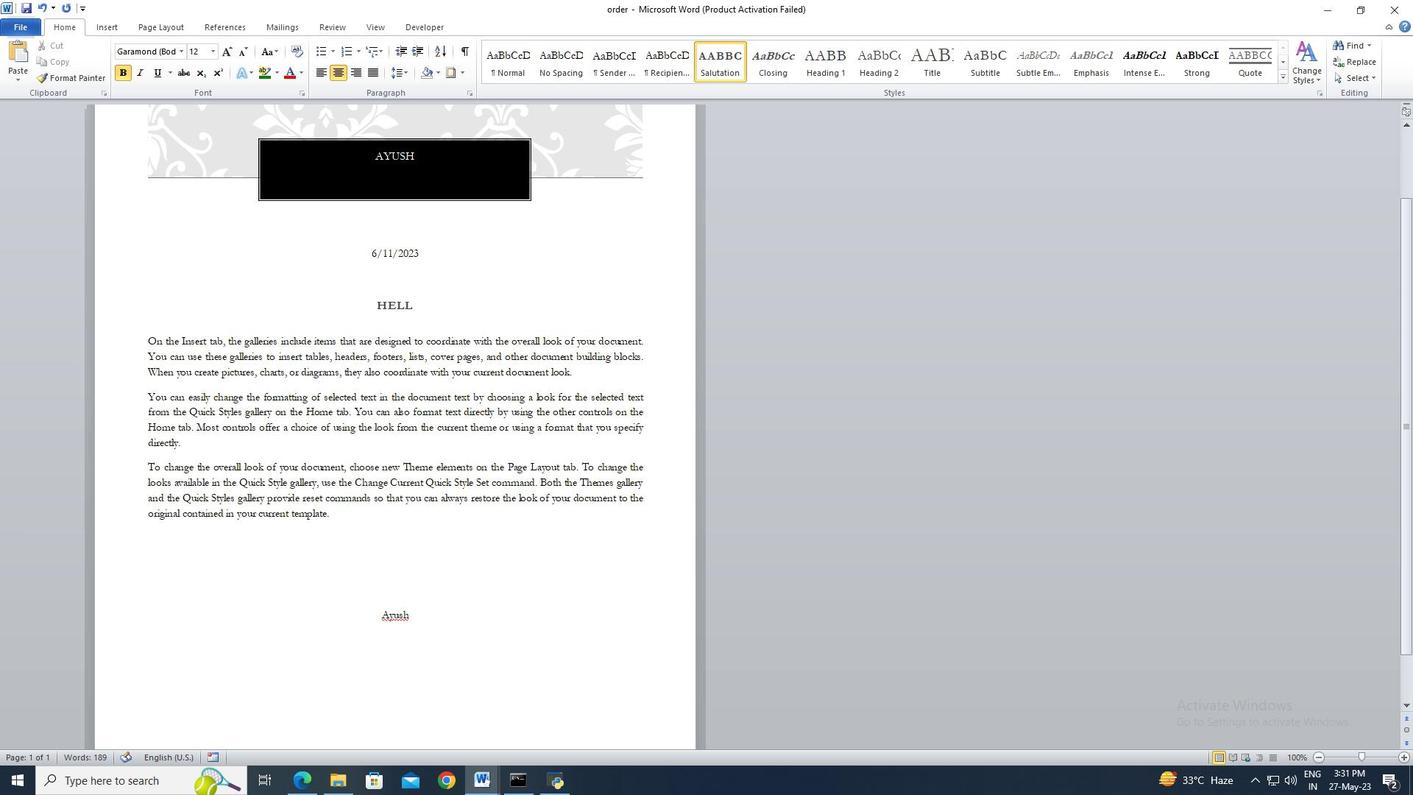 
Action: Mouse moved to (302, 342)
Screenshot: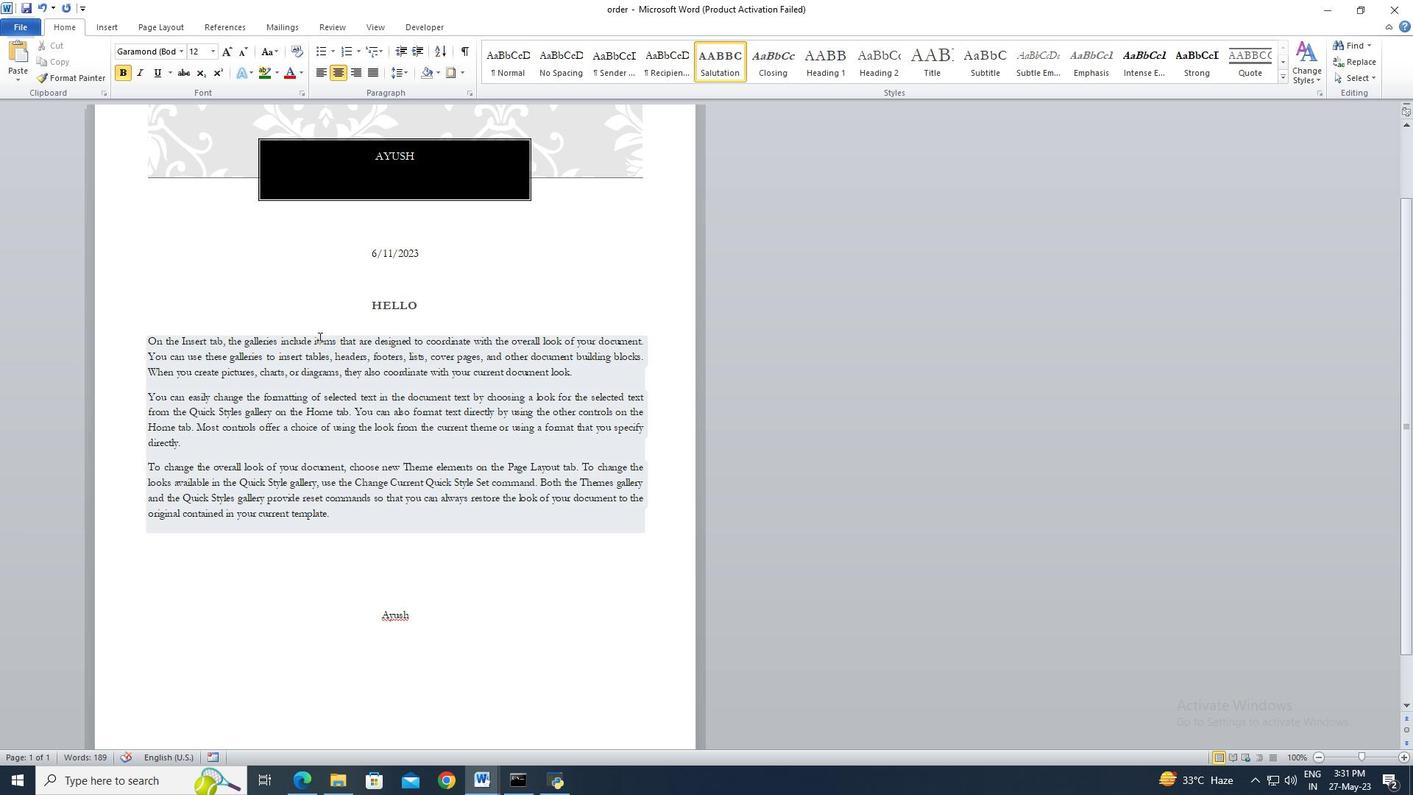 
Action: Mouse pressed left at (302, 342)
Screenshot: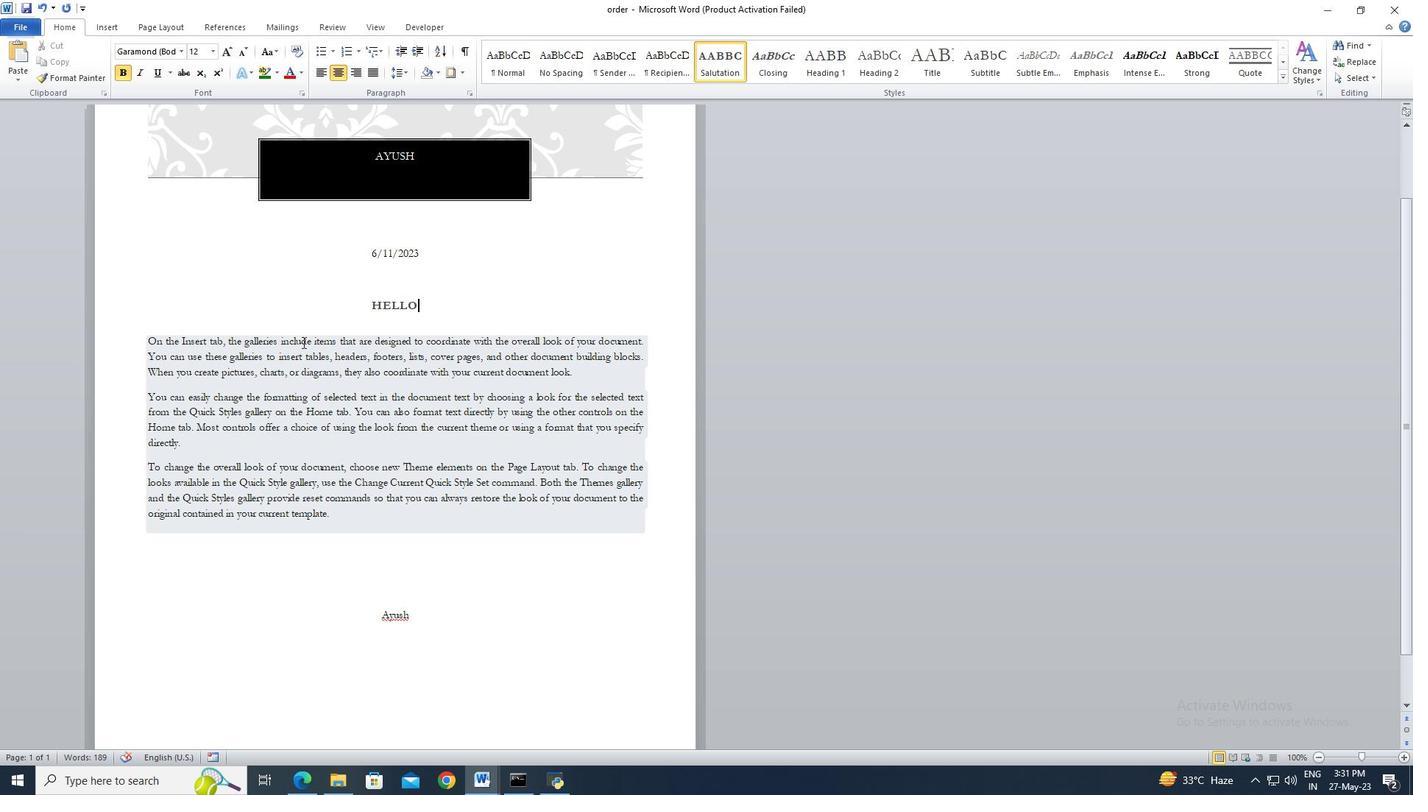 
Action: Key pressed <Key.shift>Congratulations<Key.space>on<Key.space>your<Key.space>recent<Key.space>promotion<Key.shift><Key.shift><Key.shift><Key.shift>!<Key.space><Key.shift>This<Key.space>well-deserved<Key.space>achievement<Key.space>is<Key.space>a<Key.space>testament<Key.space>to<Key.space>your<Key.space>skills<Key.space>and<Key.space>commitment<Key.space>to<Key.space>your<Key.space>work.<Key.space><Key.shift>I<Key.space>am<Key.space>confident<Key.space>that<Key.space>you<Key.space>will<Key.space>excel<Key.space>in<Key.space>your<Key.space>new<Key.space>role<Key.space>and<Key.space>bring<Key.space>continued<Key.space>success<Key.space>to<Key.space>tem<Key.backspace><Key.backspace>he<Key.space>team.<Key.space><Key.shift>Wishing<Key.space>you<Key.space>s<Key.backspace>all<Key.space>the<Key.space>best<Key.space>in<Key.space>this<Key.space>exciting<Key.space>chapter<Key.space>of<Key.space>your<Key.space>career.
Screenshot: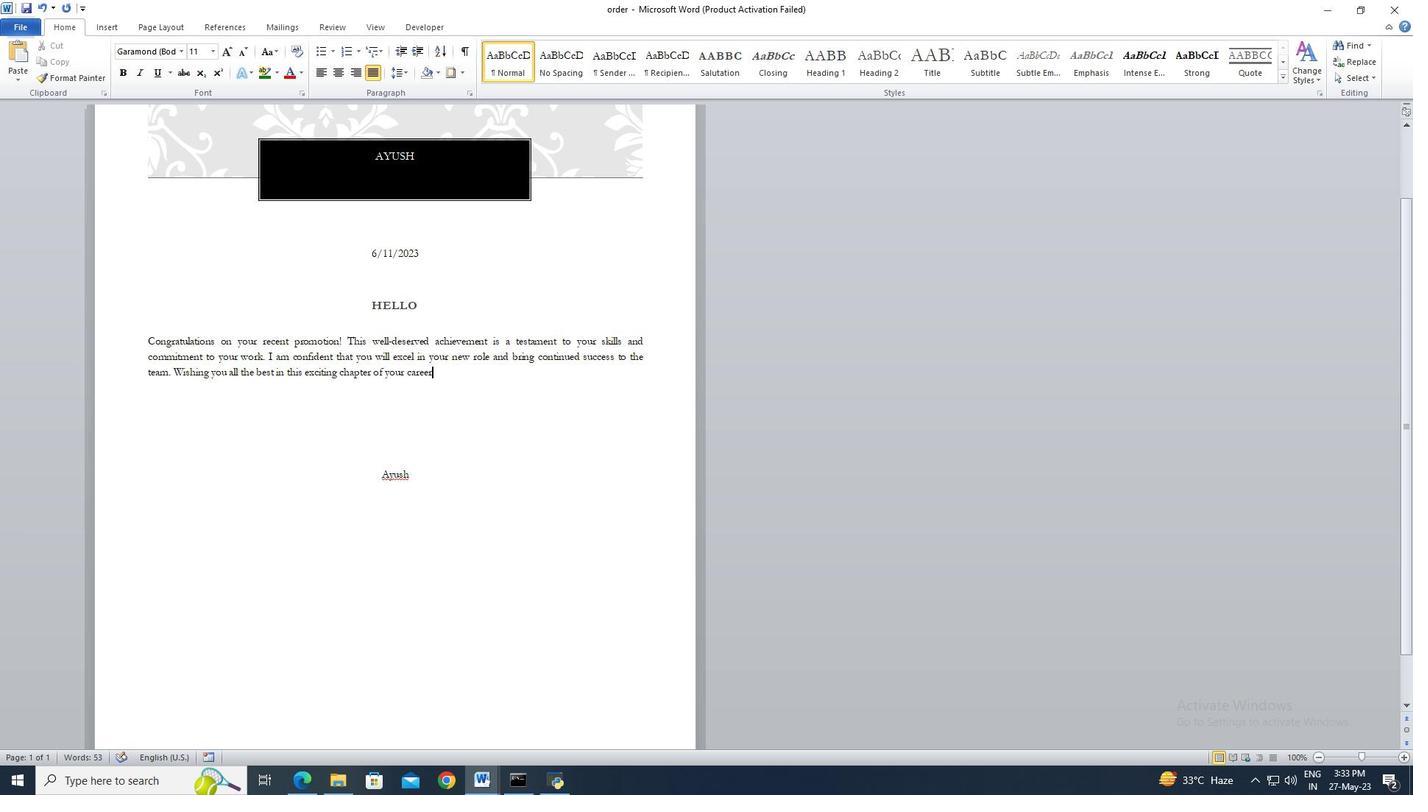 
Action: Mouse moved to (187, 29)
Screenshot: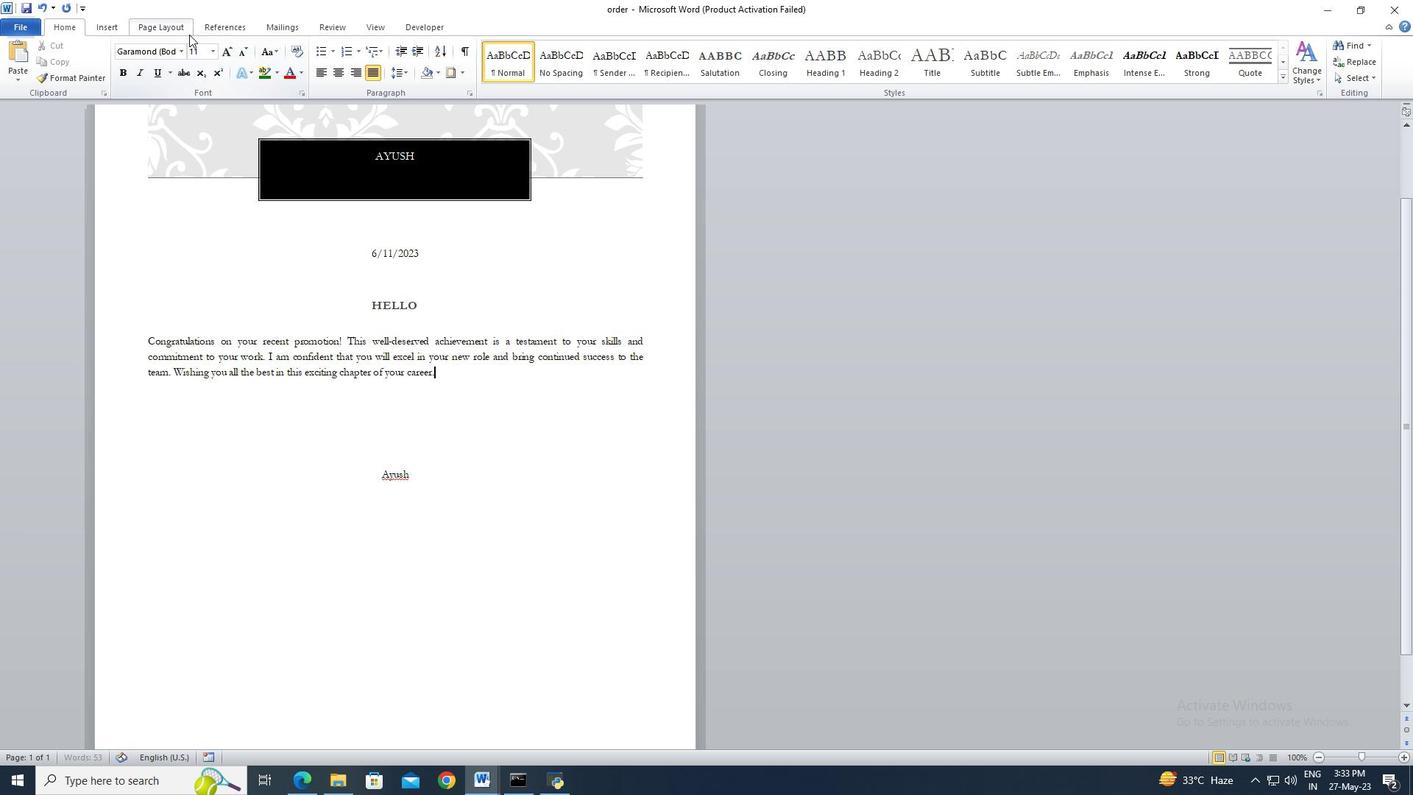 
Action: Mouse pressed left at (187, 29)
Screenshot: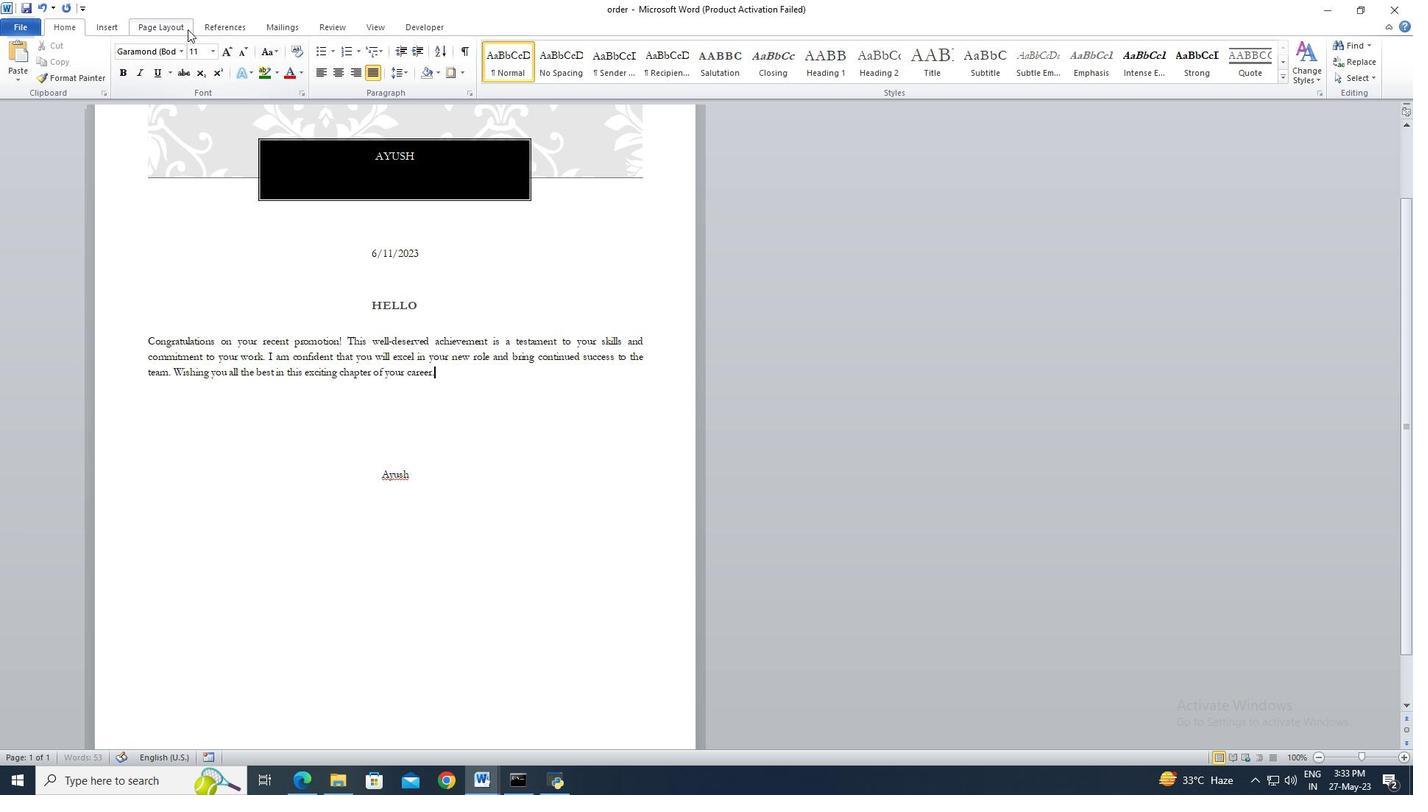 
Action: Mouse moved to (331, 75)
Screenshot: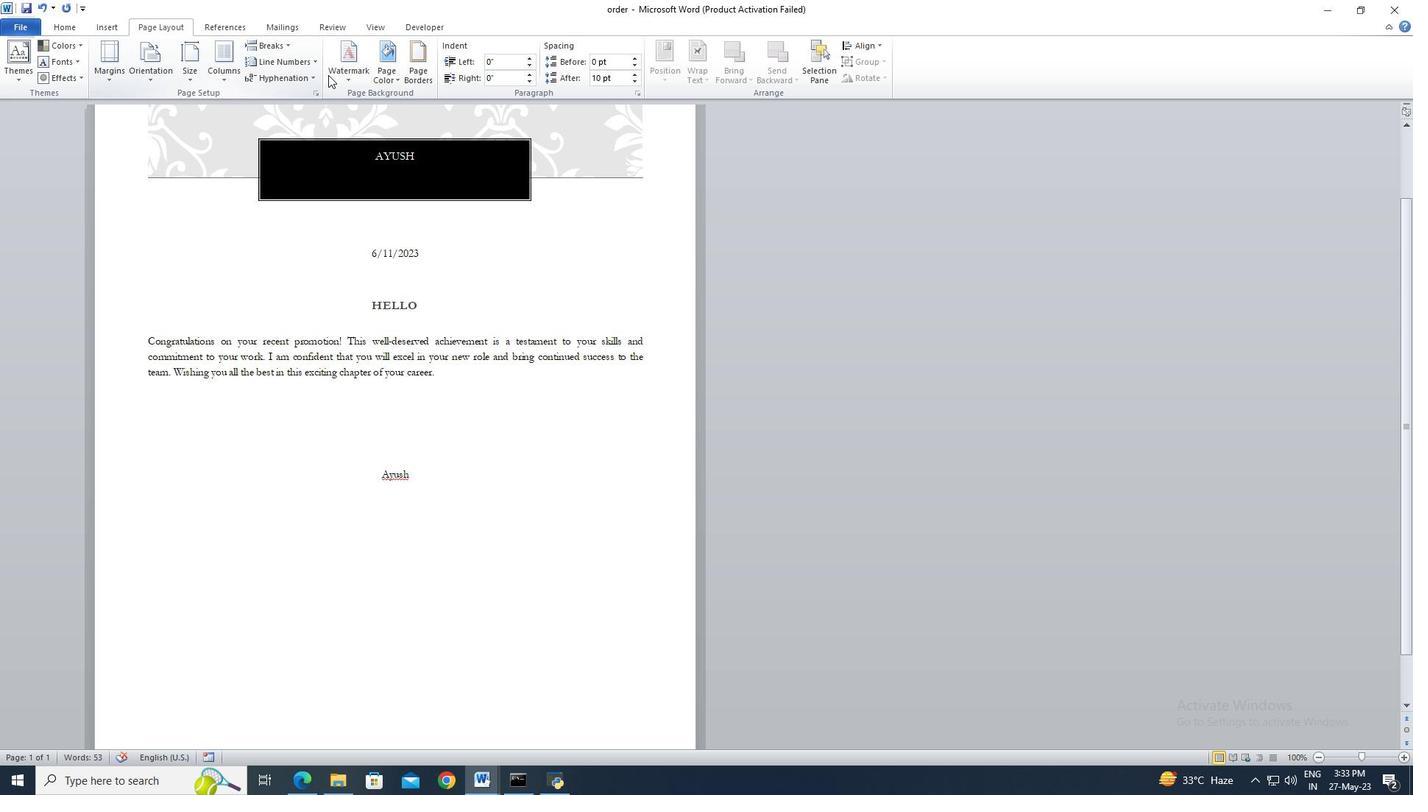 
Action: Mouse pressed left at (331, 75)
Screenshot: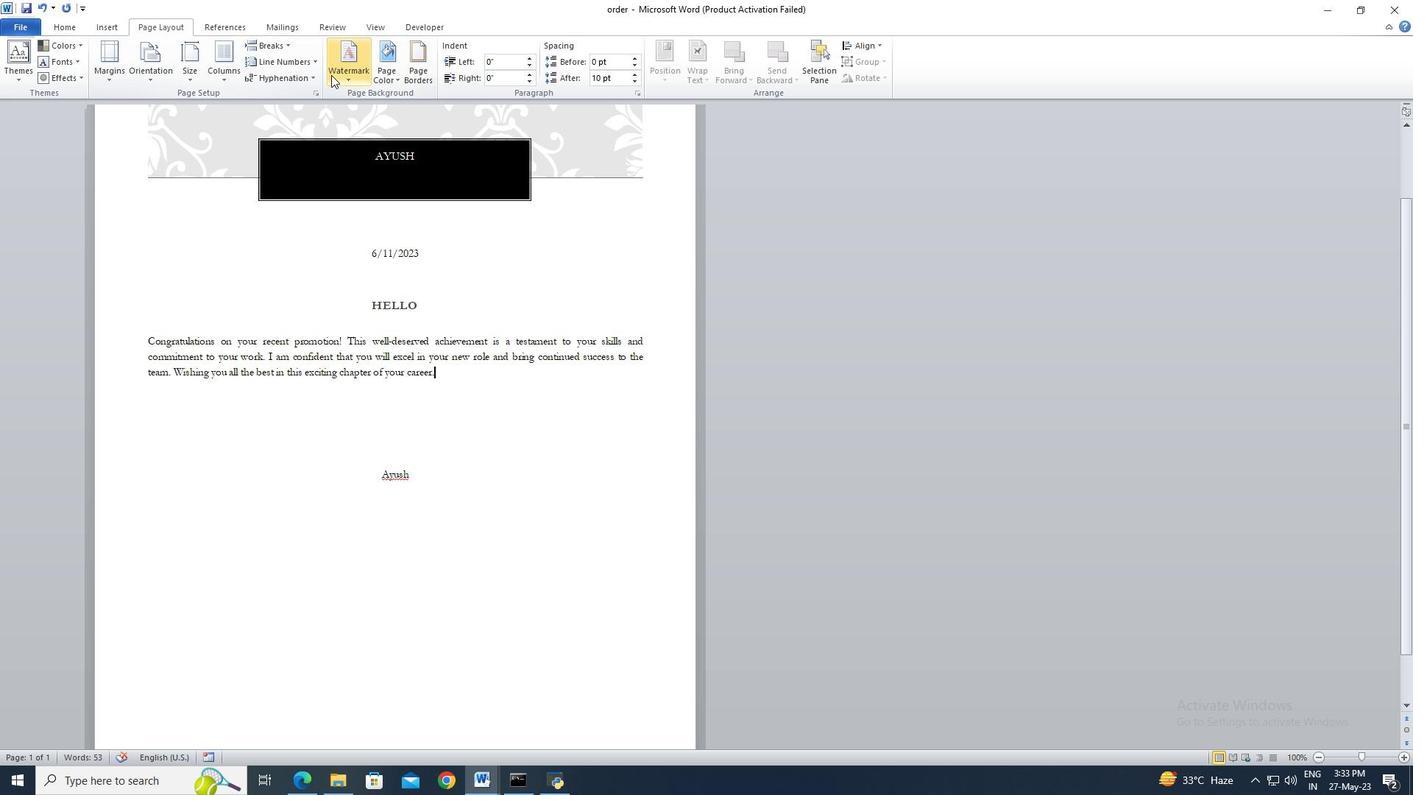
Action: Mouse moved to (435, 519)
Screenshot: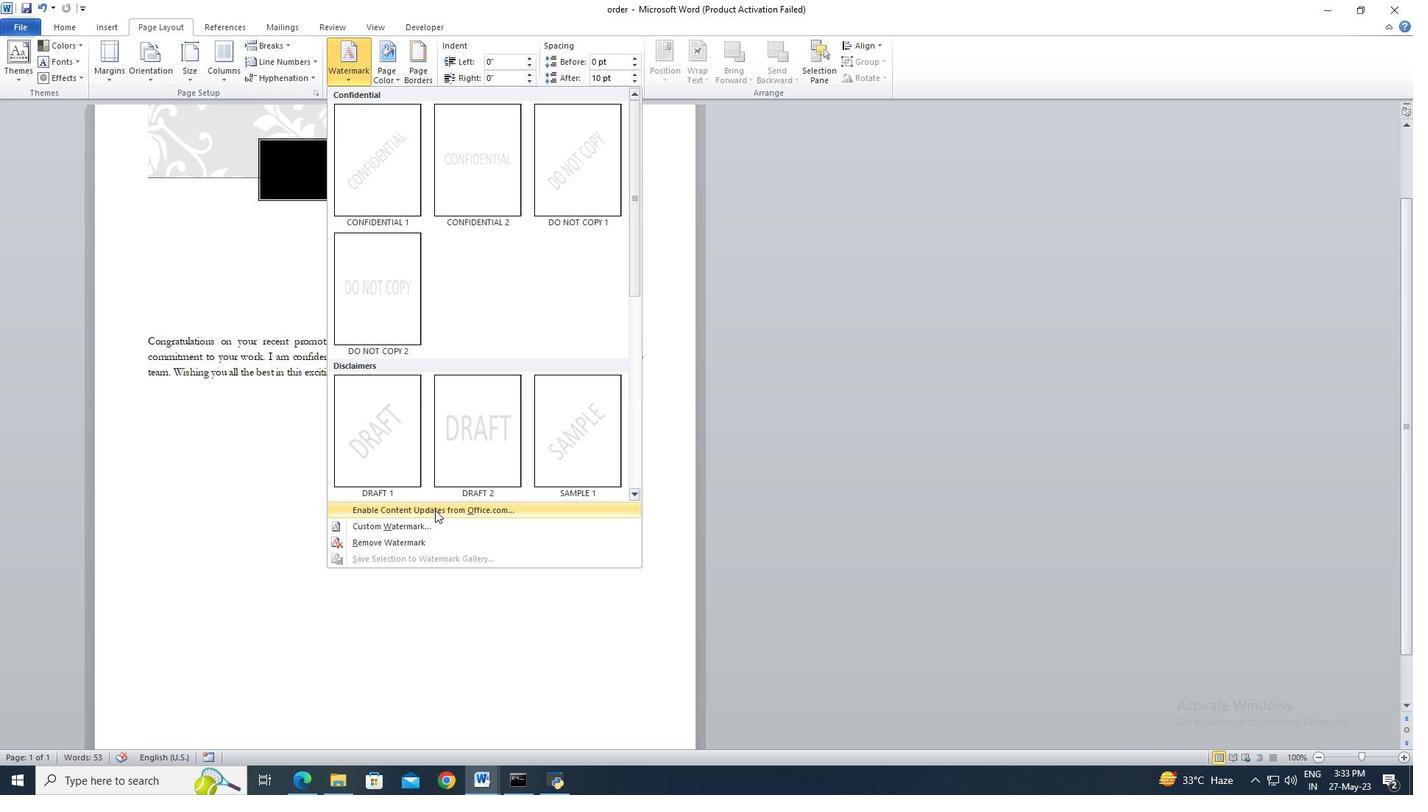 
Action: Mouse pressed left at (435, 519)
Screenshot: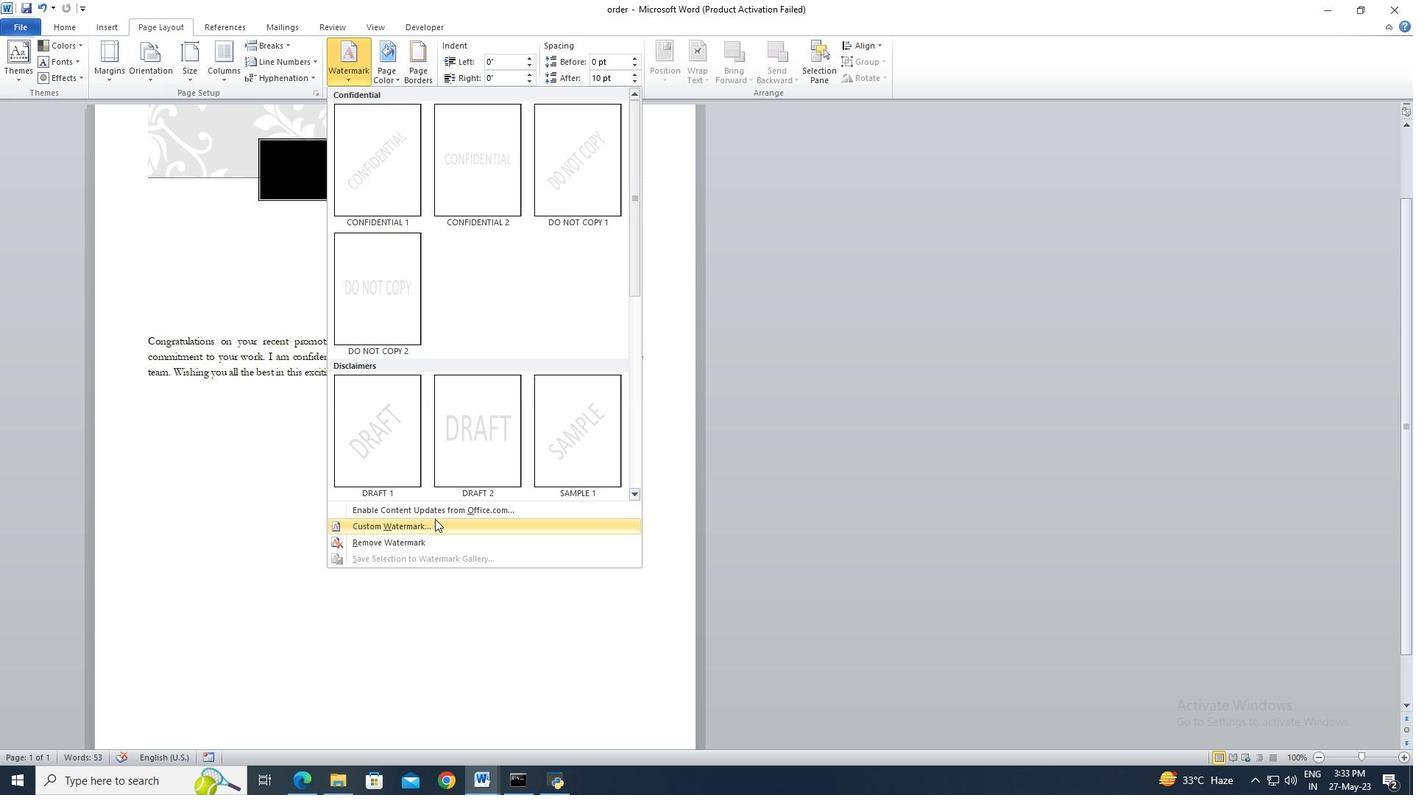 
Action: Mouse moved to (577, 355)
Screenshot: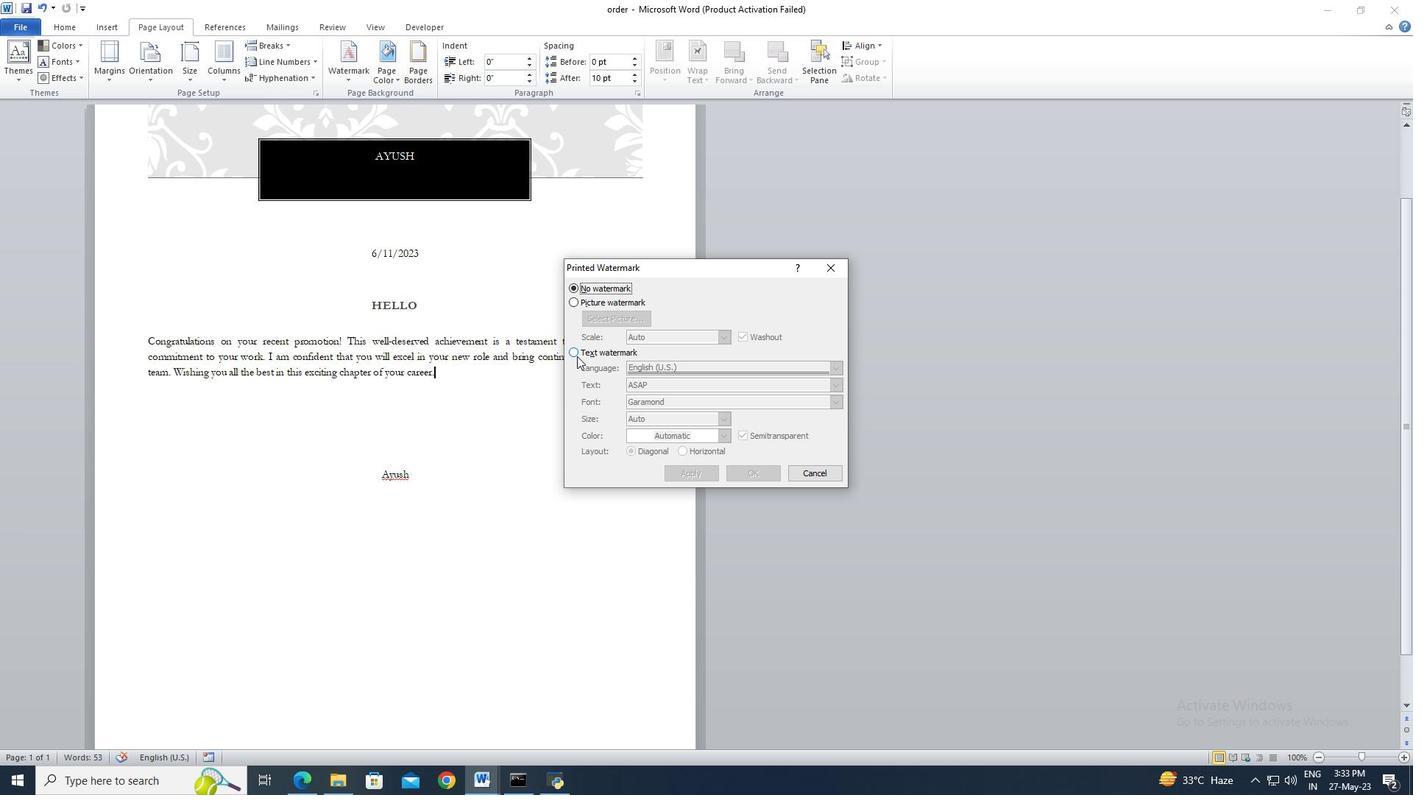
Action: Mouse pressed left at (577, 355)
Screenshot: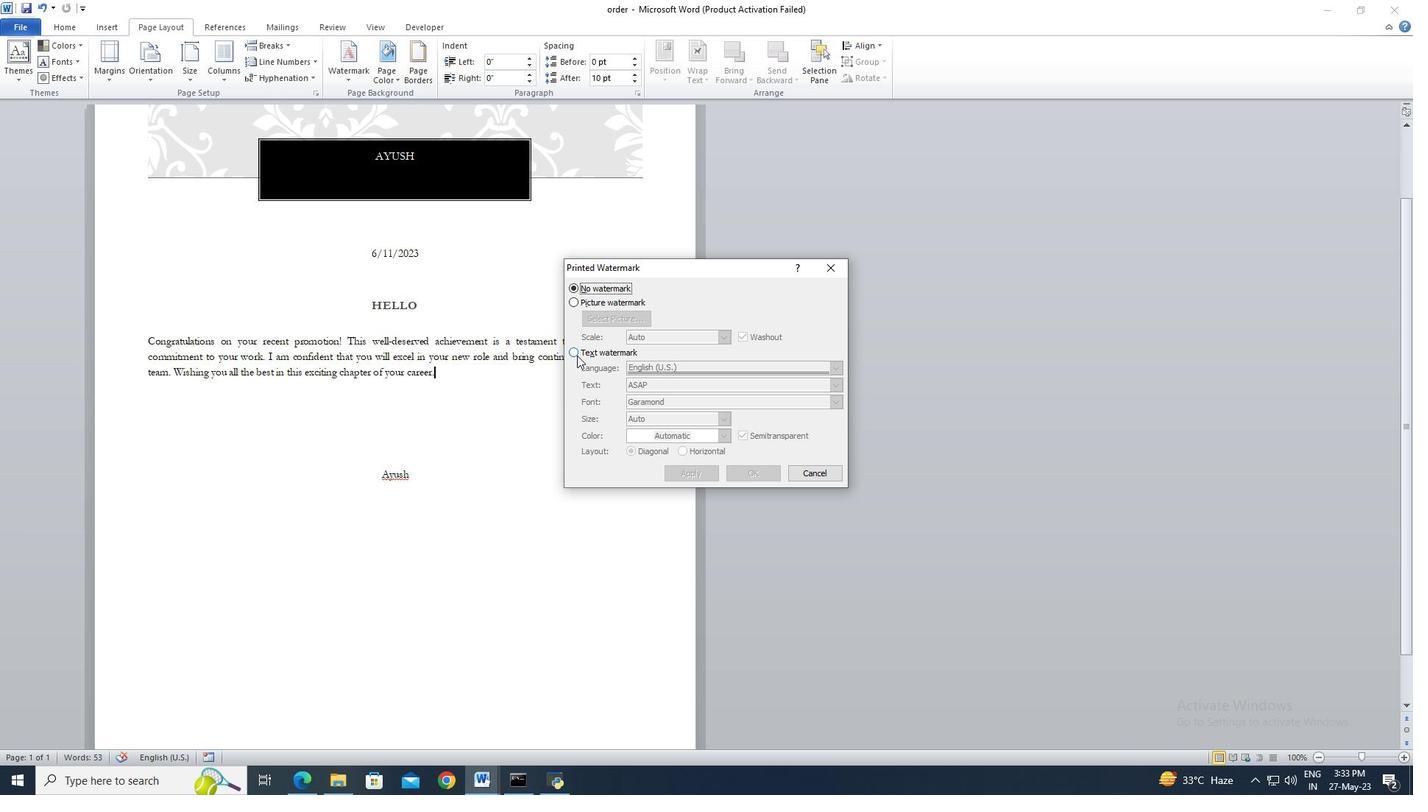 
Action: Mouse moved to (650, 384)
Screenshot: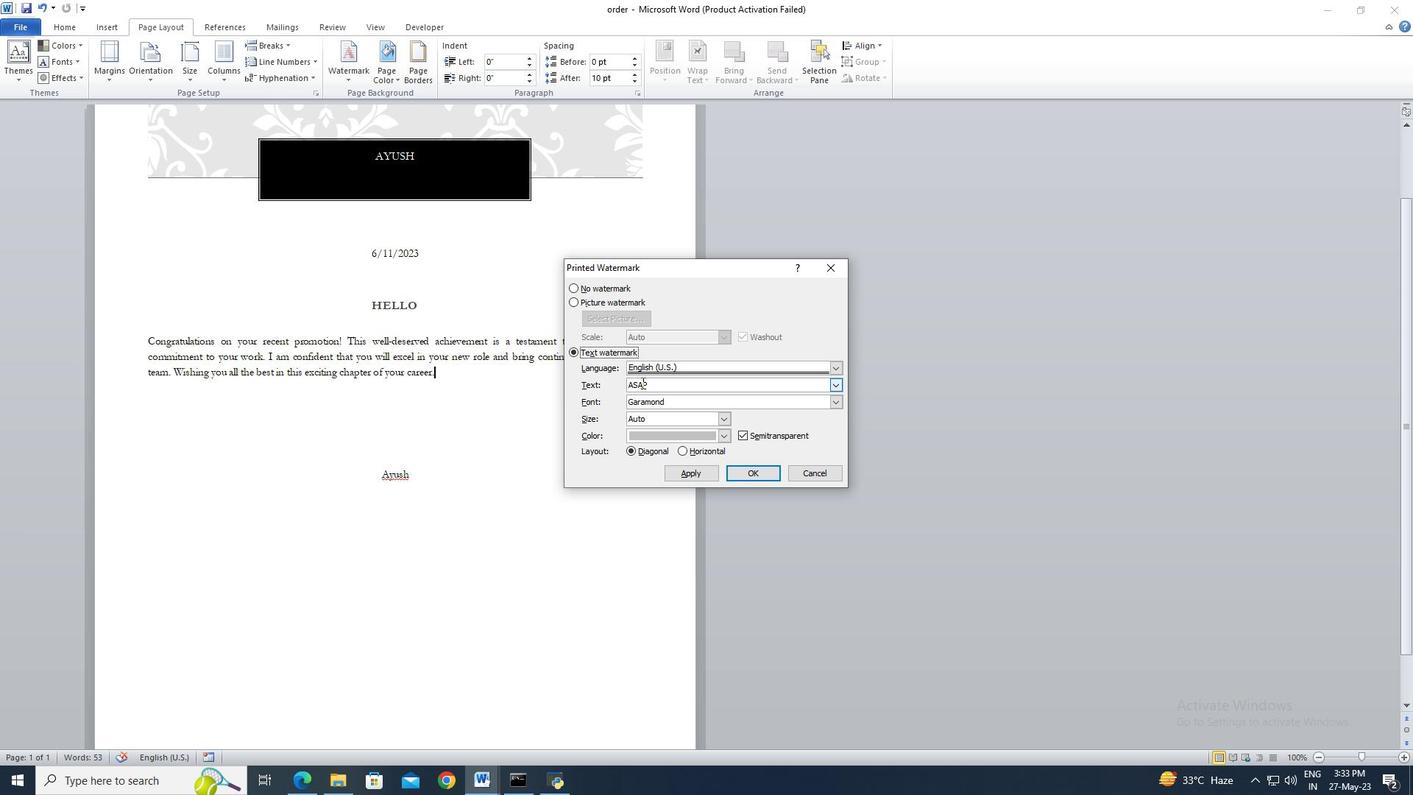 
Action: Mouse pressed left at (650, 384)
Screenshot: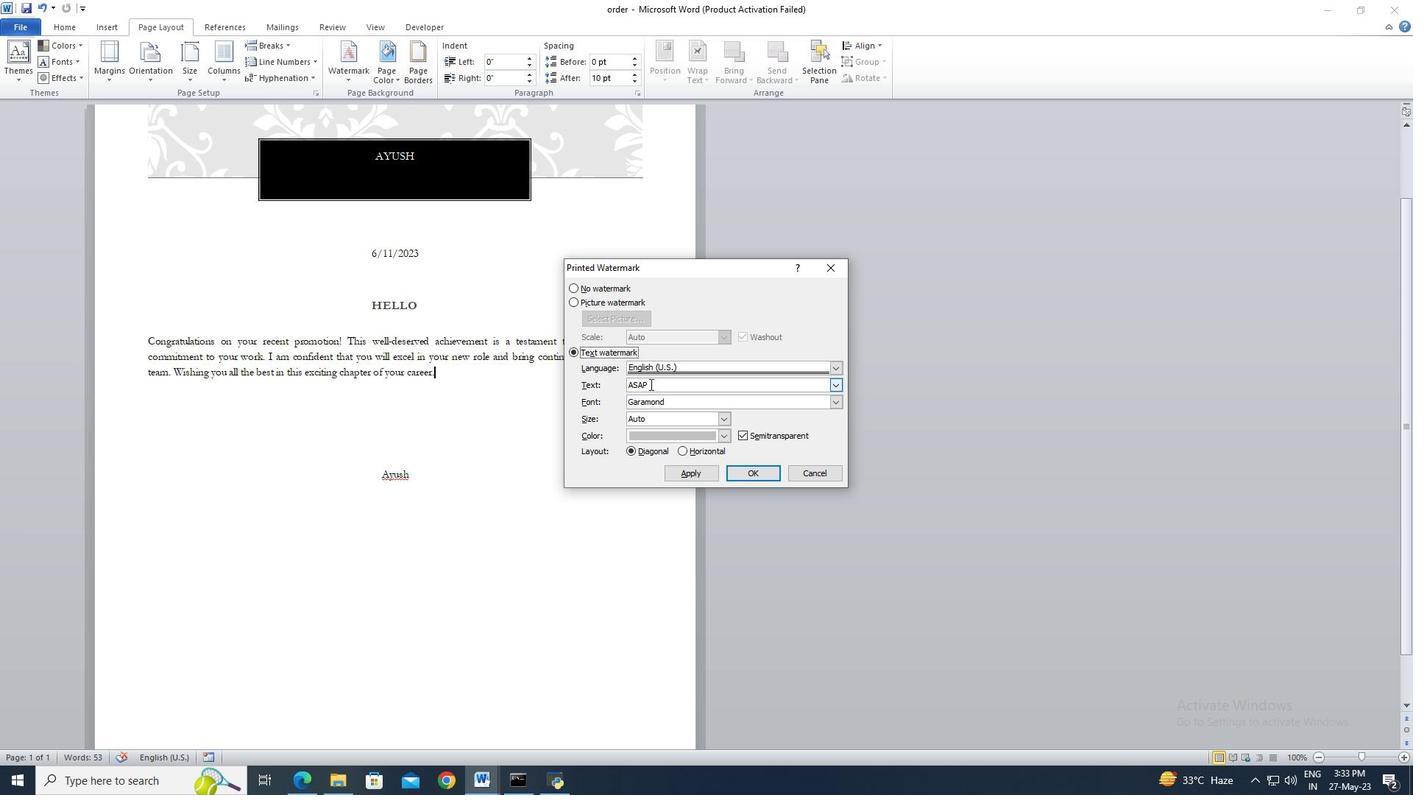 
Action: Key pressed ctrl+Aconfidential<Key.space>38
Screenshot: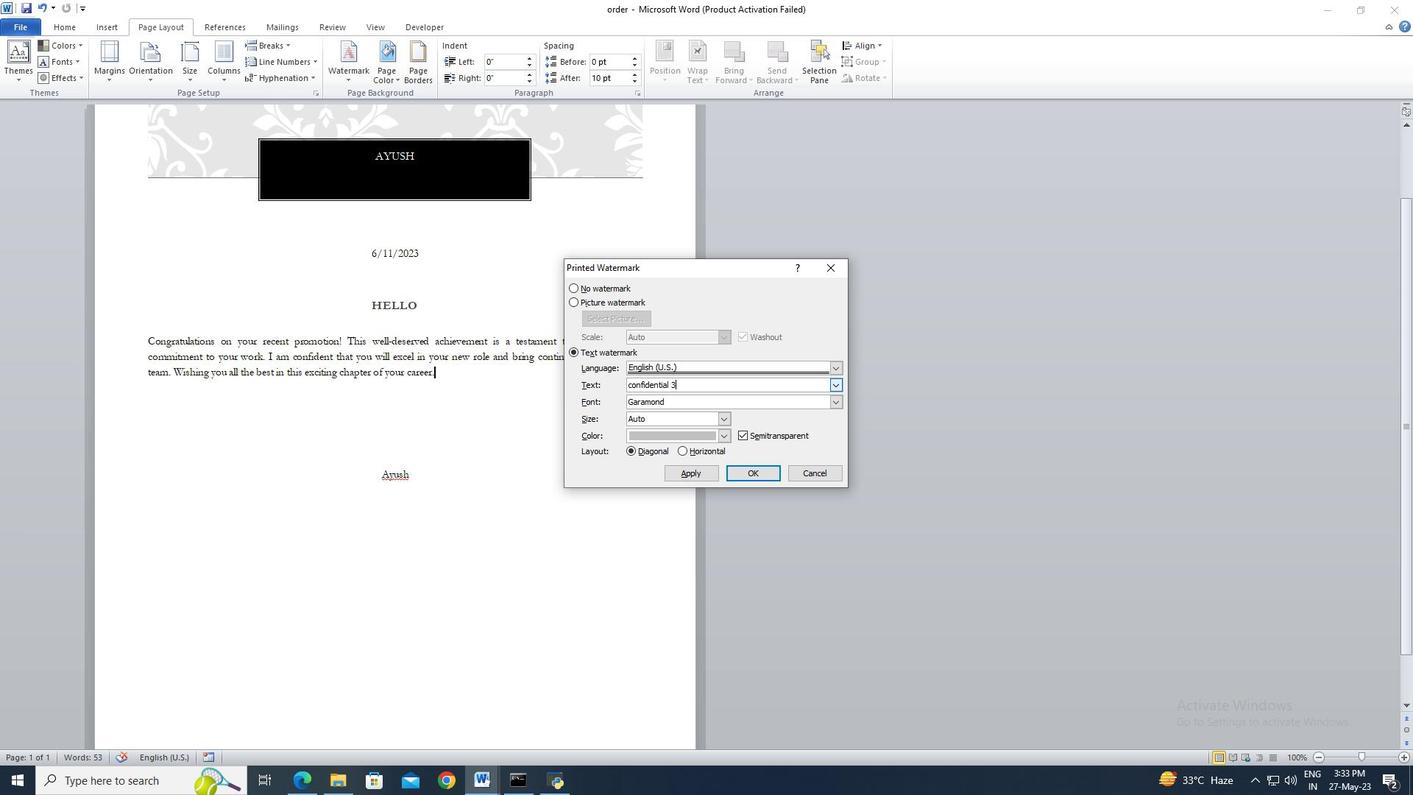 
Action: Mouse moved to (770, 471)
Screenshot: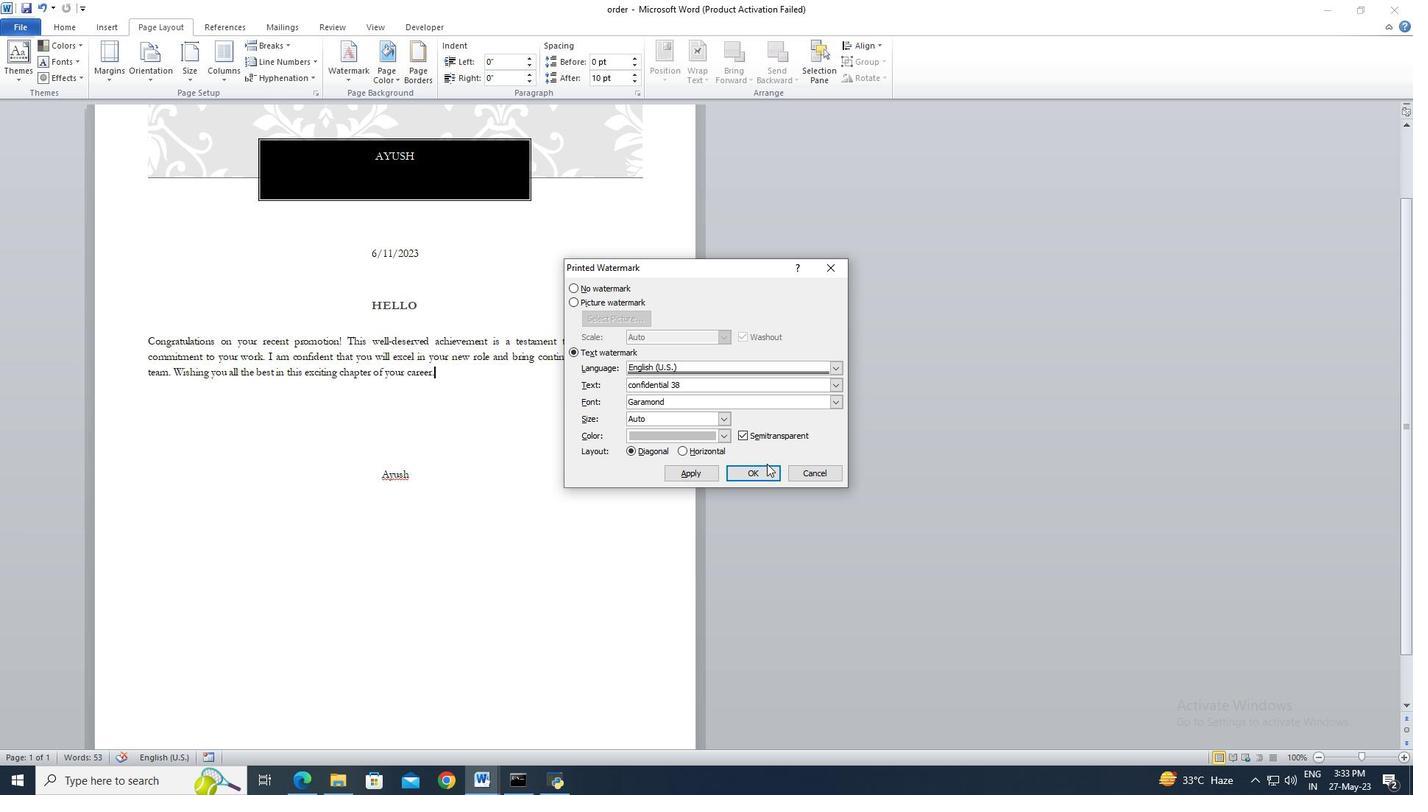 
Action: Mouse pressed left at (770, 471)
Screenshot: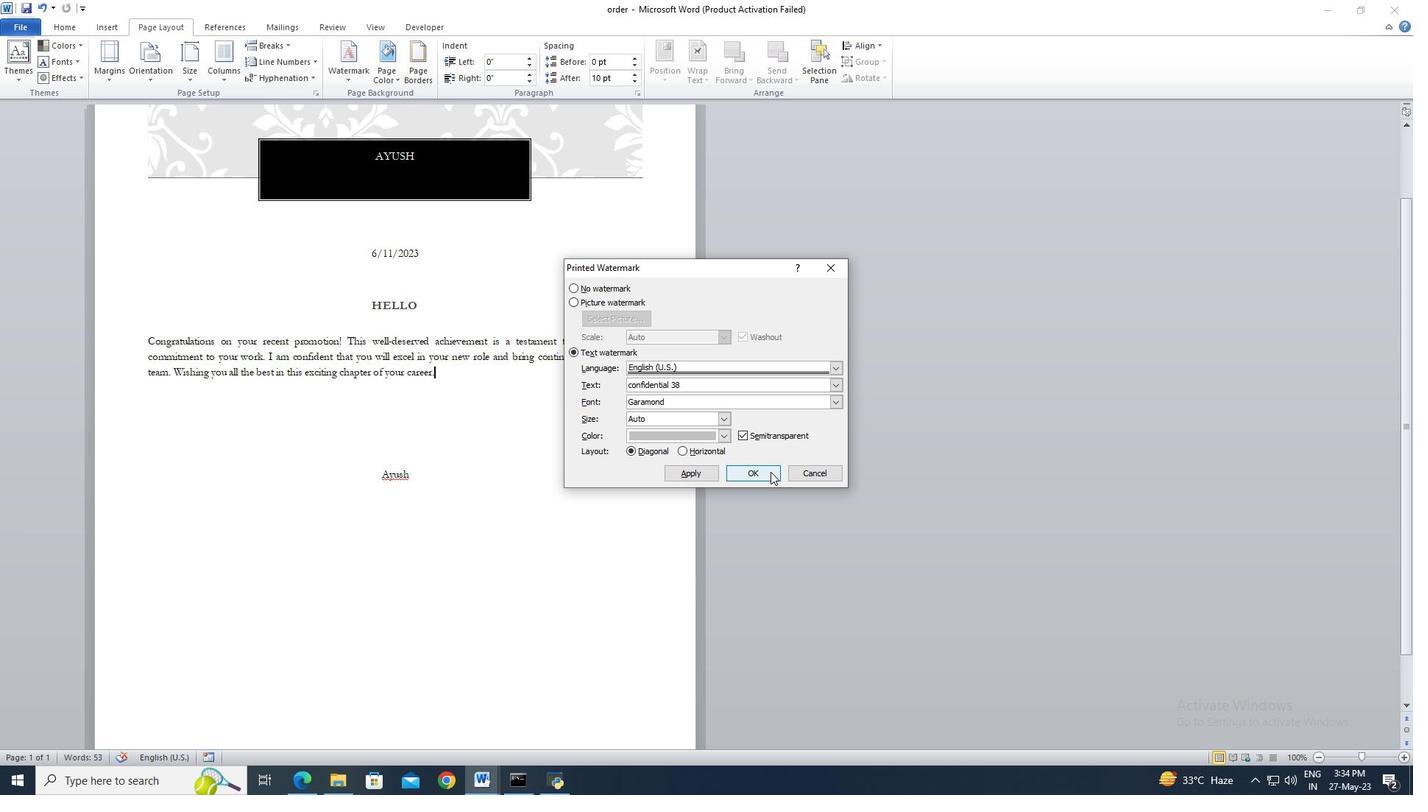 
